 Task: Look for space in Lisle, United States from 24th August, 2023 to 10th September, 2023 for 8 adults, 2 children in price range Rs.12000 to Rs.15000. Place can be entire place or shared room with 4 bedrooms having 8 beds and 4 bathrooms. Property type can be house, flat, guest house. Amenities needed are: wifi, TV, free parkinig on premises, gym, breakfast. Booking option can be shelf check-in. Required host language is English.
Action: Mouse moved to (524, 114)
Screenshot: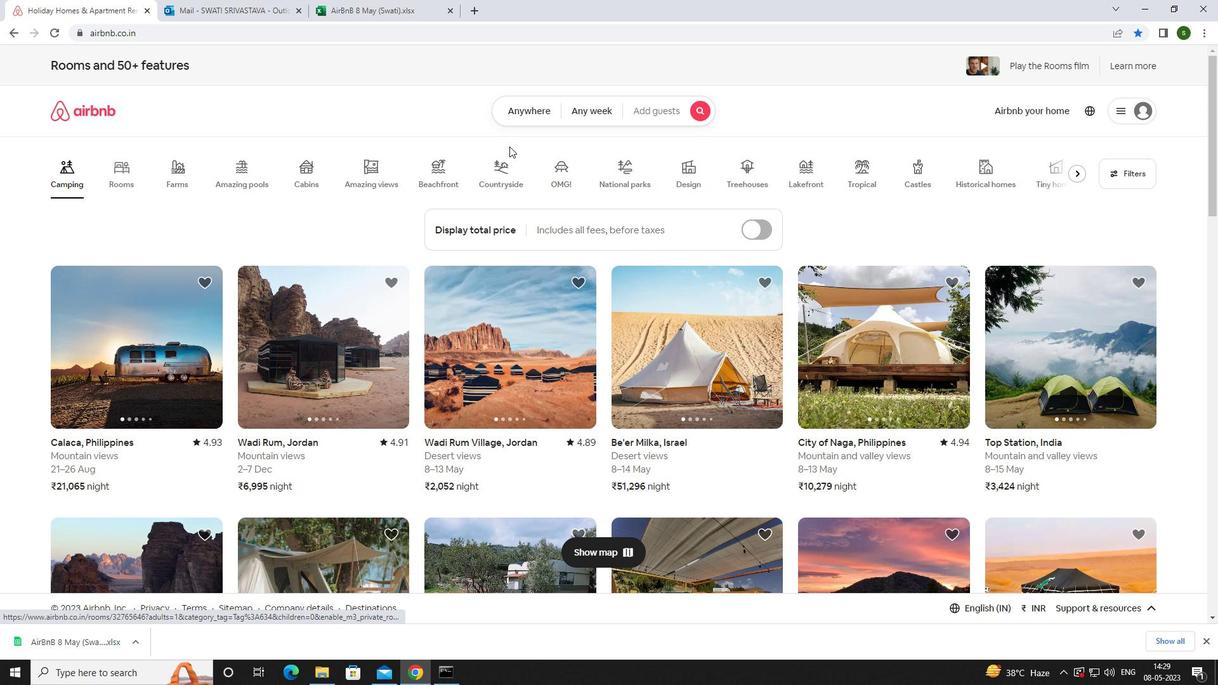 
Action: Mouse pressed left at (524, 114)
Screenshot: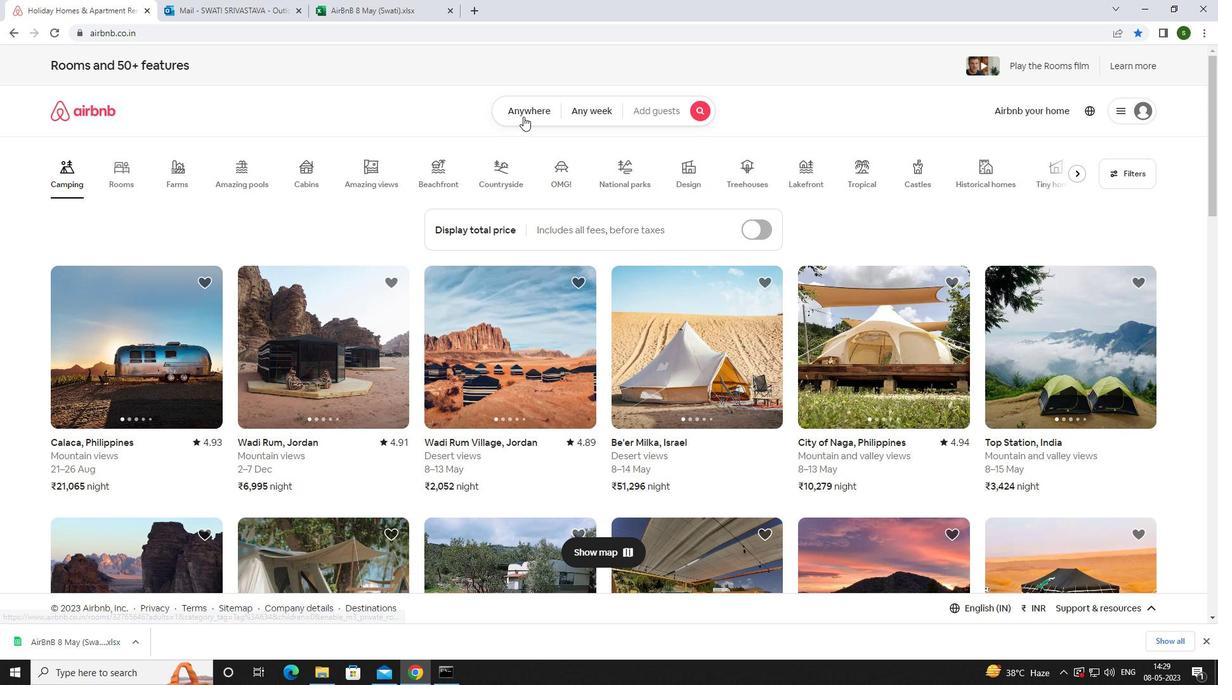 
Action: Mouse moved to (452, 158)
Screenshot: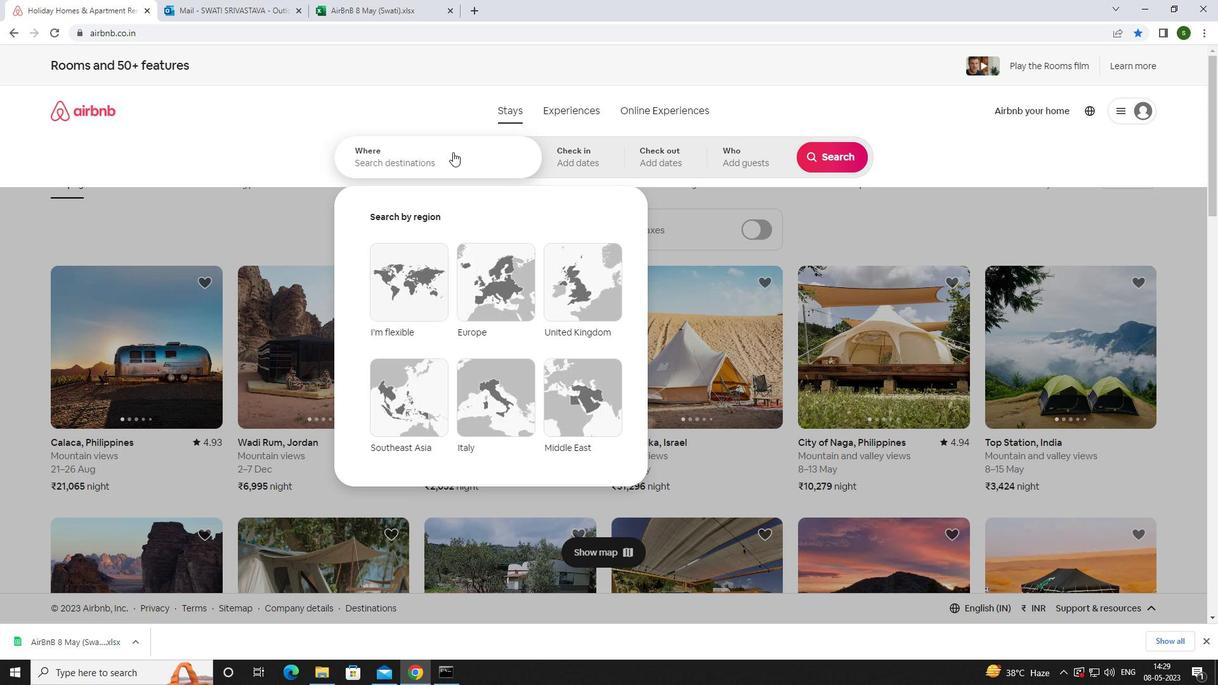 
Action: Mouse pressed left at (452, 158)
Screenshot: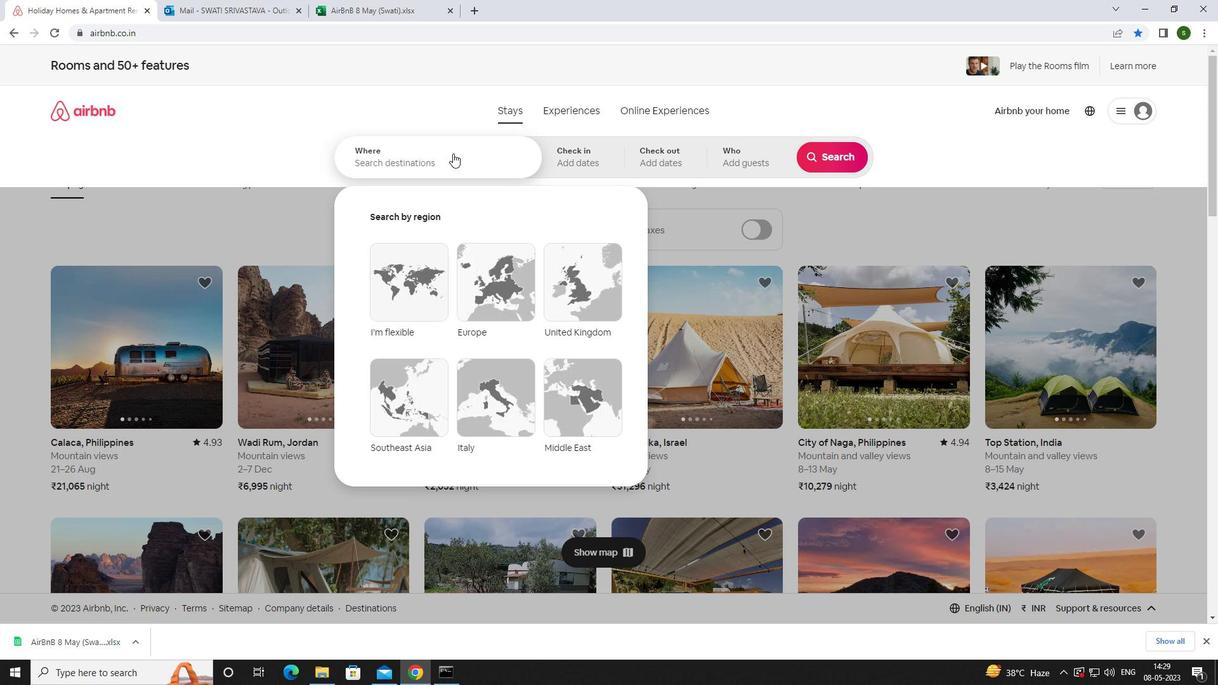 
Action: Key pressed <Key.caps_lock>l<Key.caps_lock>isle,<Key.space><Key.caps_lock>u<Key.caps_lock>nited<Key.space><Key.caps_lock>s<Key.caps_lock>tates<Key.enter>
Screenshot: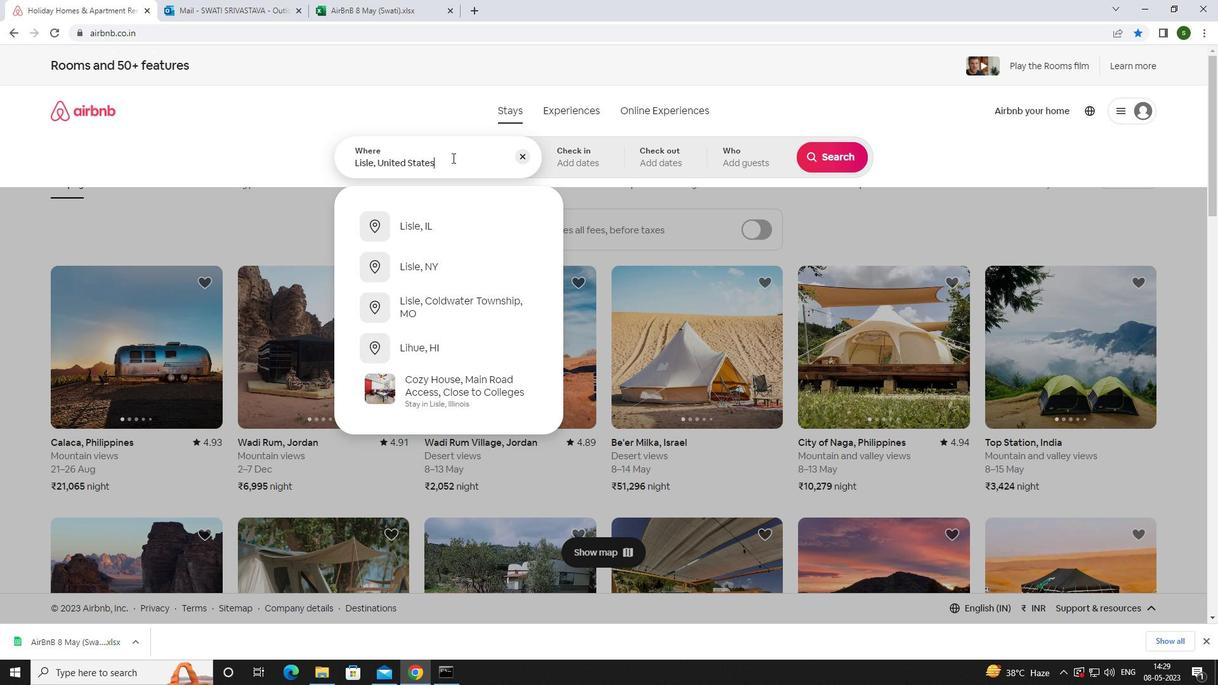 
Action: Mouse moved to (836, 257)
Screenshot: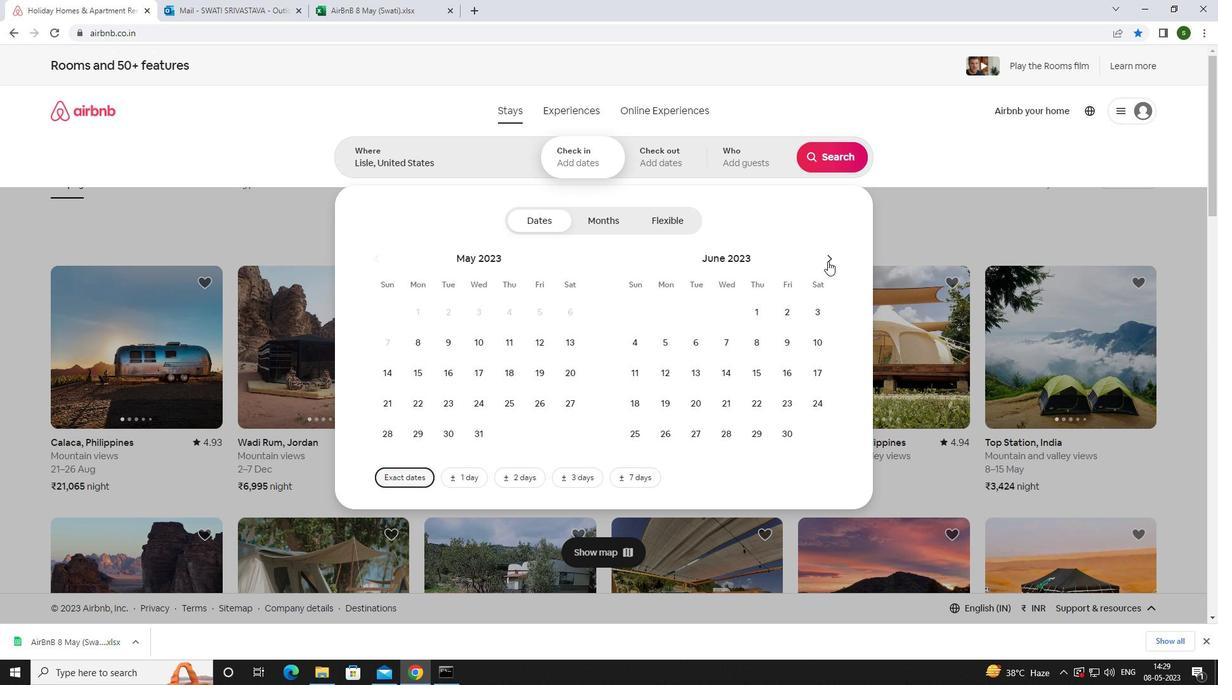 
Action: Mouse pressed left at (836, 257)
Screenshot: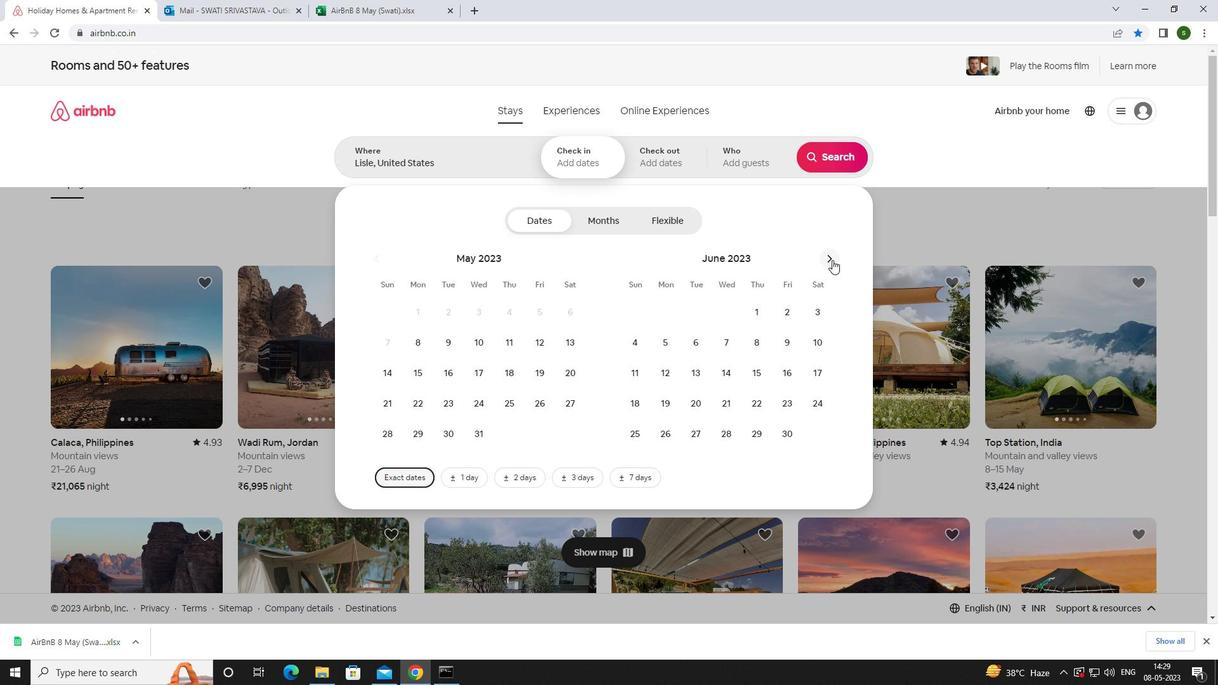 
Action: Mouse moved to (834, 257)
Screenshot: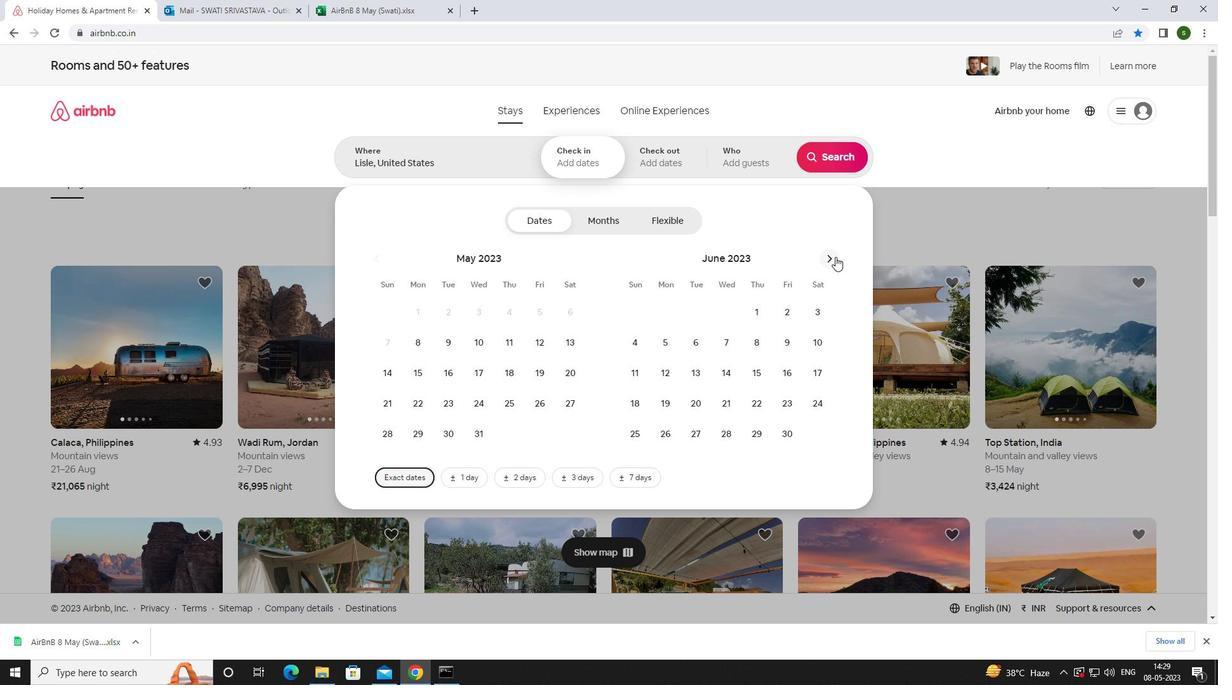 
Action: Mouse pressed left at (834, 257)
Screenshot: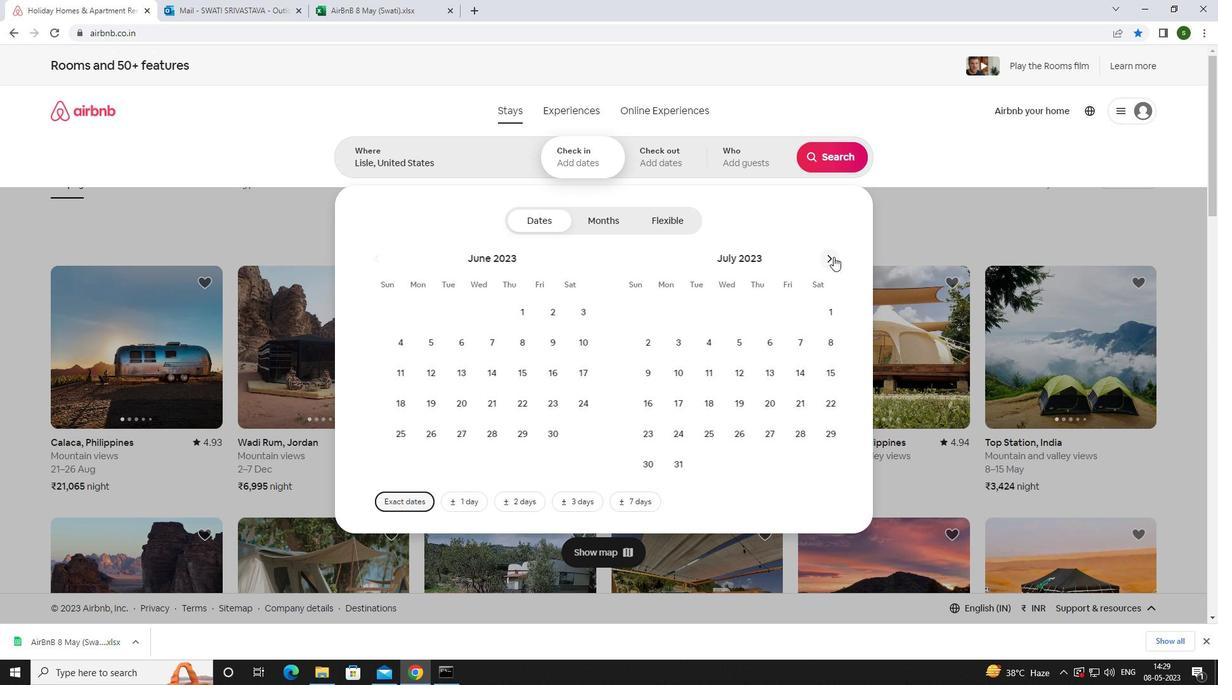
Action: Mouse moved to (758, 399)
Screenshot: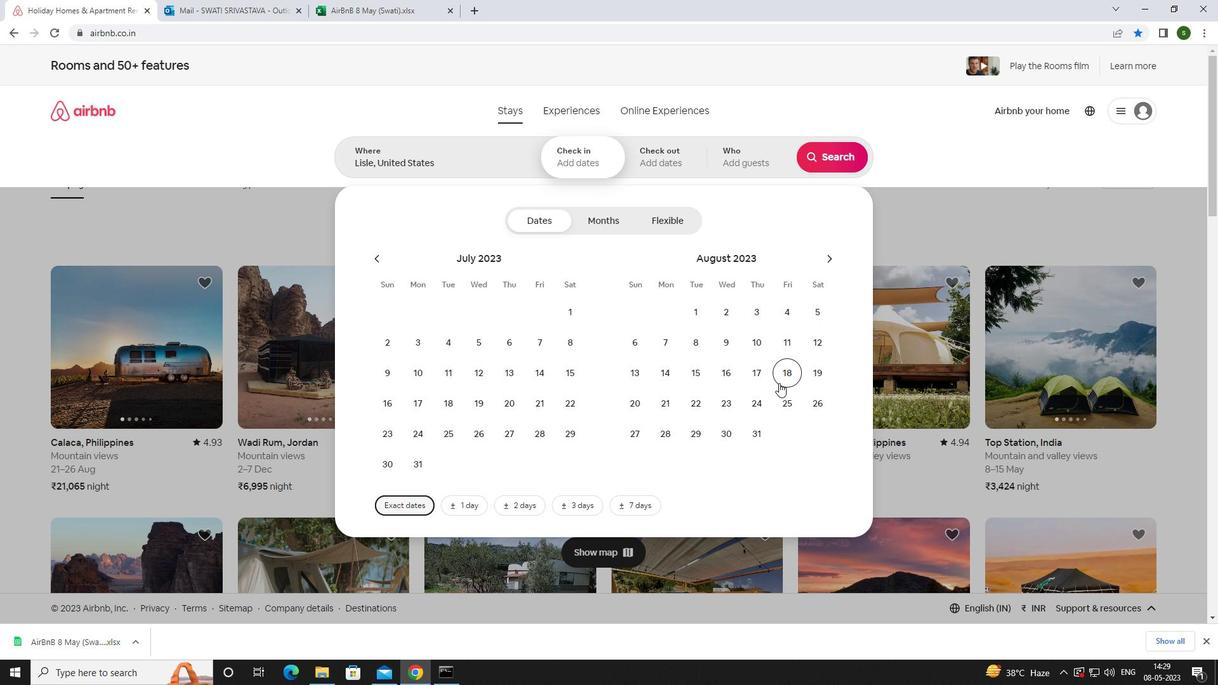 
Action: Mouse pressed left at (758, 399)
Screenshot: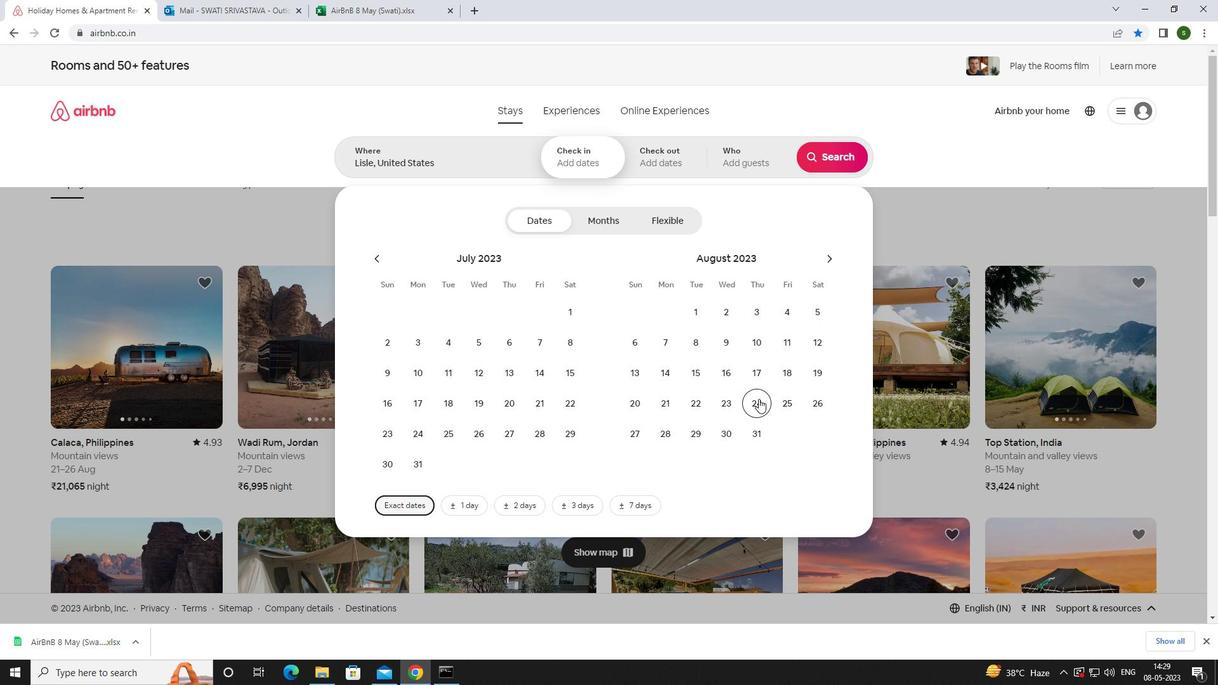 
Action: Mouse moved to (827, 255)
Screenshot: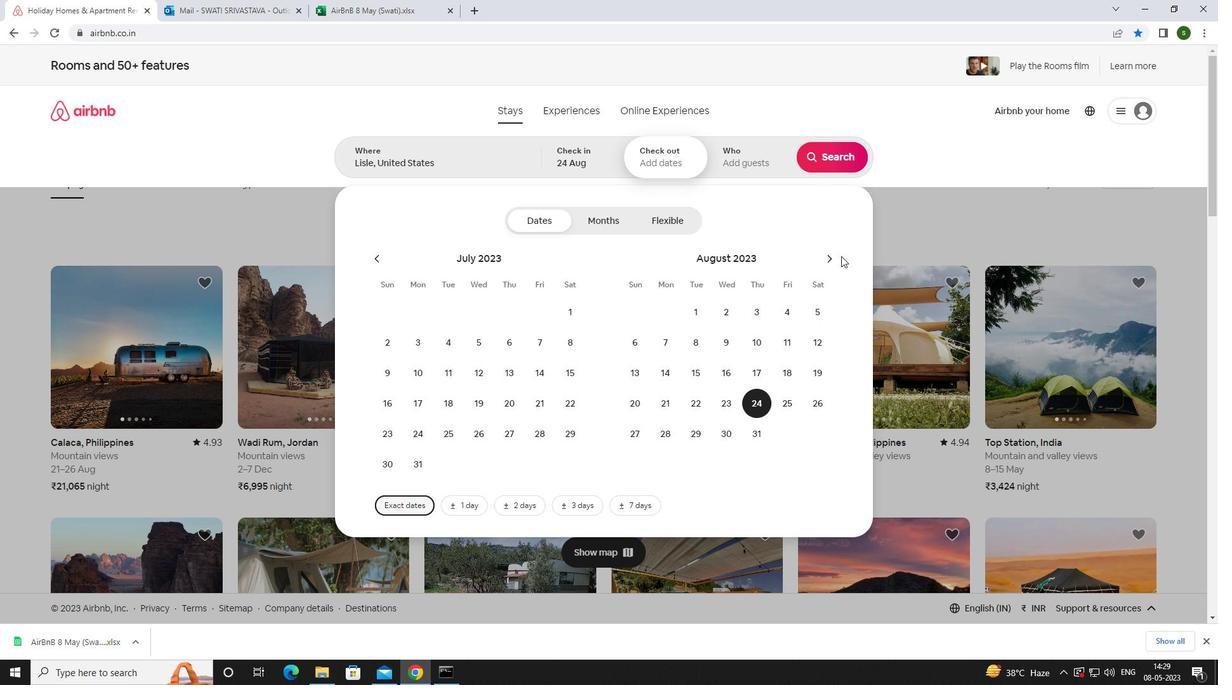 
Action: Mouse pressed left at (827, 255)
Screenshot: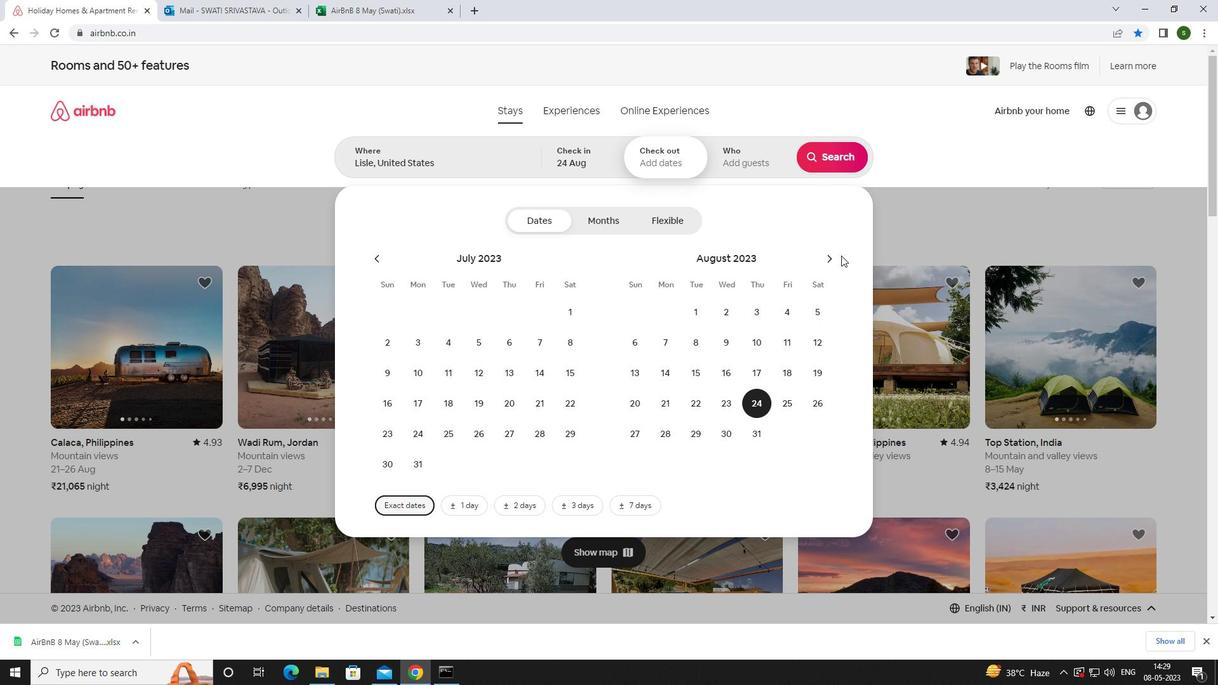 
Action: Mouse moved to (642, 372)
Screenshot: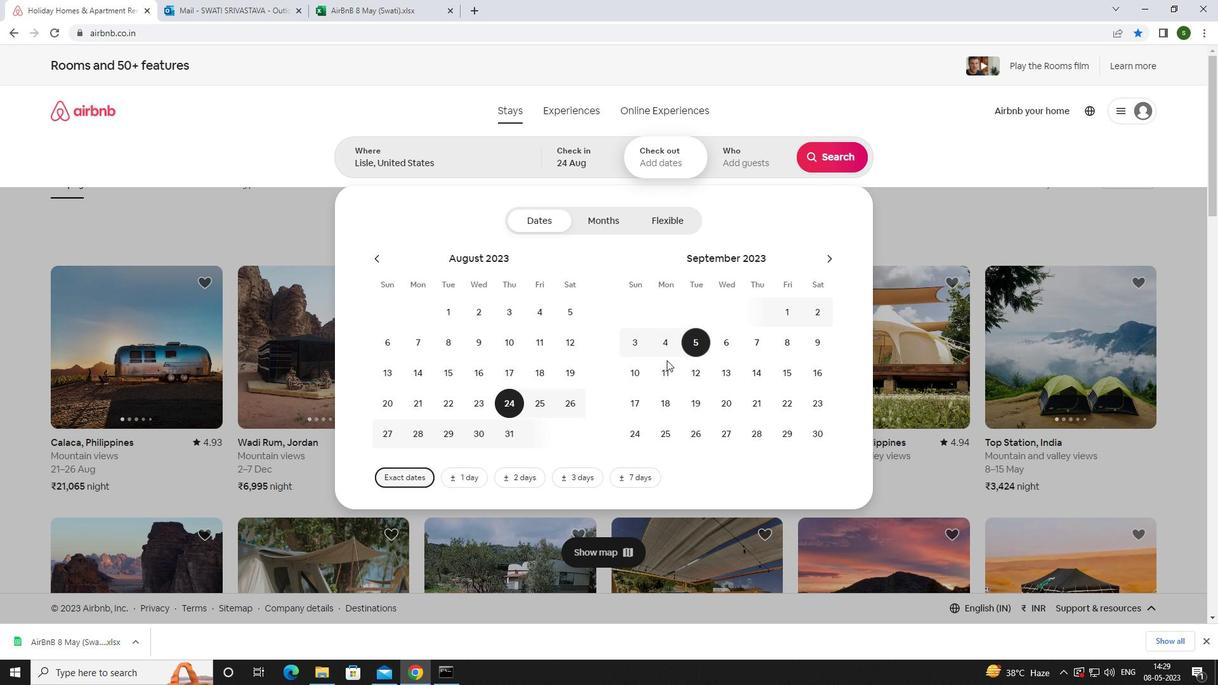 
Action: Mouse pressed left at (642, 372)
Screenshot: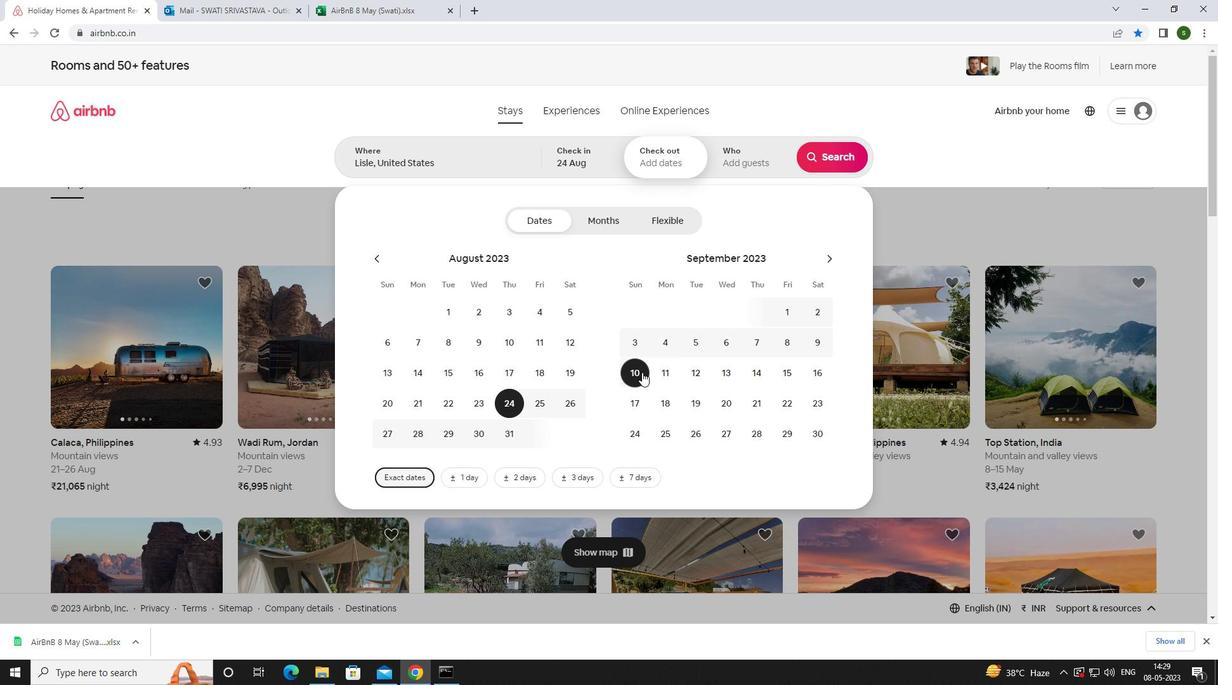 
Action: Mouse moved to (763, 162)
Screenshot: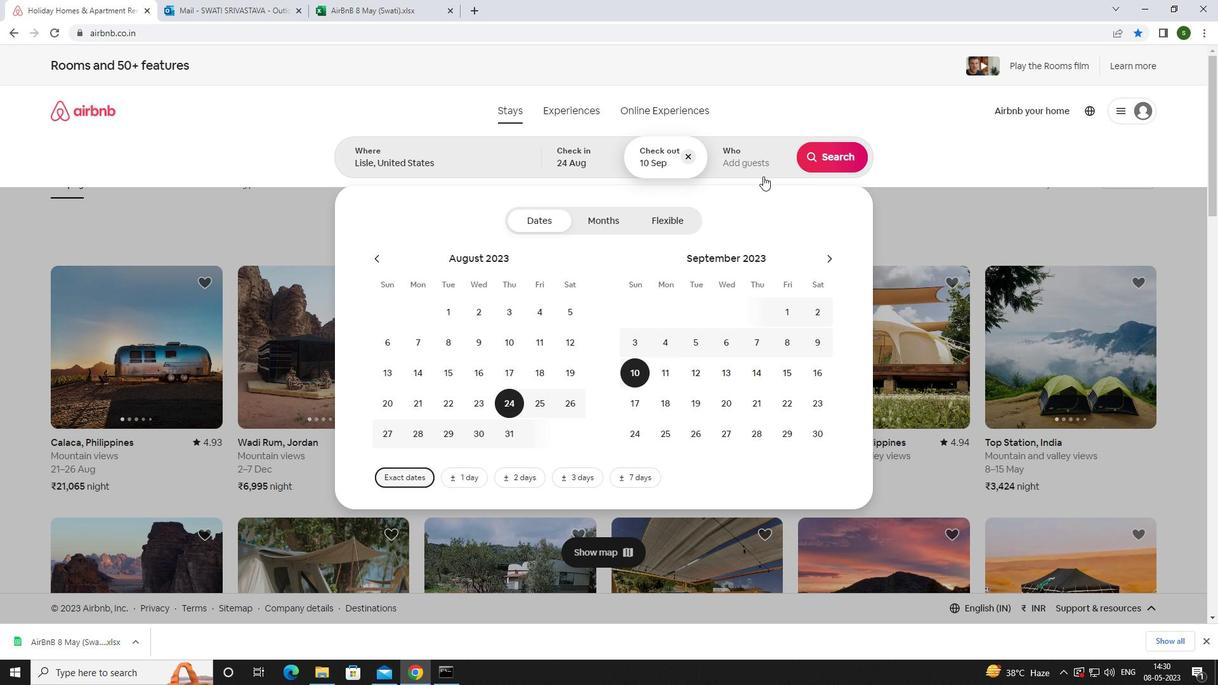 
Action: Mouse pressed left at (763, 162)
Screenshot: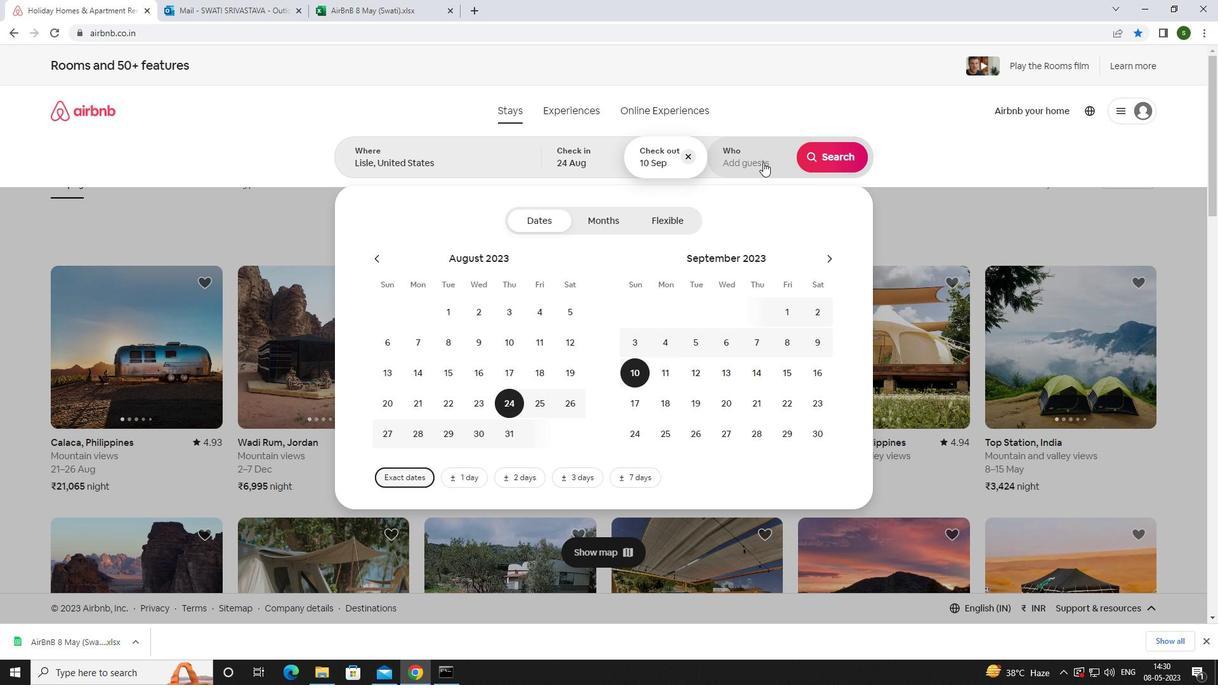 
Action: Mouse moved to (830, 220)
Screenshot: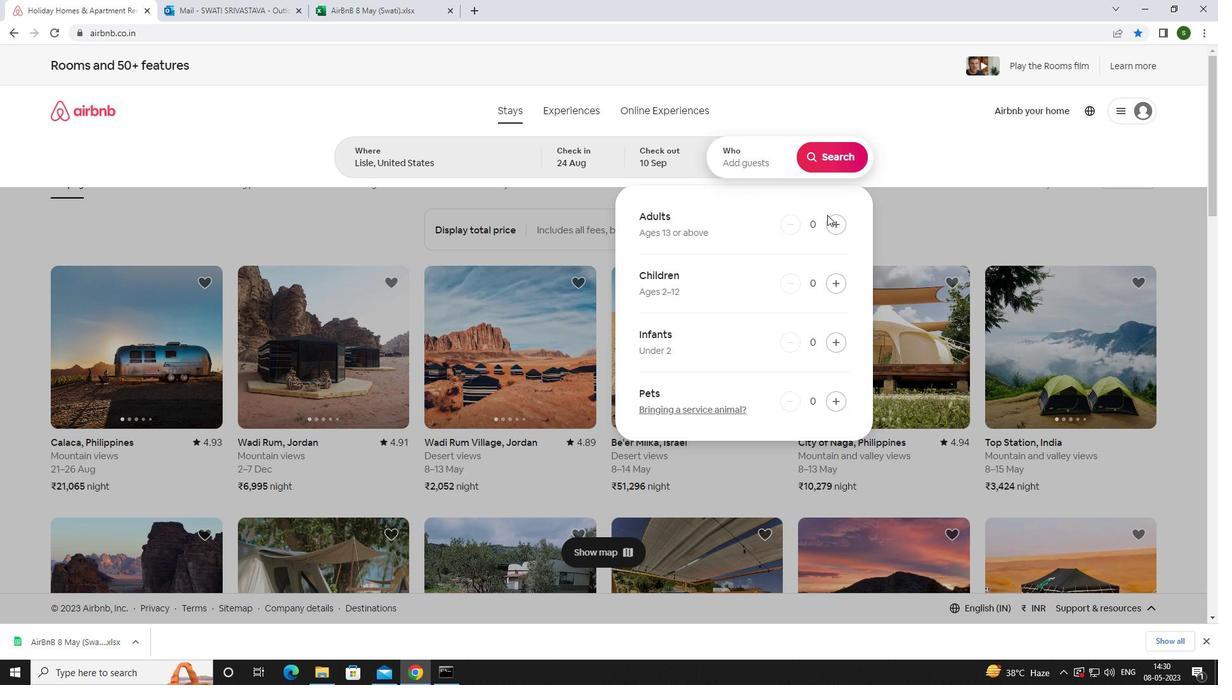
Action: Mouse pressed left at (830, 220)
Screenshot: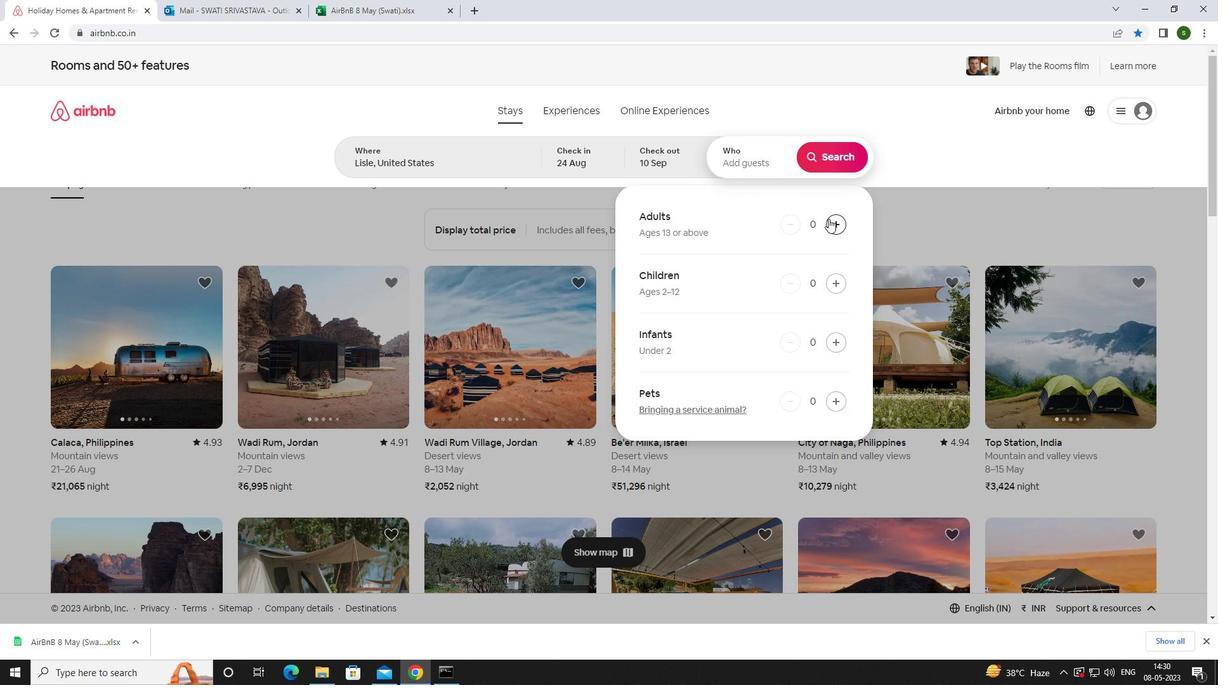 
Action: Mouse pressed left at (830, 220)
Screenshot: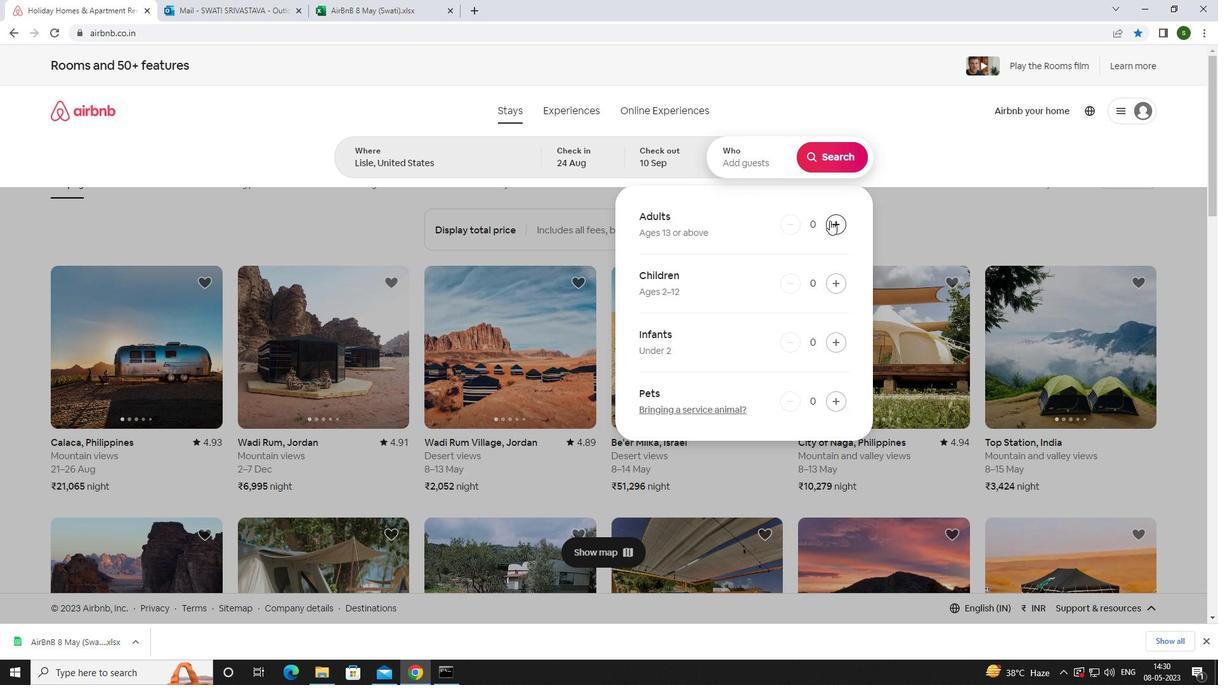 
Action: Mouse pressed left at (830, 220)
Screenshot: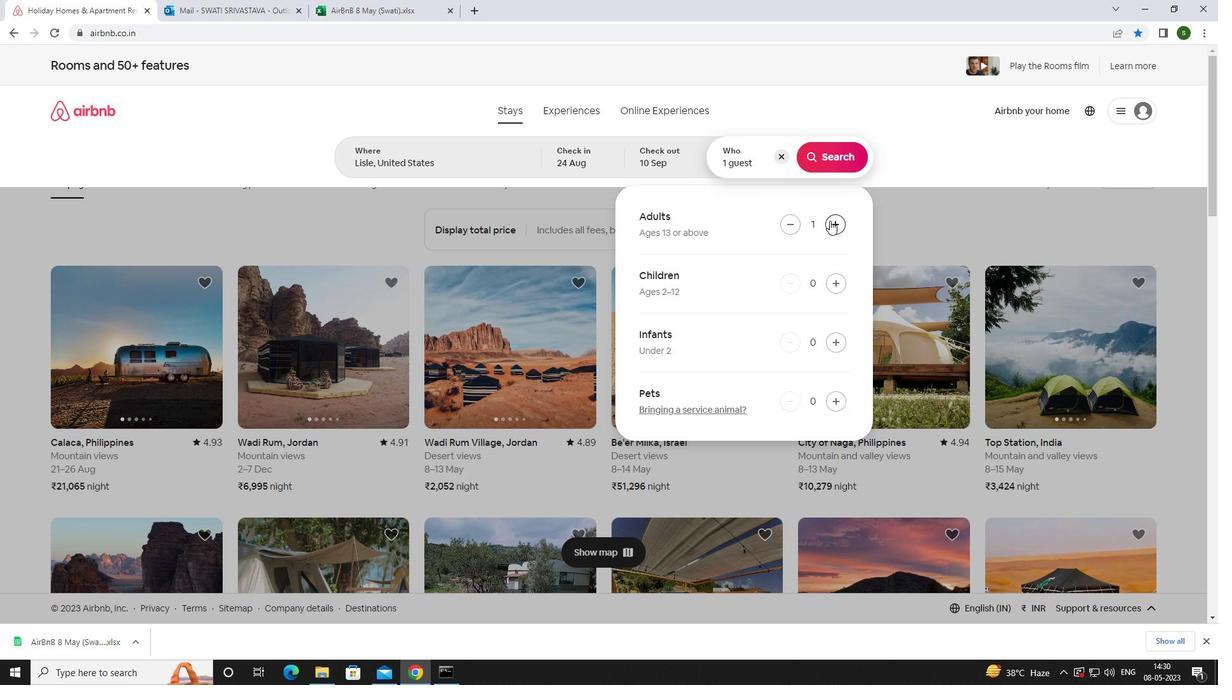 
Action: Mouse pressed left at (830, 220)
Screenshot: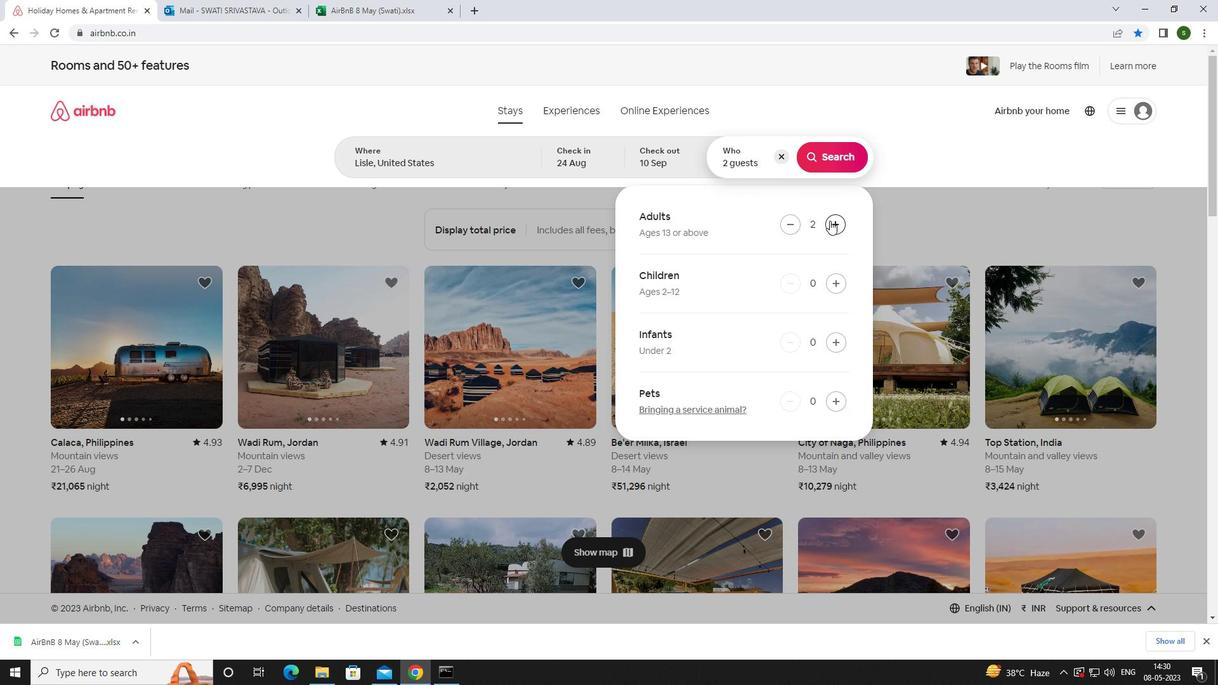 
Action: Mouse pressed left at (830, 220)
Screenshot: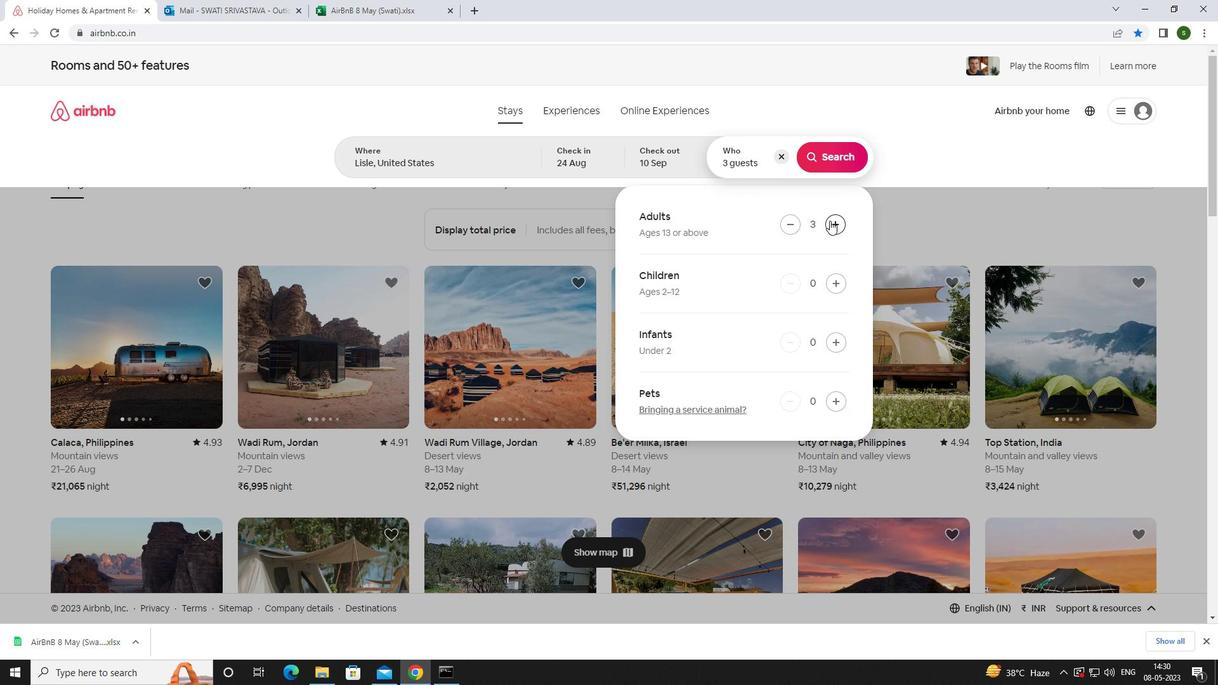 
Action: Mouse pressed left at (830, 220)
Screenshot: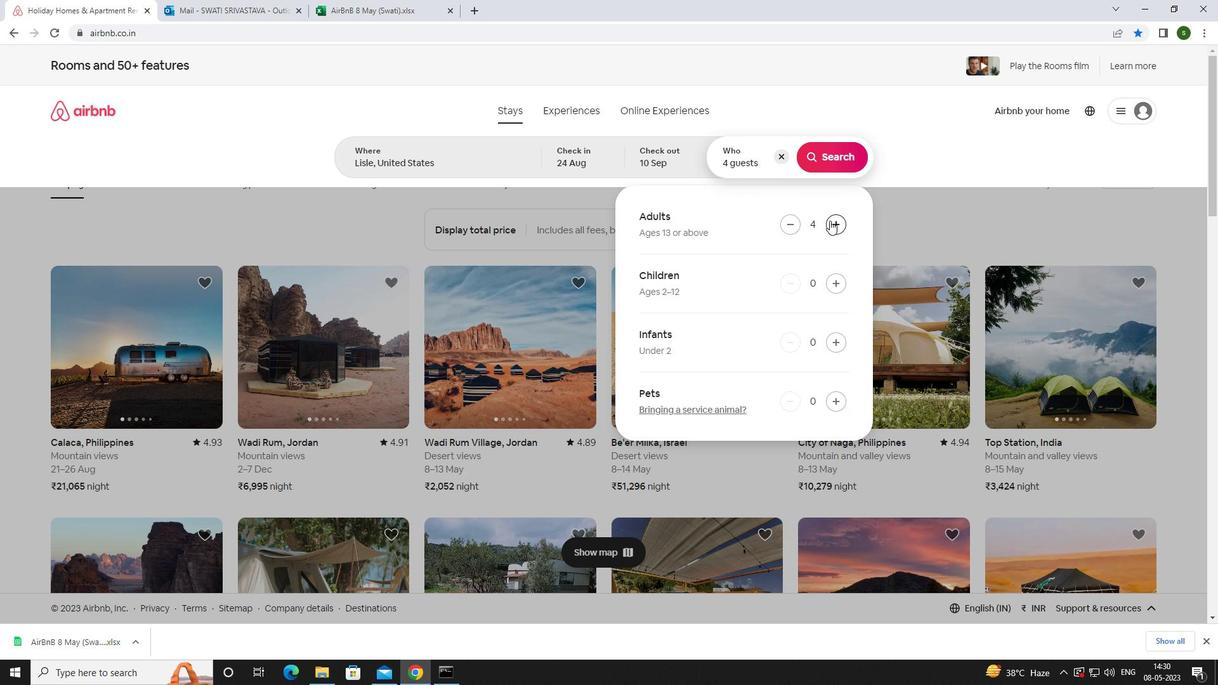 
Action: Mouse pressed left at (830, 220)
Screenshot: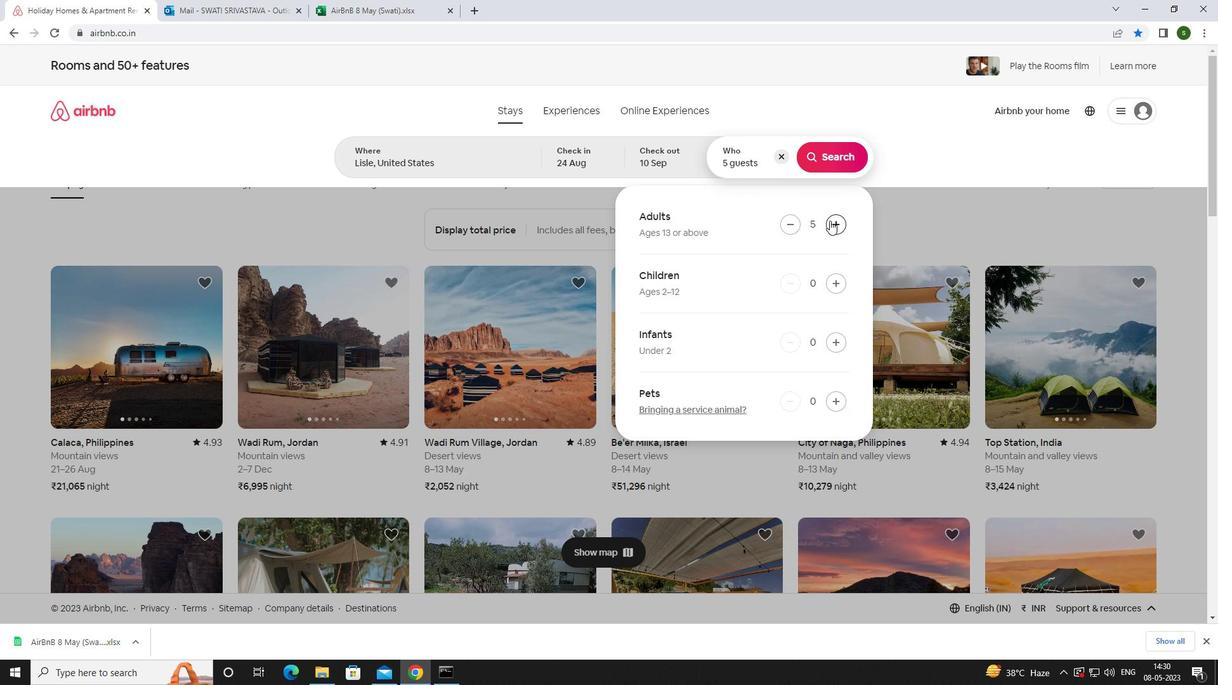
Action: Mouse pressed left at (830, 220)
Screenshot: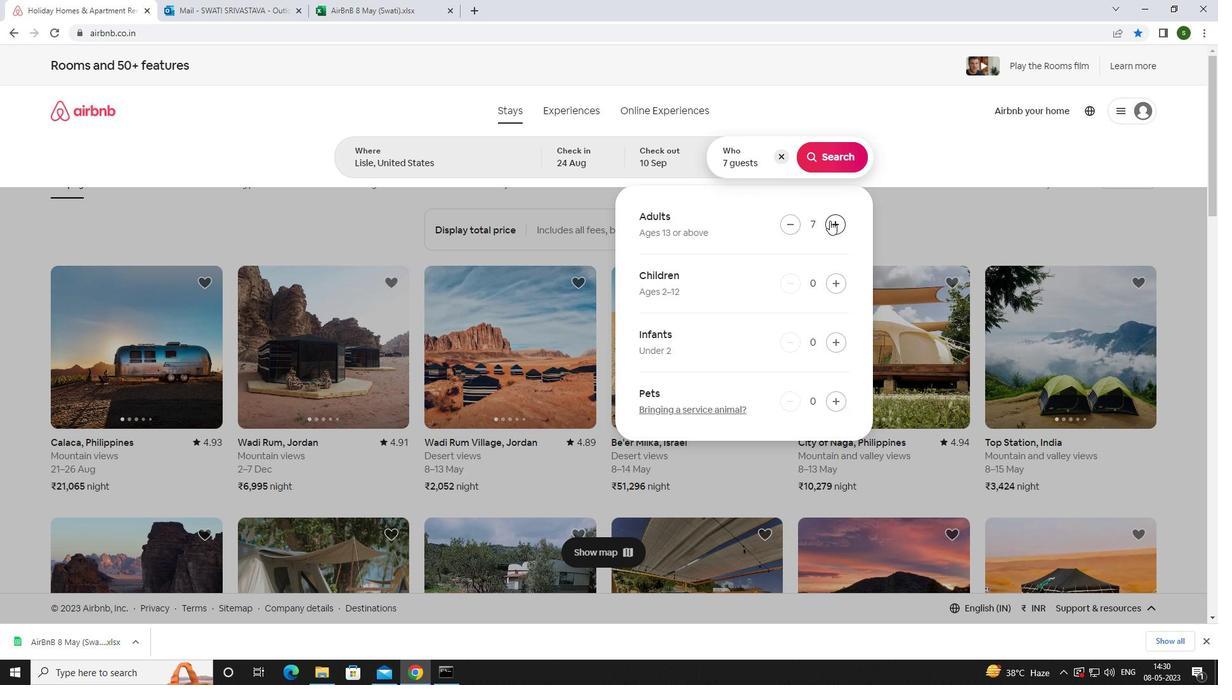 
Action: Mouse moved to (832, 281)
Screenshot: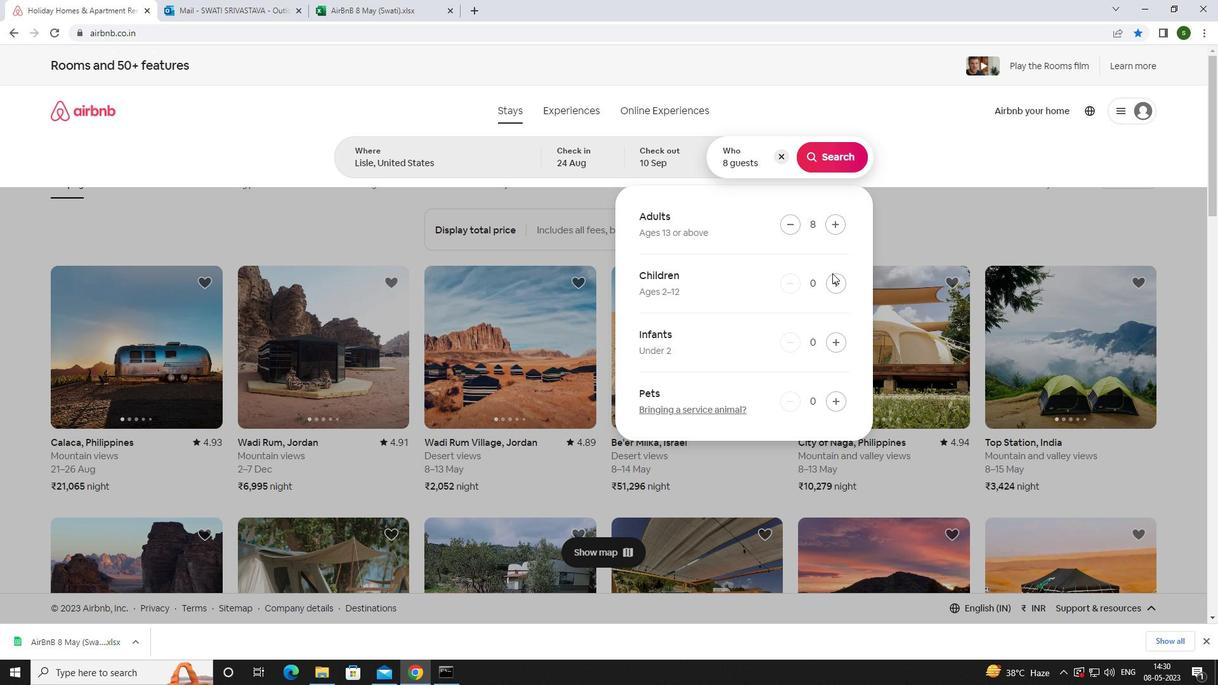 
Action: Mouse pressed left at (832, 281)
Screenshot: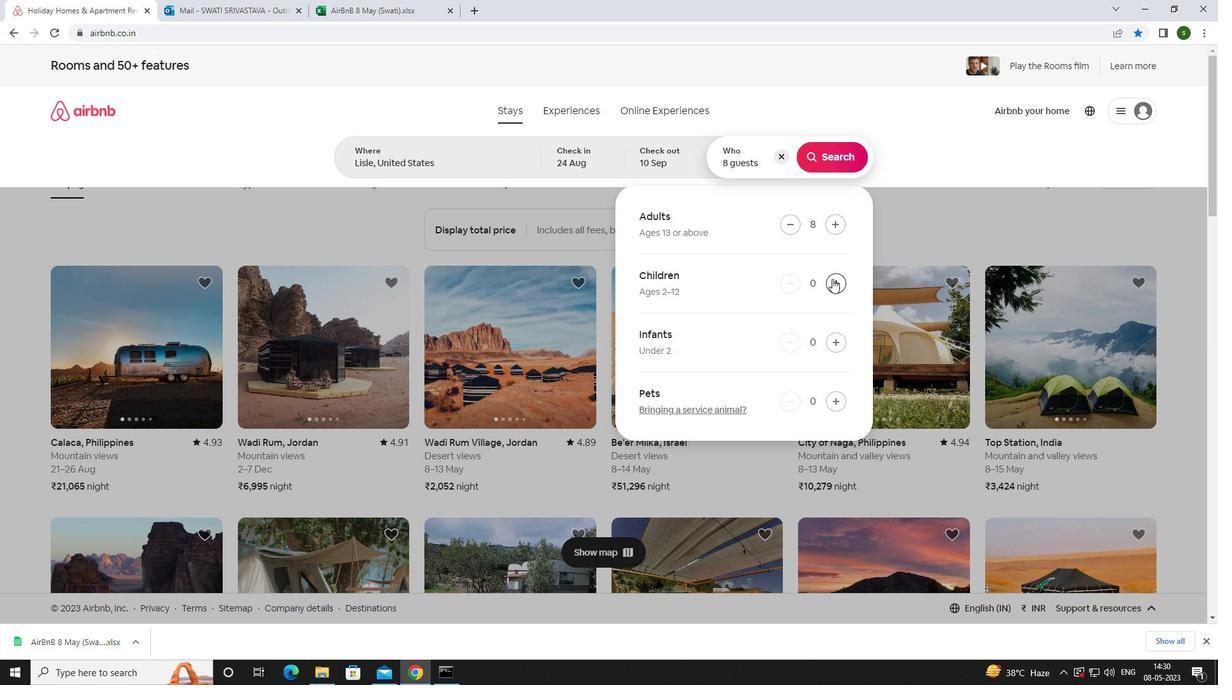 
Action: Mouse pressed left at (832, 281)
Screenshot: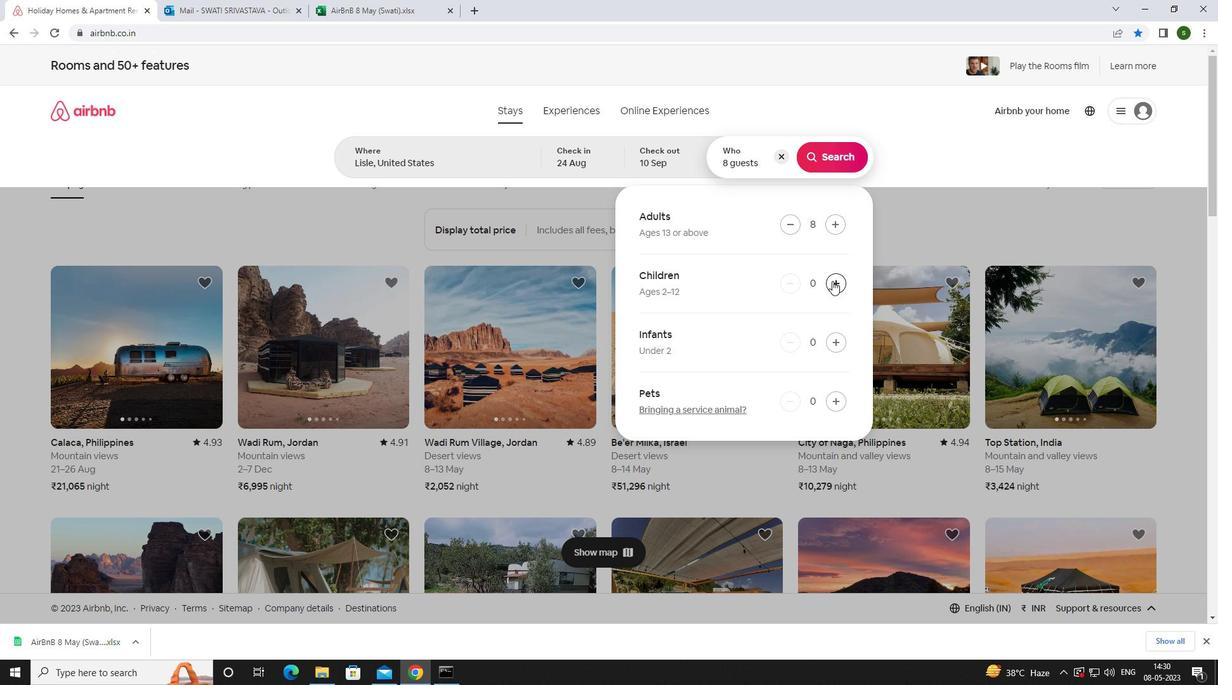 
Action: Mouse moved to (830, 160)
Screenshot: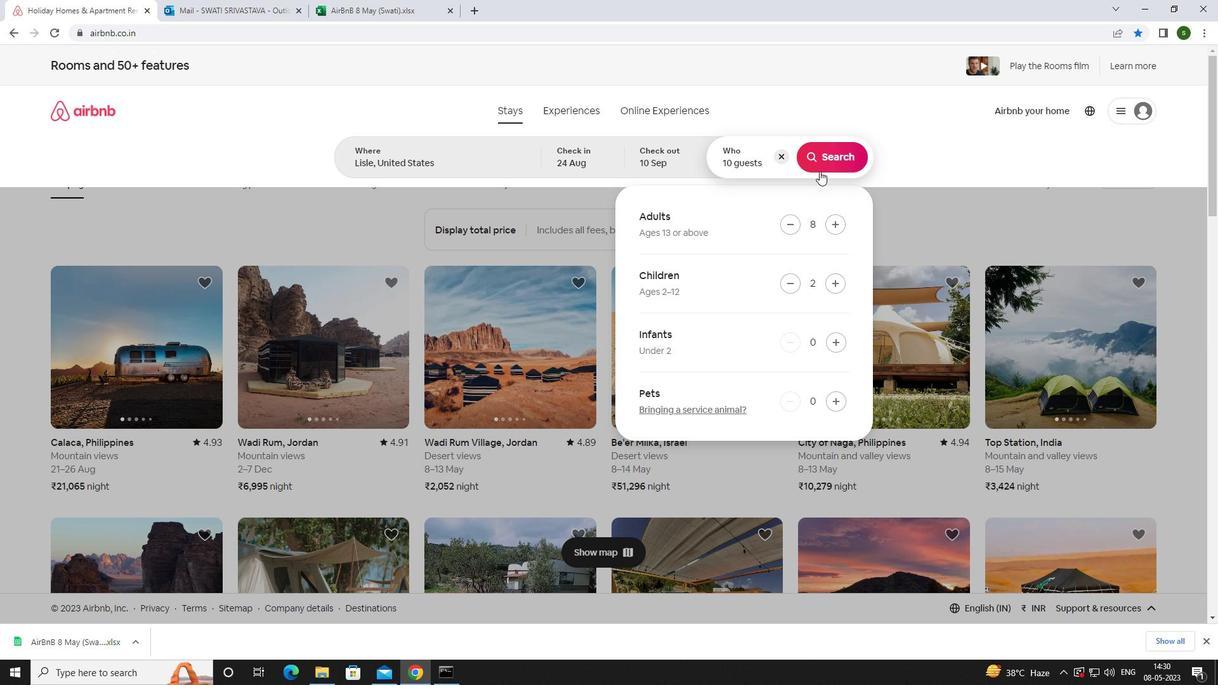 
Action: Mouse pressed left at (830, 160)
Screenshot: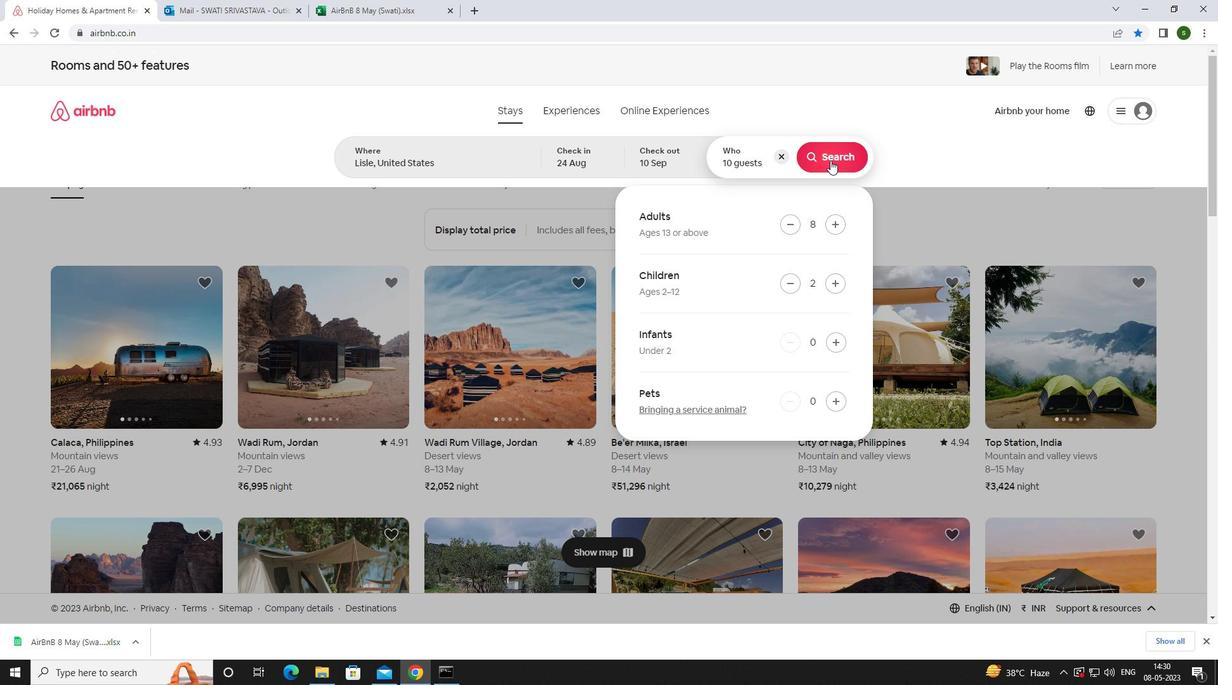 
Action: Mouse moved to (1147, 119)
Screenshot: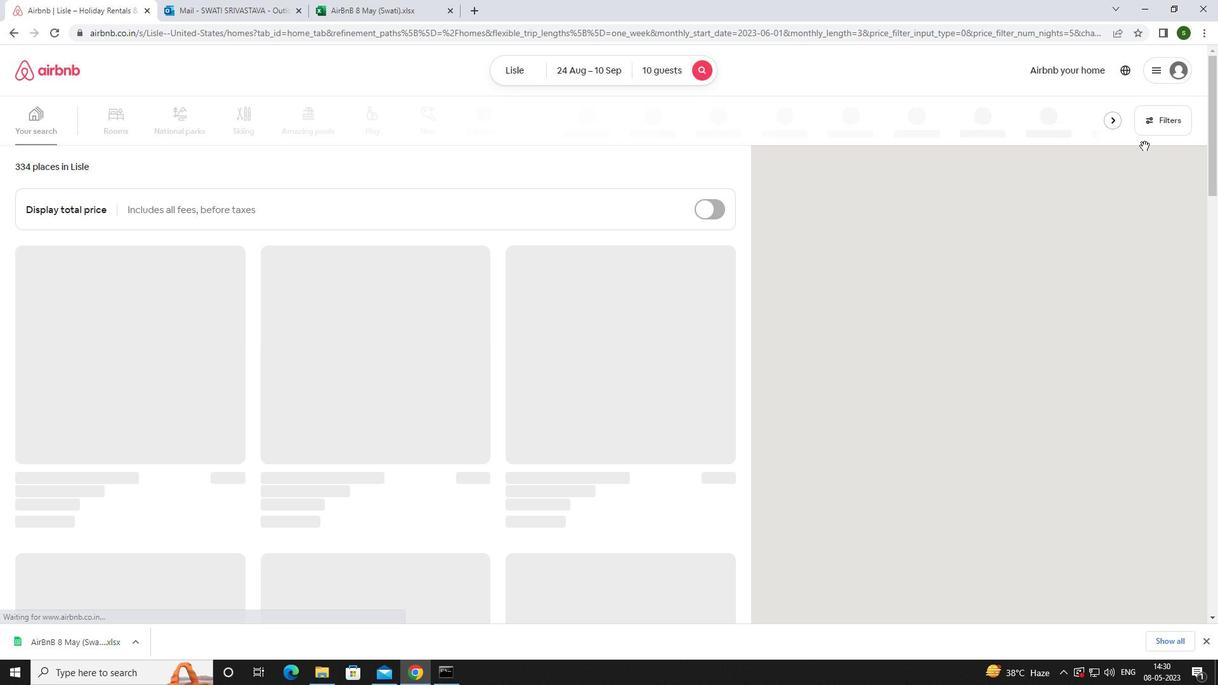 
Action: Mouse pressed left at (1147, 119)
Screenshot: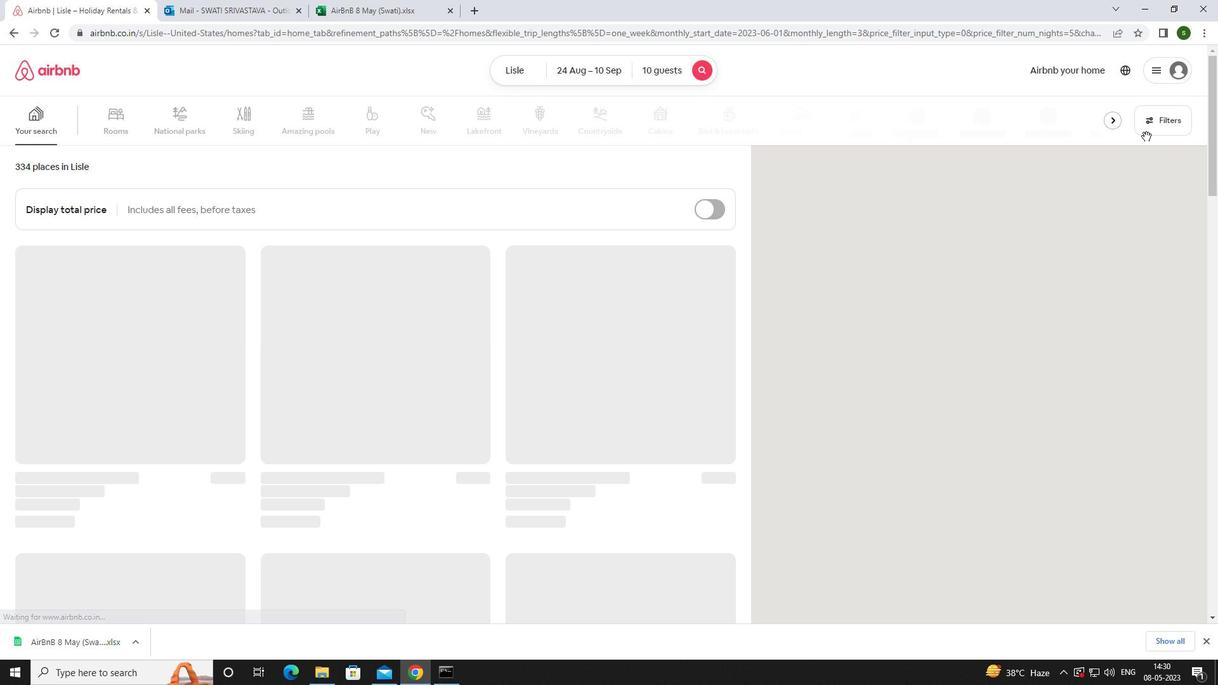 
Action: Mouse moved to (469, 460)
Screenshot: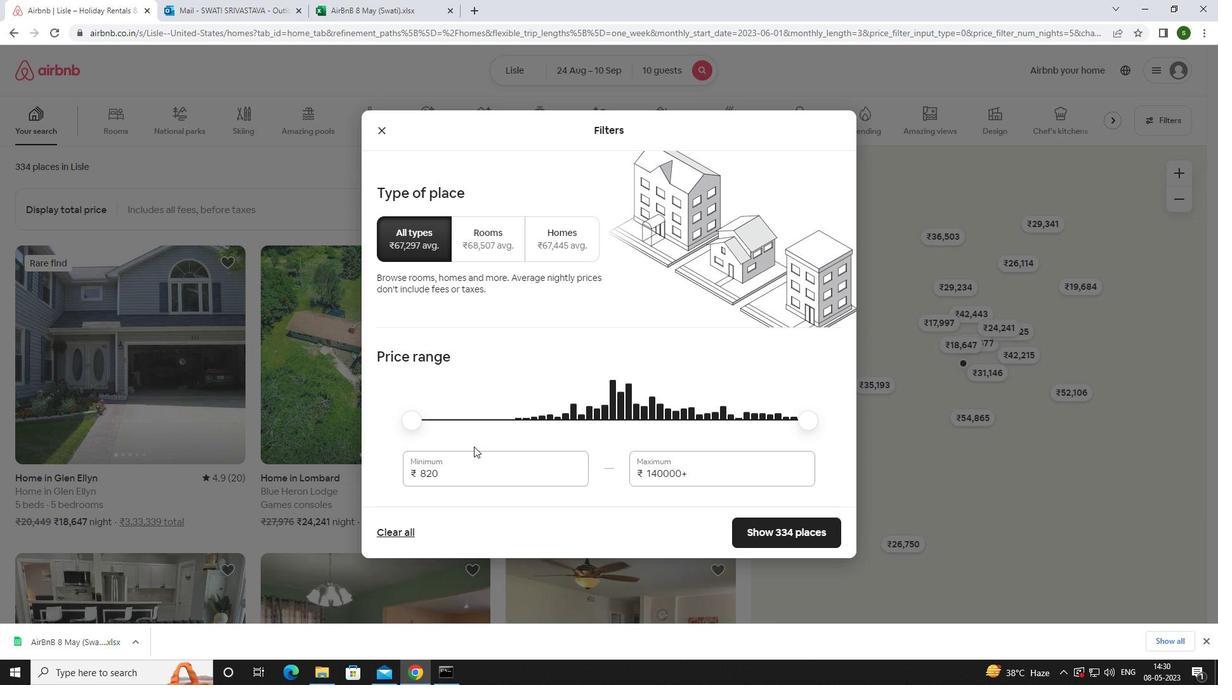 
Action: Mouse pressed left at (469, 460)
Screenshot: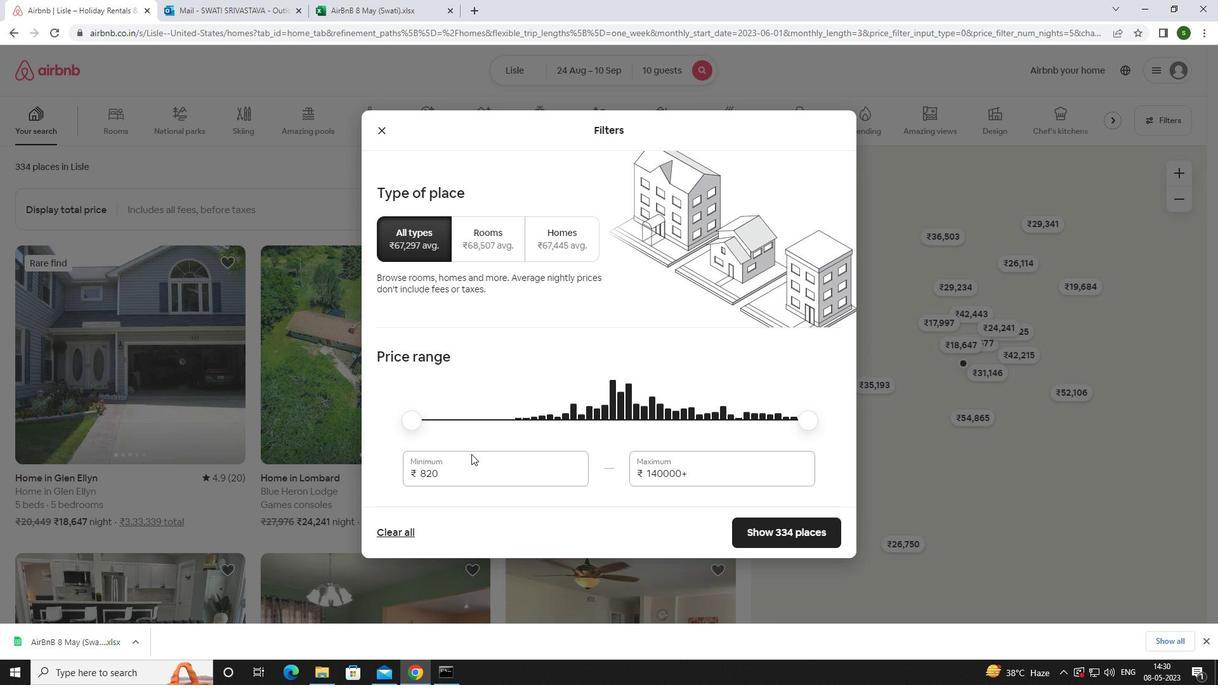 
Action: Mouse moved to (471, 439)
Screenshot: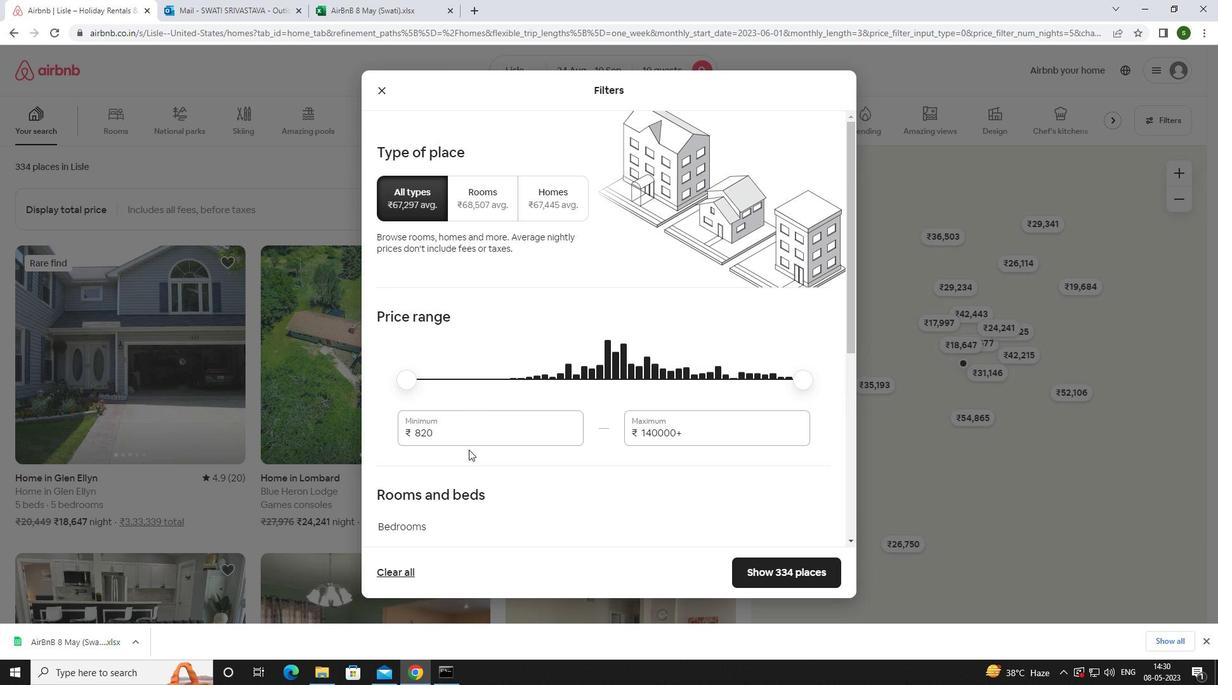 
Action: Mouse pressed left at (471, 439)
Screenshot: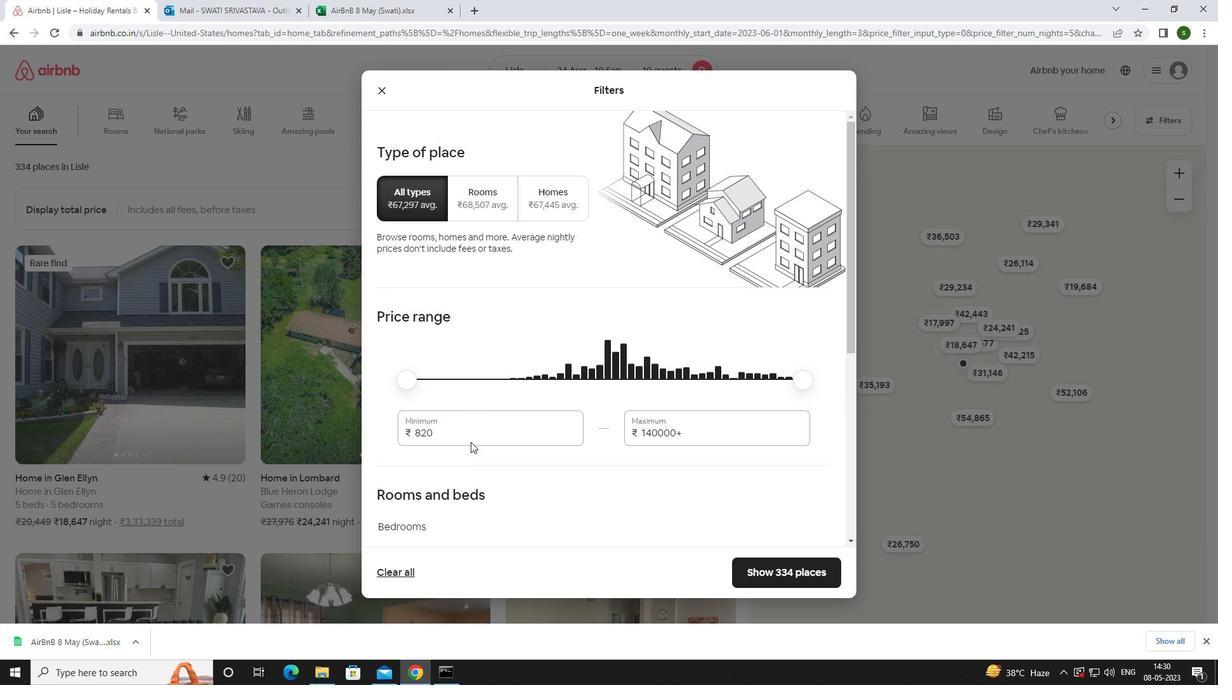 
Action: Key pressed <Key.backspace><Key.backspace><Key.backspace><Key.backspace>12000
Screenshot: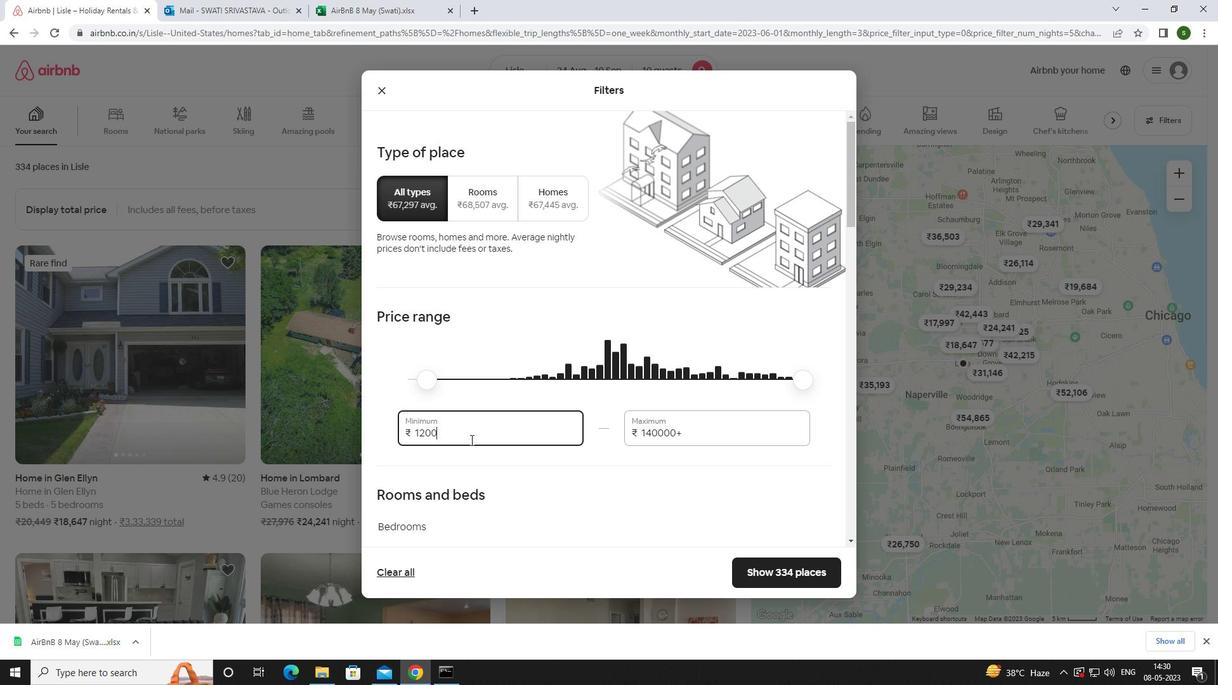 
Action: Mouse moved to (700, 431)
Screenshot: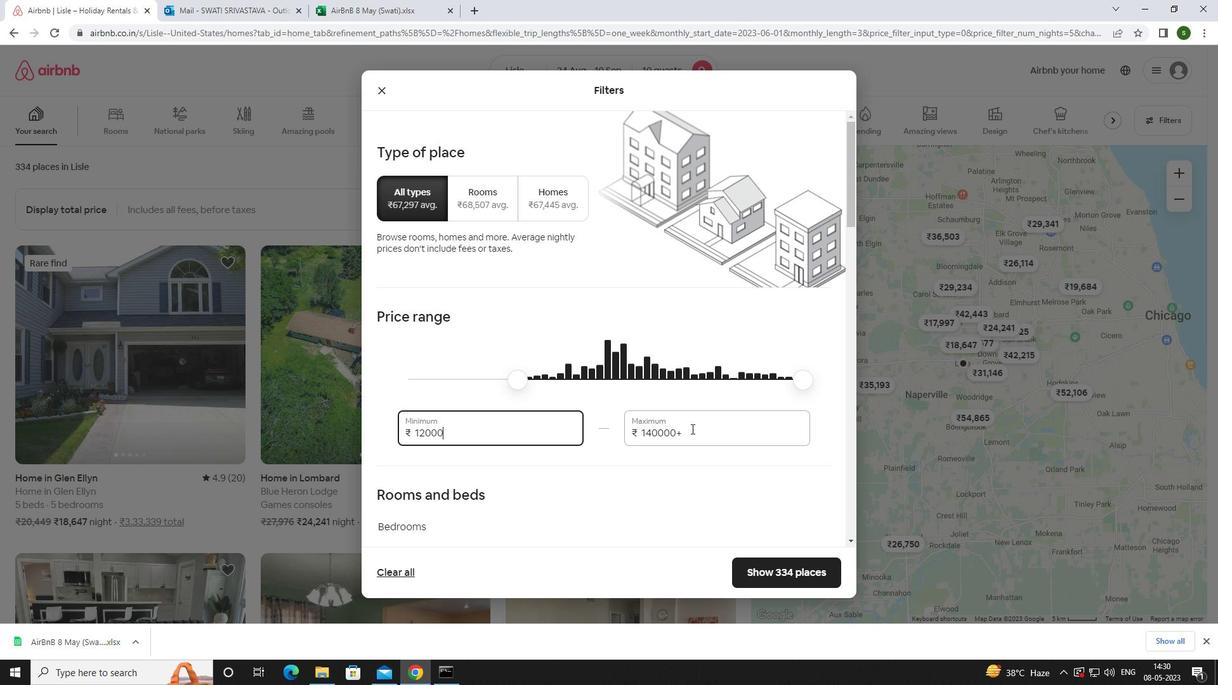 
Action: Mouse pressed left at (700, 431)
Screenshot: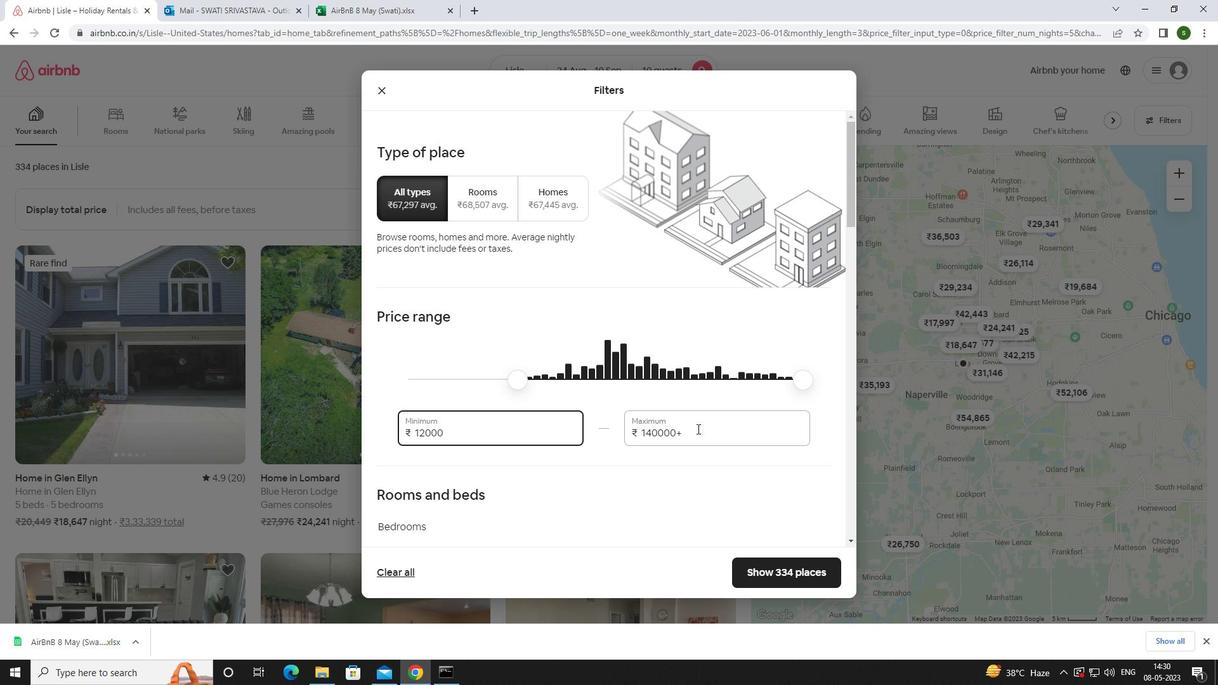 
Action: Mouse moved to (701, 431)
Screenshot: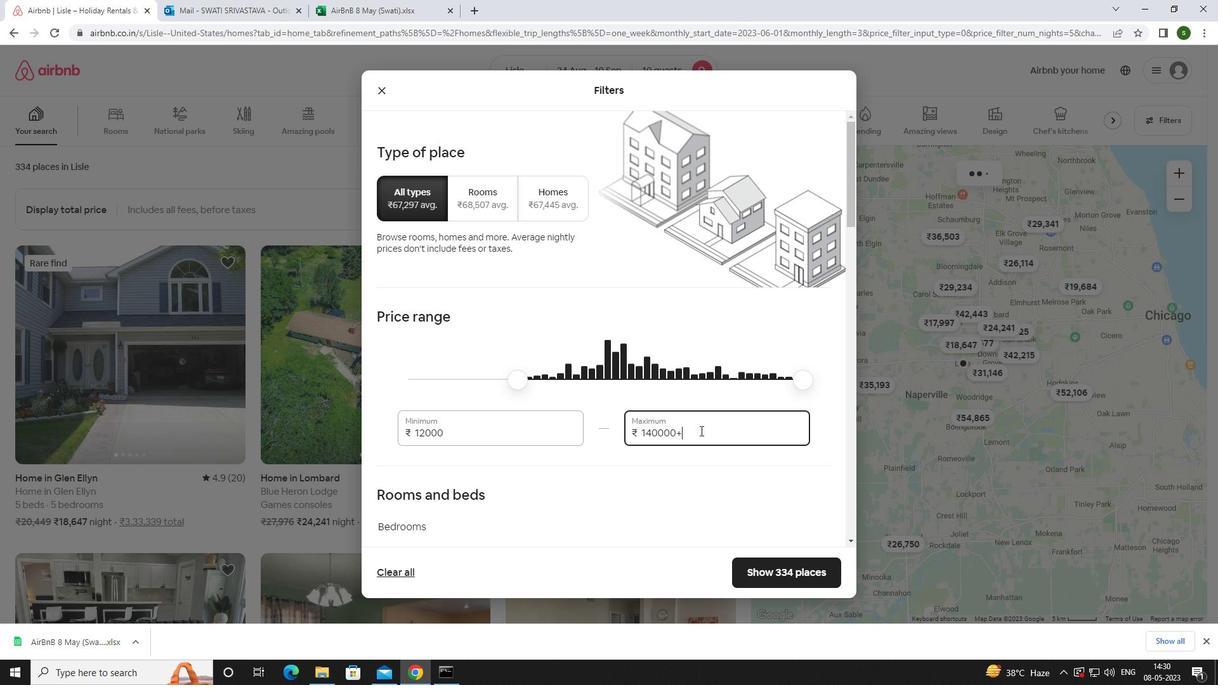 
Action: Key pressed <Key.backspace><Key.backspace><Key.backspace><Key.backspace><Key.backspace><Key.backspace><Key.backspace><Key.backspace><Key.backspace><Key.backspace><Key.backspace>15000
Screenshot: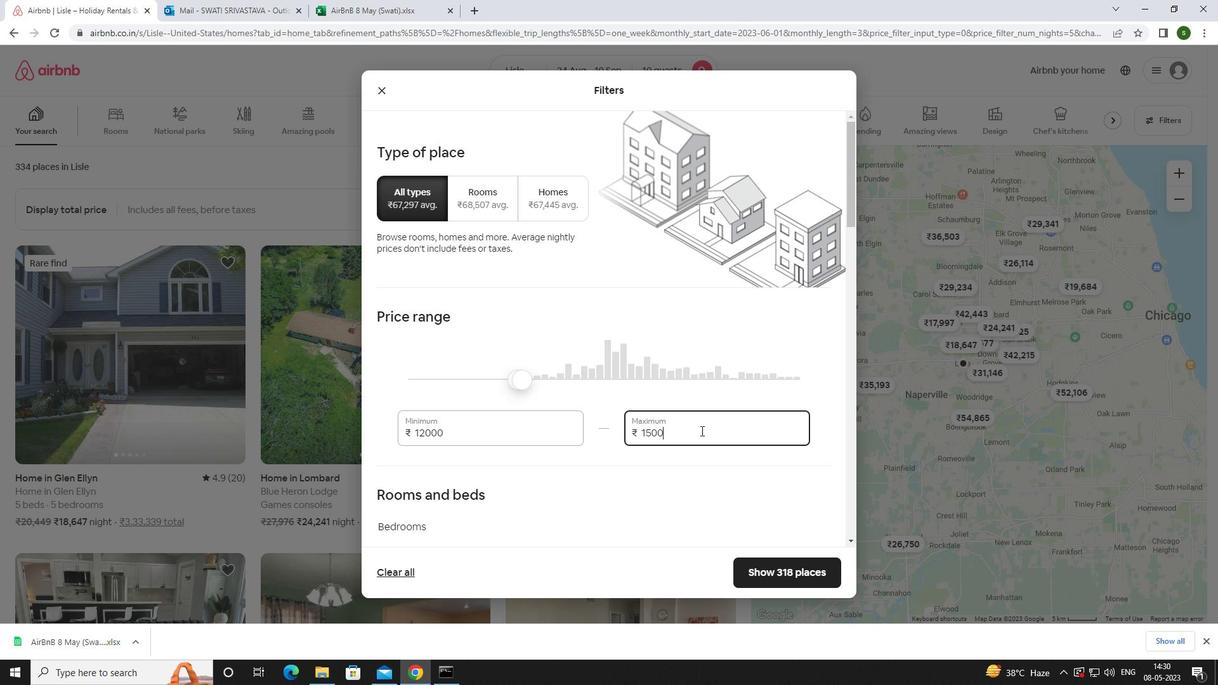 
Action: Mouse moved to (633, 416)
Screenshot: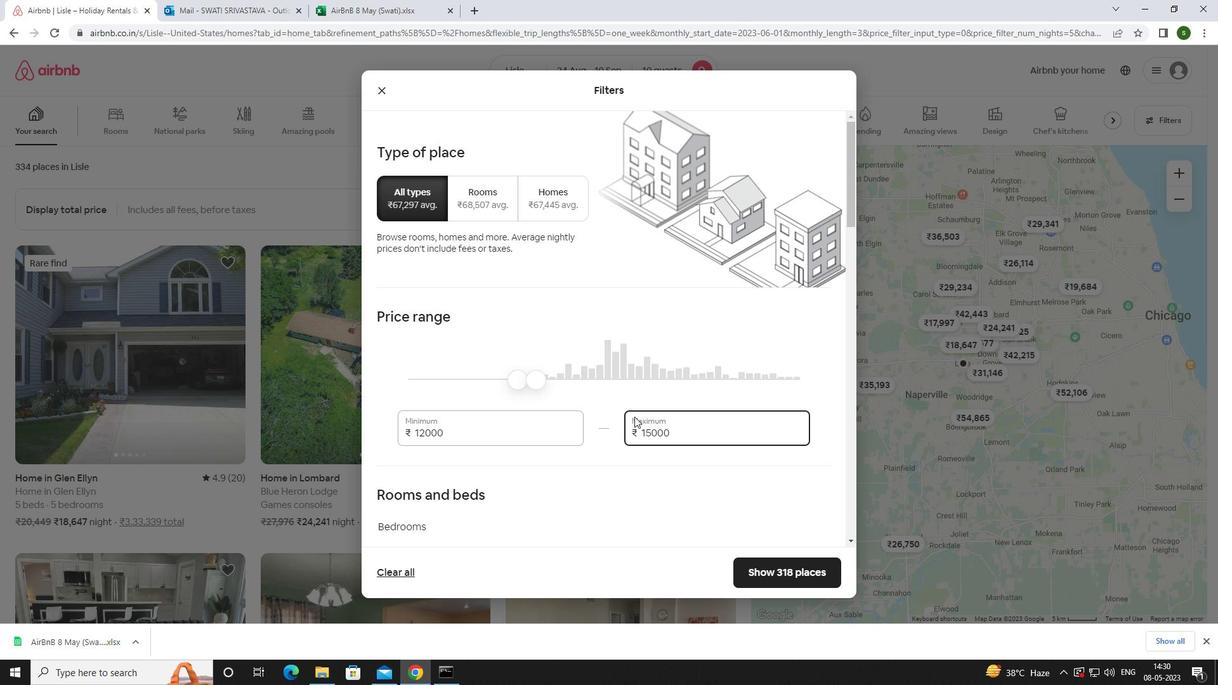 
Action: Mouse scrolled (633, 415) with delta (0, 0)
Screenshot: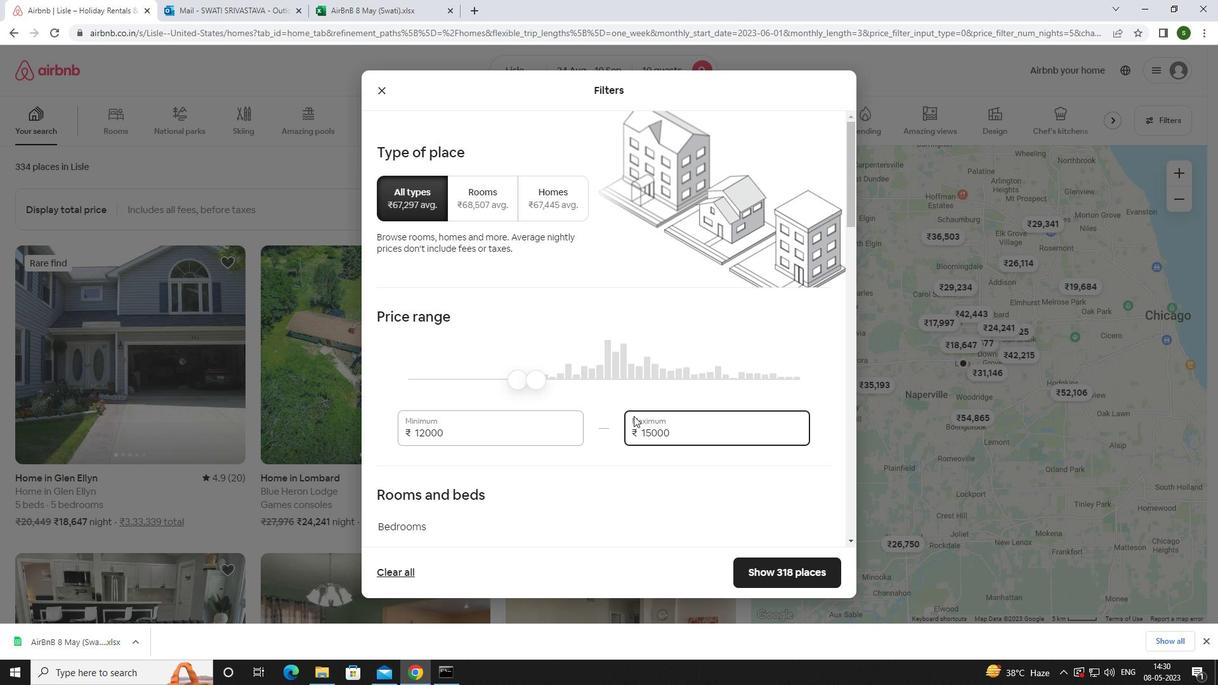 
Action: Mouse scrolled (633, 415) with delta (0, 0)
Screenshot: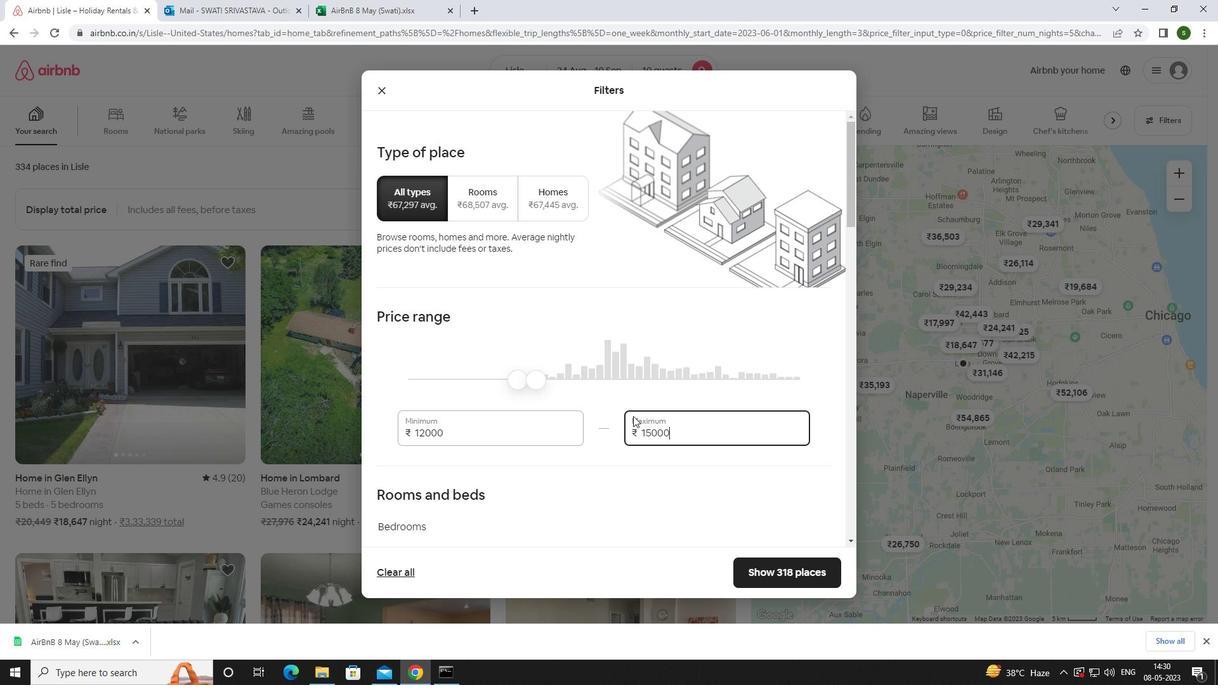 
Action: Mouse scrolled (633, 415) with delta (0, 0)
Screenshot: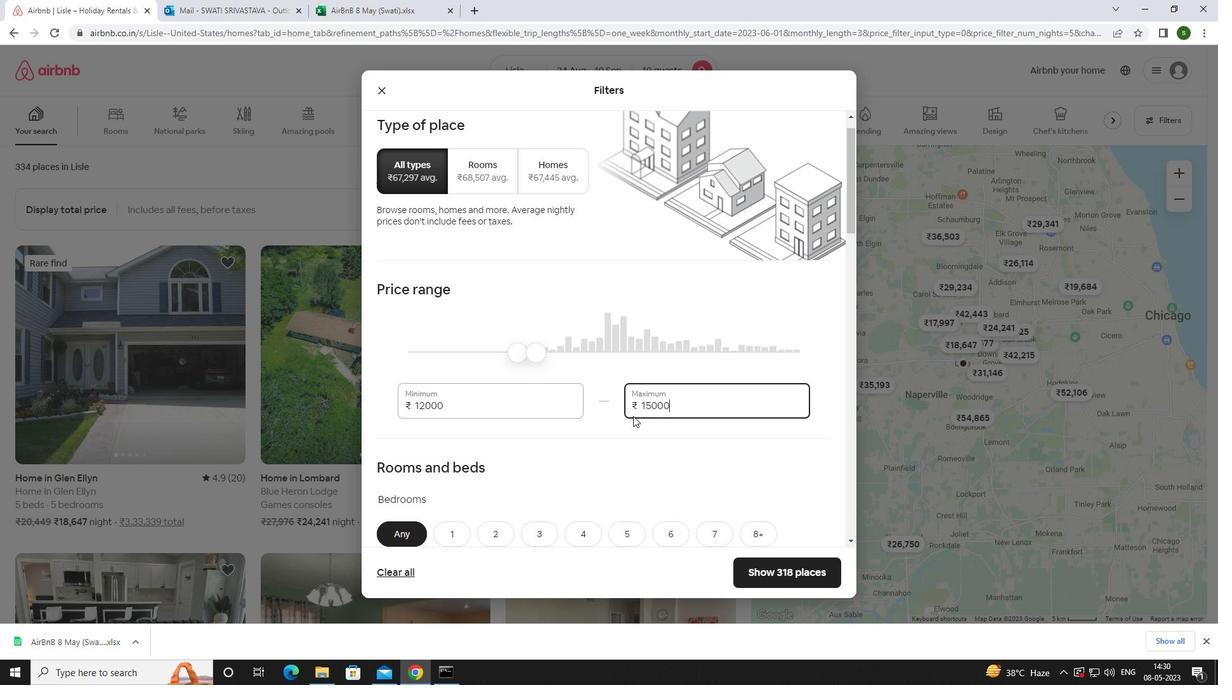
Action: Mouse scrolled (633, 415) with delta (0, 0)
Screenshot: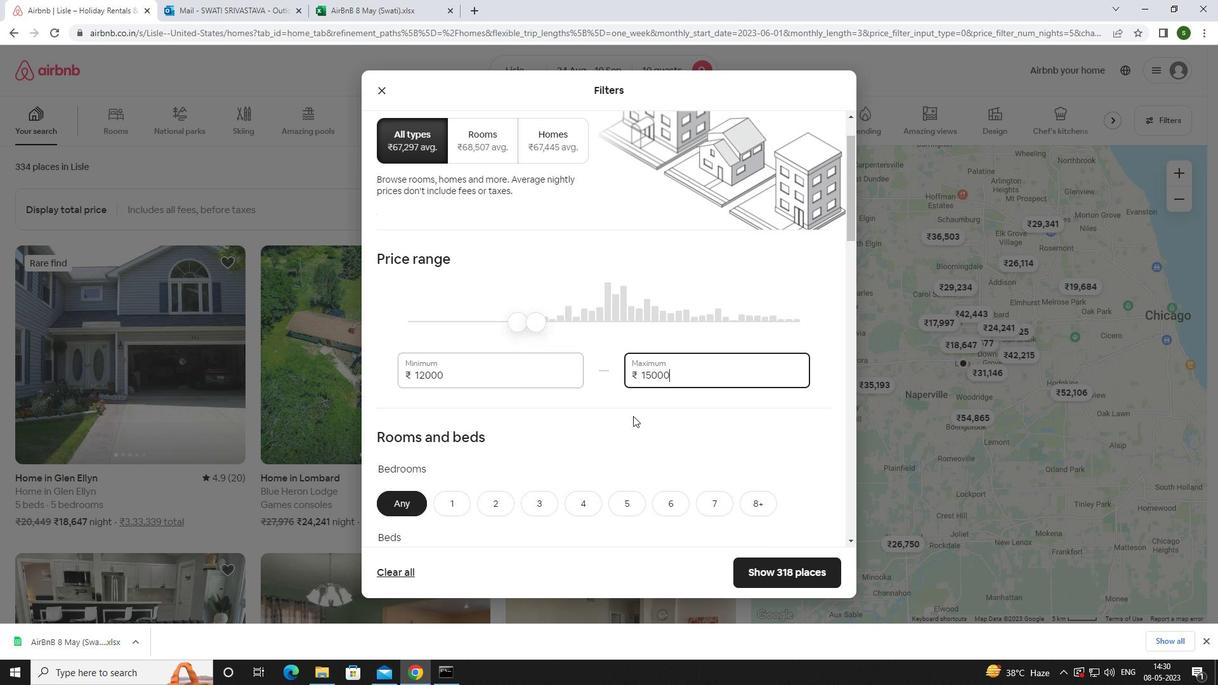 
Action: Mouse moved to (585, 309)
Screenshot: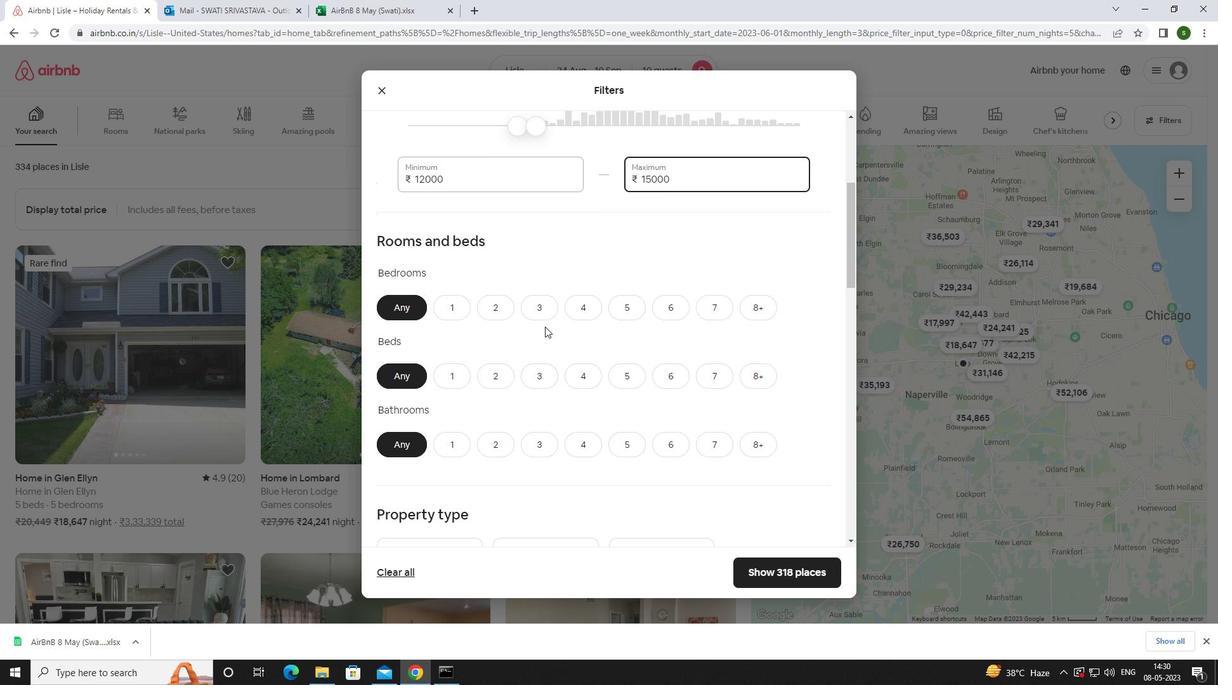 
Action: Mouse pressed left at (585, 309)
Screenshot: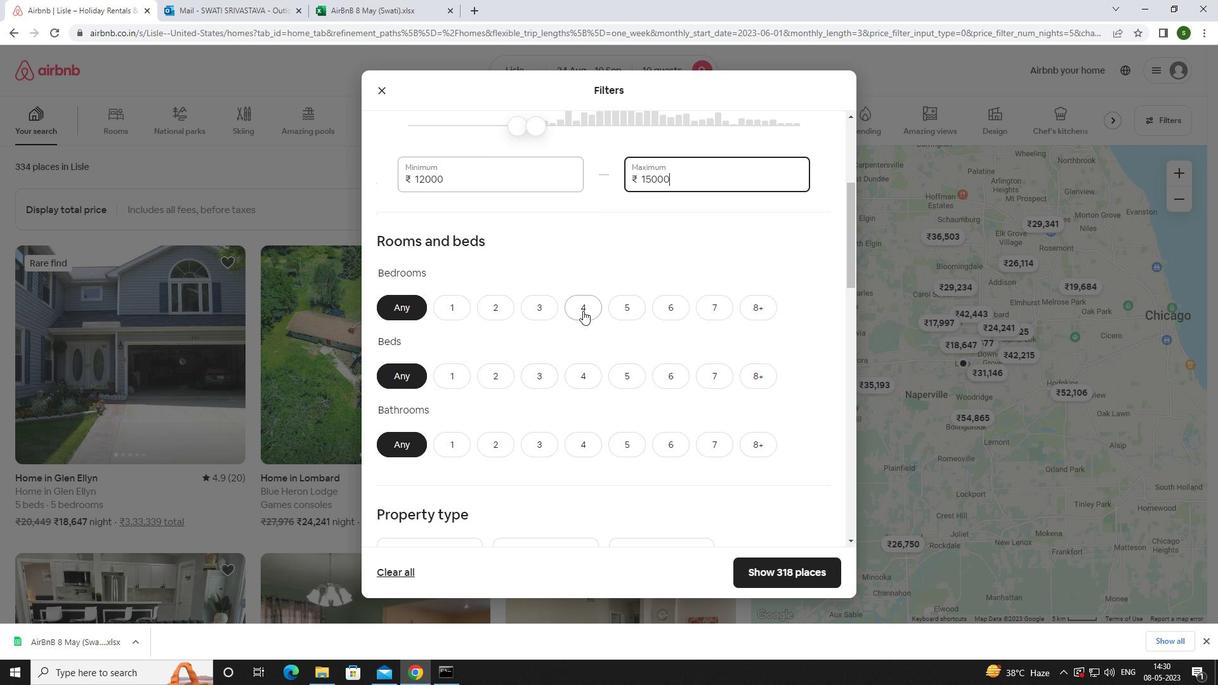 
Action: Mouse moved to (759, 375)
Screenshot: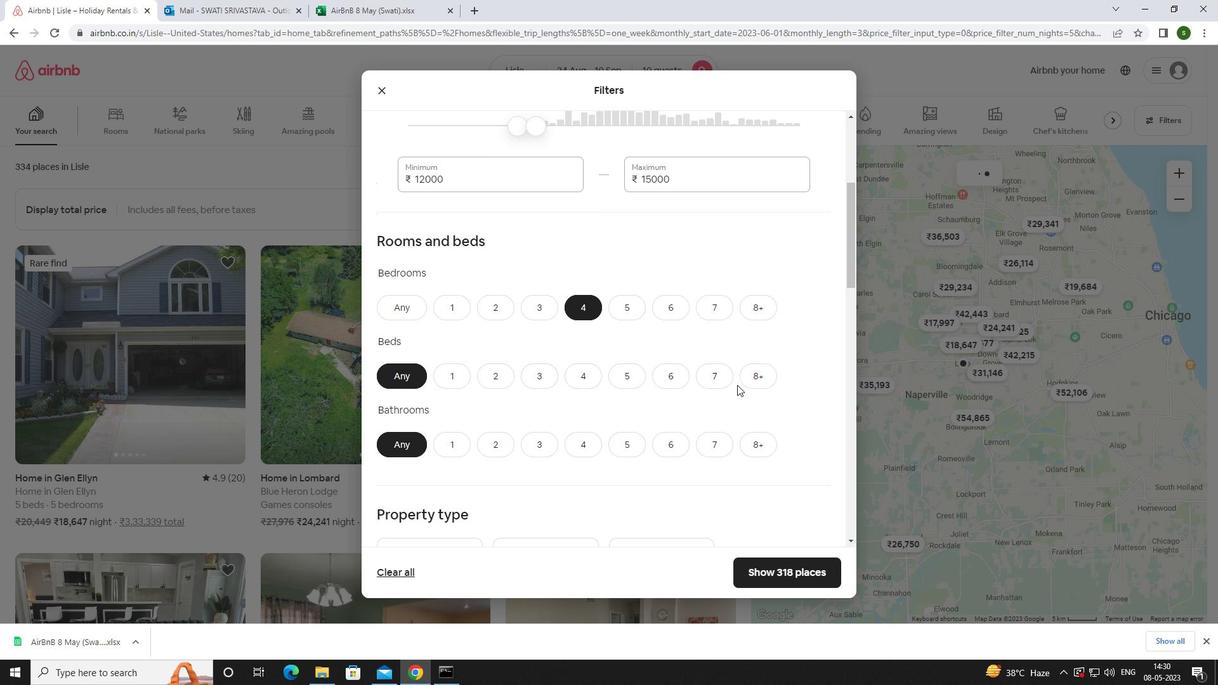 
Action: Mouse pressed left at (759, 375)
Screenshot: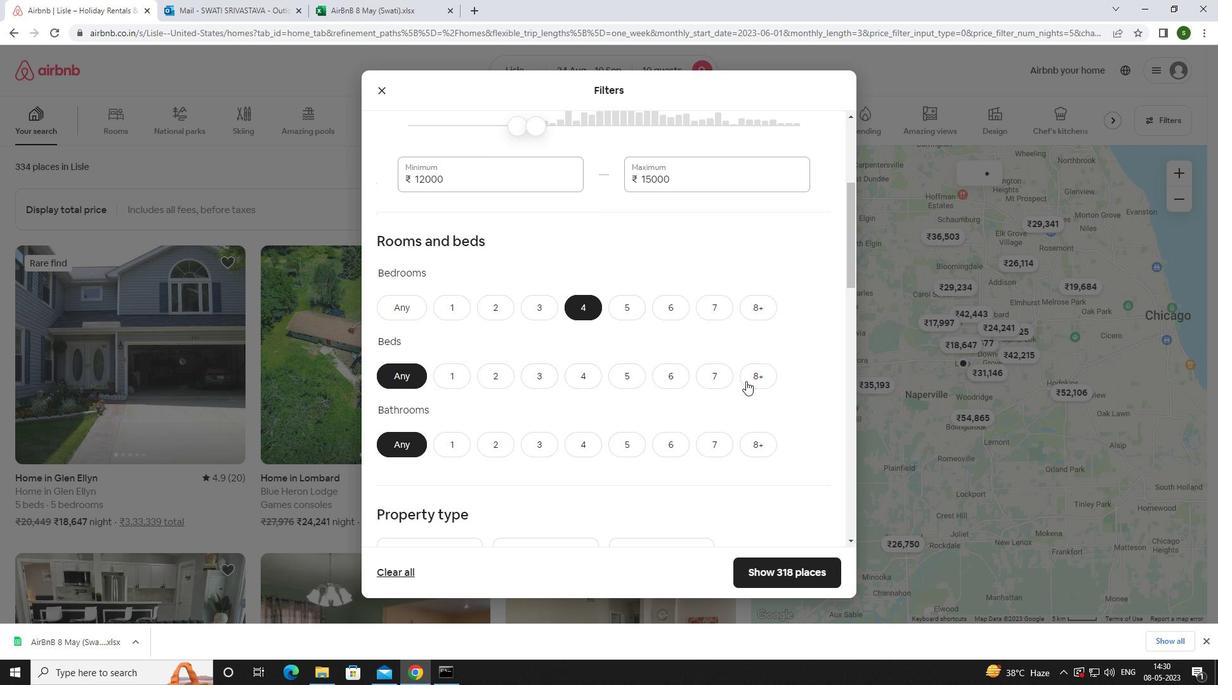 
Action: Mouse moved to (592, 444)
Screenshot: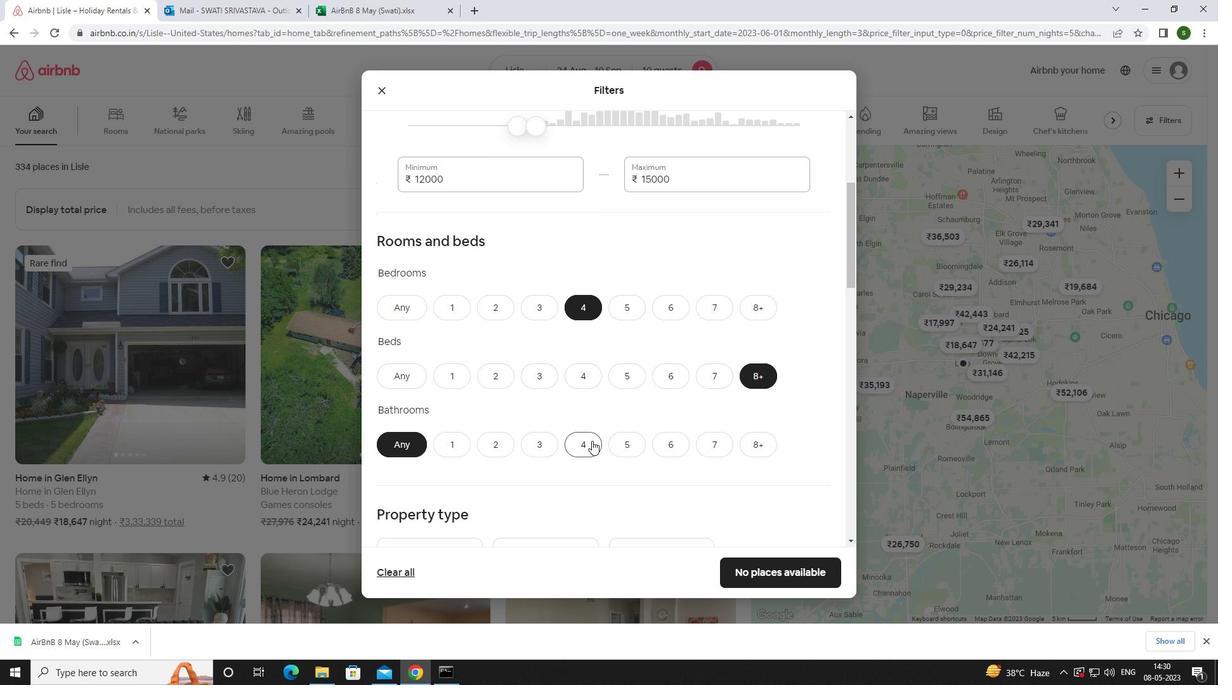 
Action: Mouse pressed left at (592, 444)
Screenshot: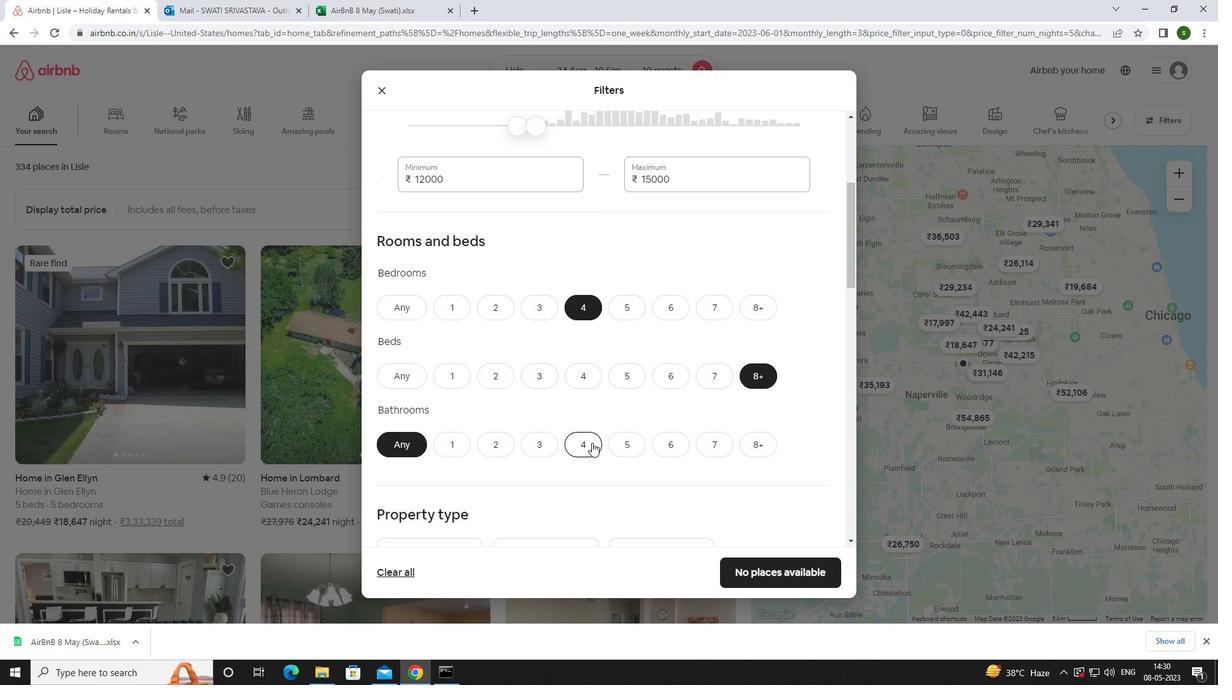 
Action: Mouse scrolled (592, 443) with delta (0, 0)
Screenshot: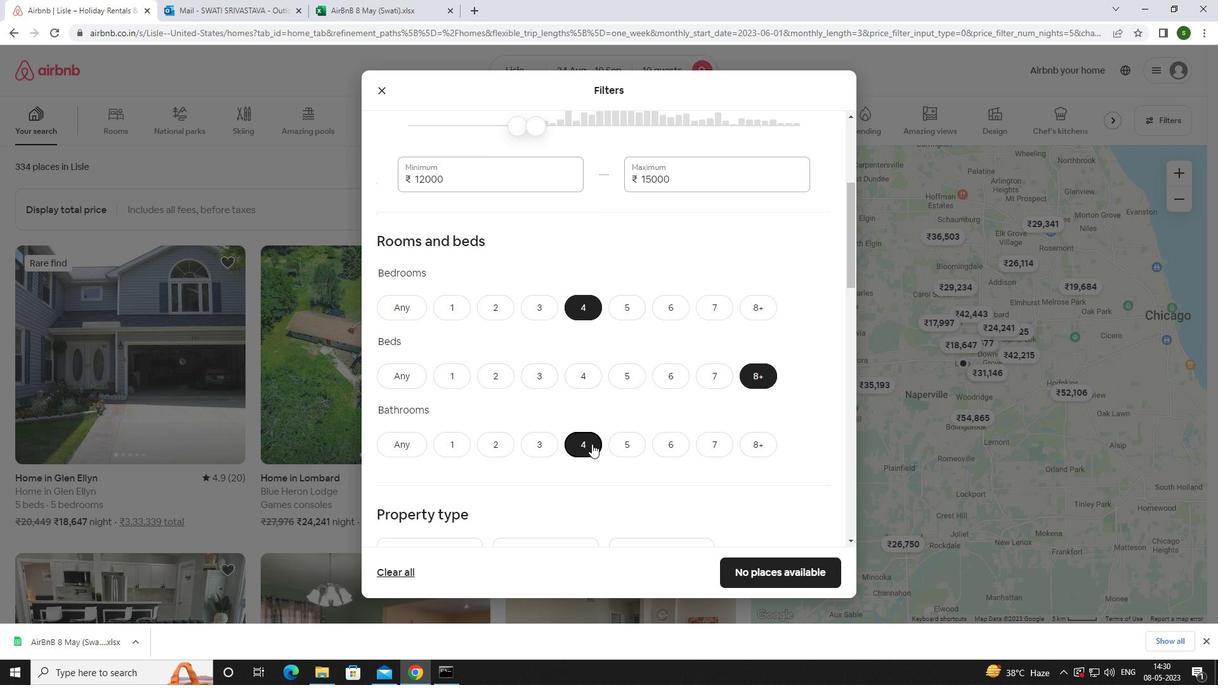 
Action: Mouse scrolled (592, 443) with delta (0, 0)
Screenshot: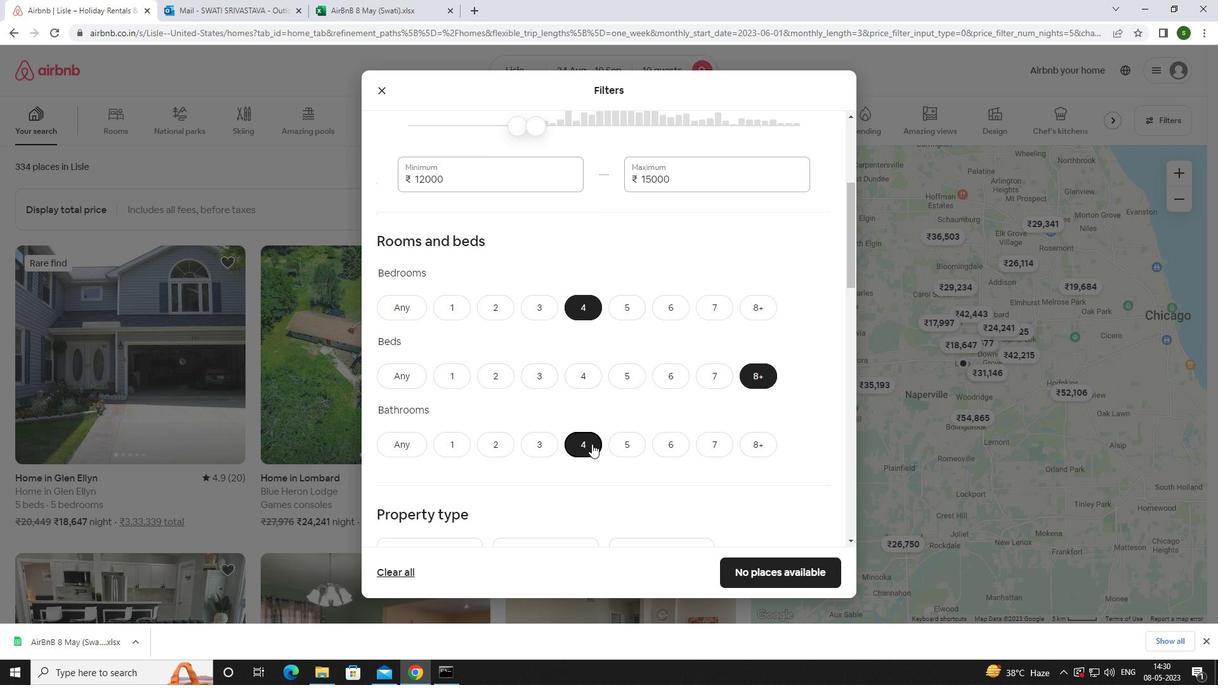 
Action: Mouse scrolled (592, 443) with delta (0, 0)
Screenshot: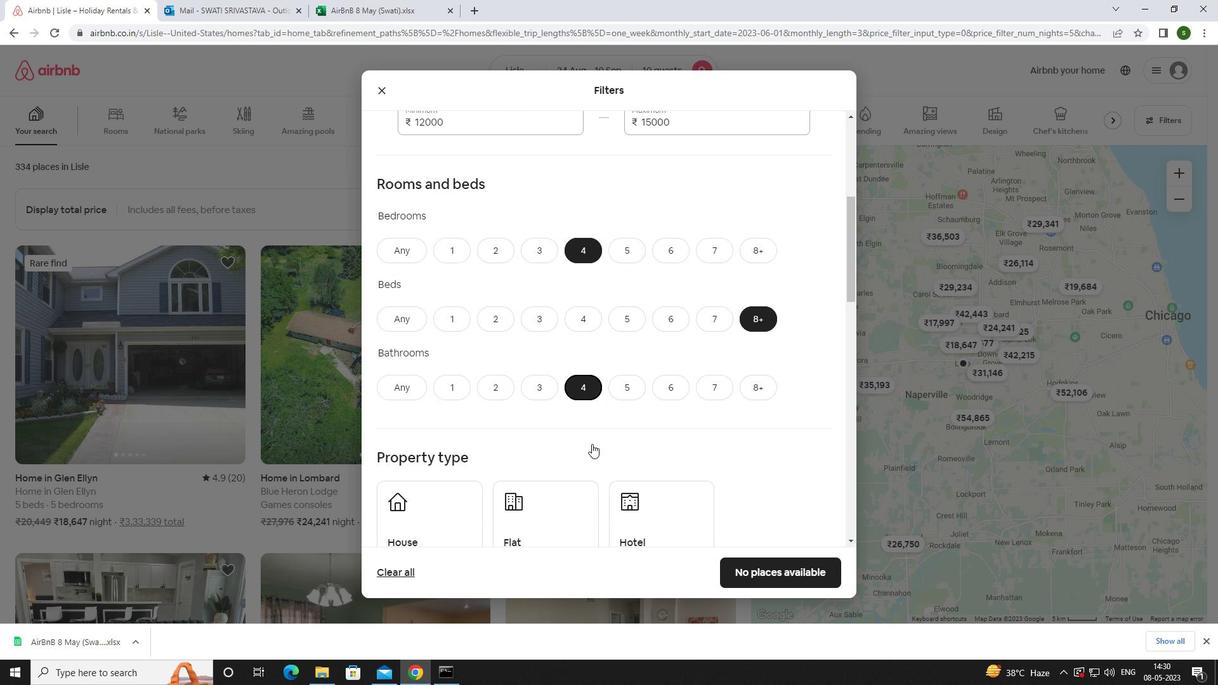 
Action: Mouse moved to (443, 415)
Screenshot: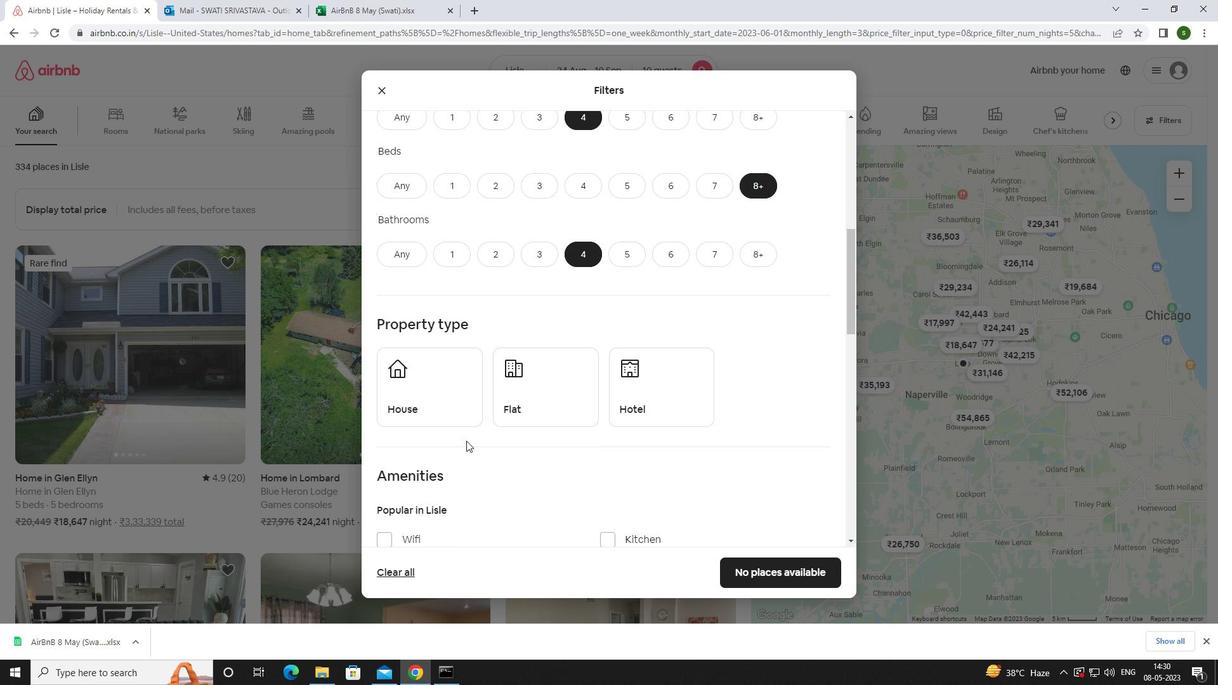
Action: Mouse pressed left at (443, 415)
Screenshot: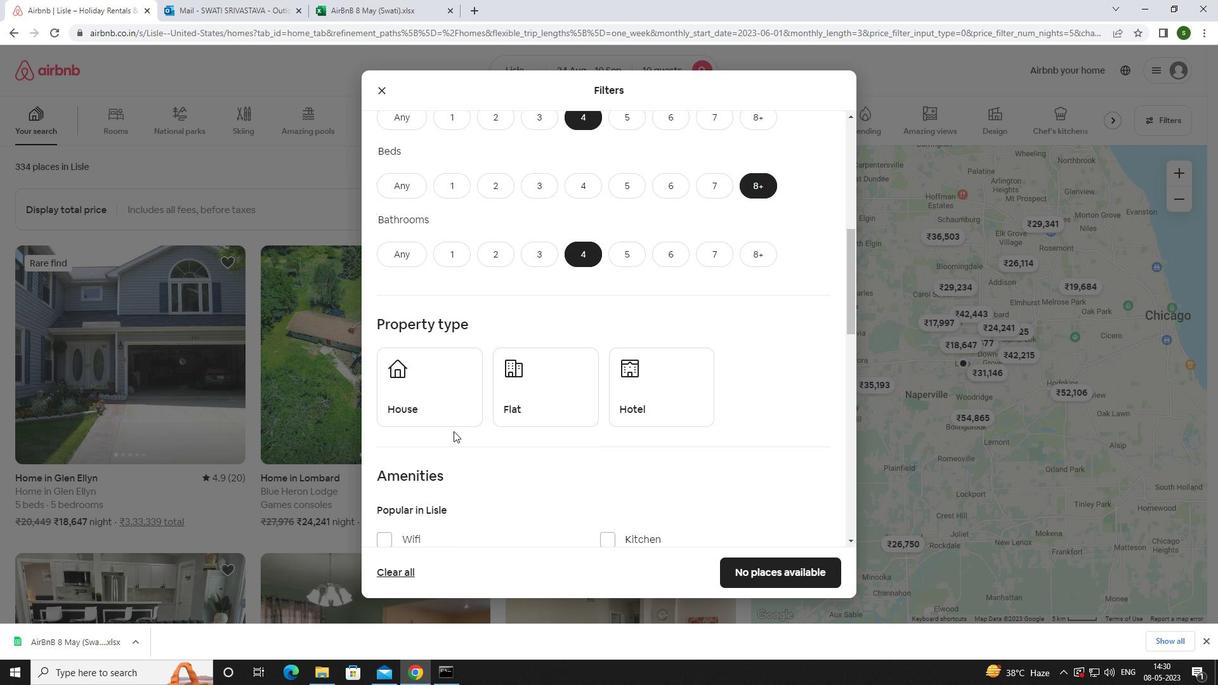 
Action: Mouse moved to (563, 391)
Screenshot: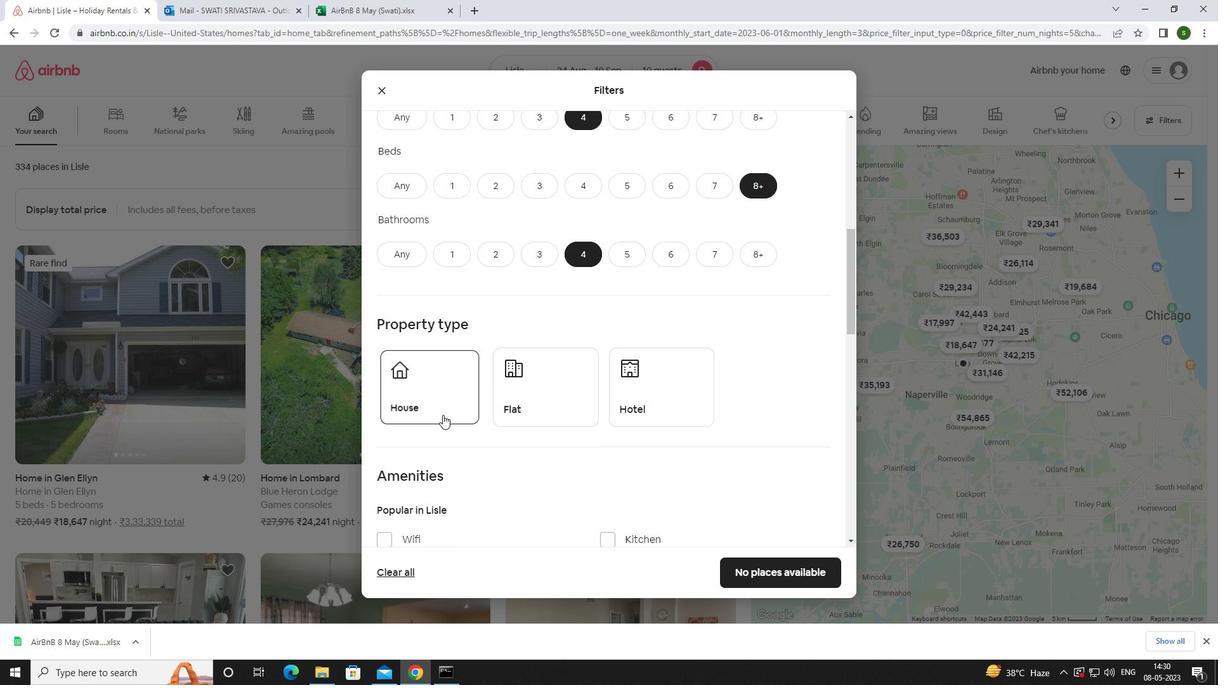 
Action: Mouse pressed left at (563, 391)
Screenshot: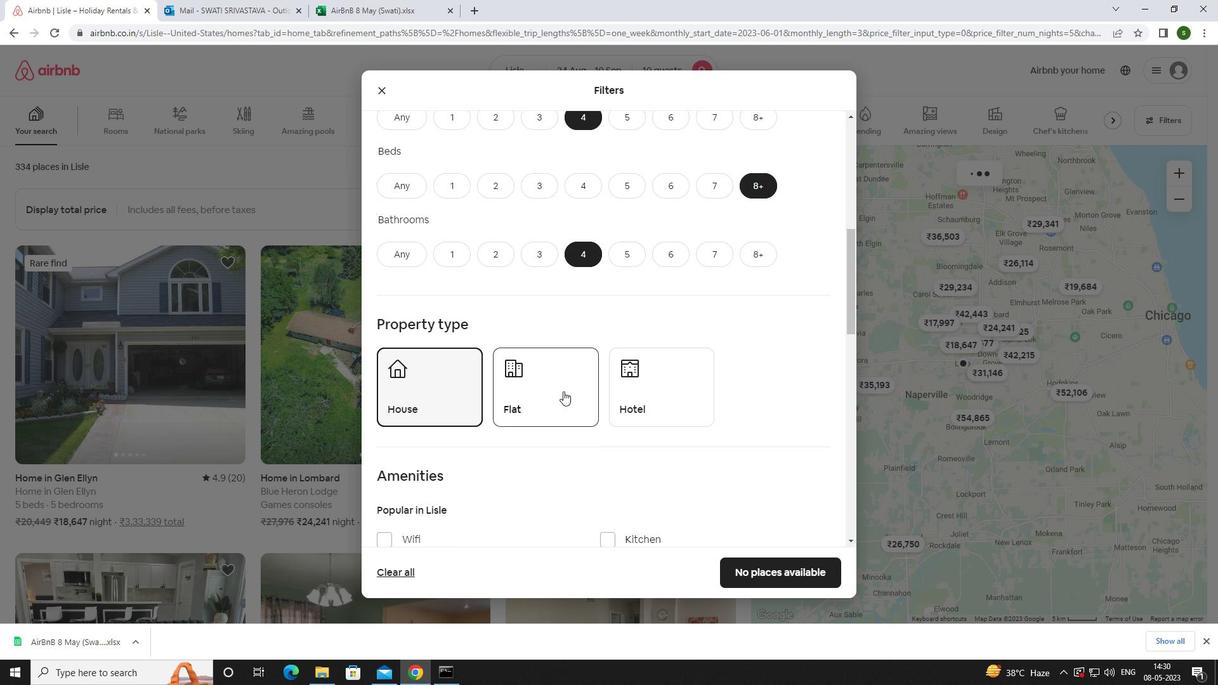 
Action: Mouse scrolled (563, 391) with delta (0, 0)
Screenshot: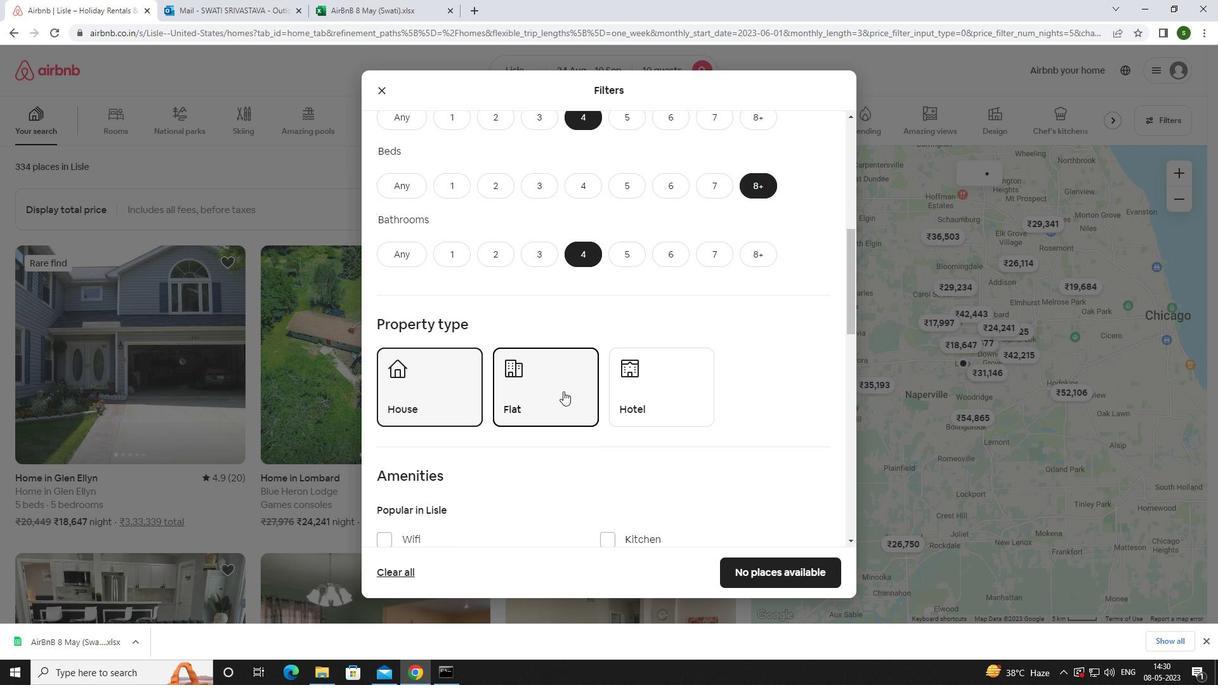 
Action: Mouse scrolled (563, 391) with delta (0, 0)
Screenshot: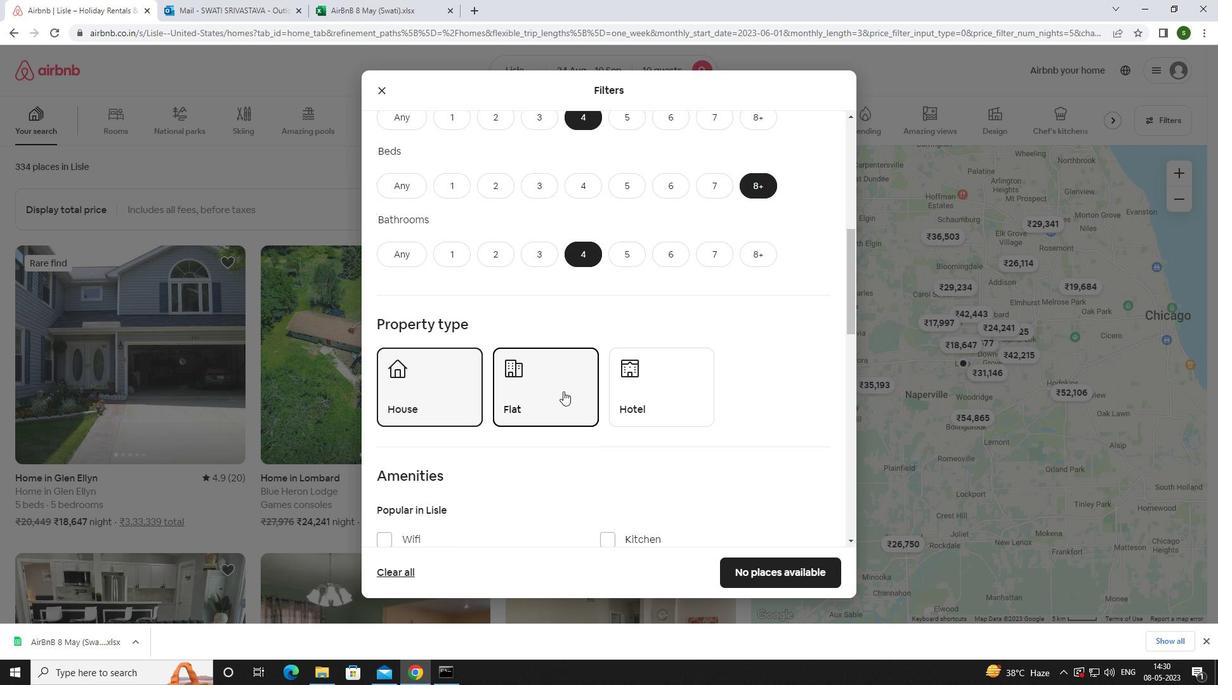 
Action: Mouse scrolled (563, 391) with delta (0, 0)
Screenshot: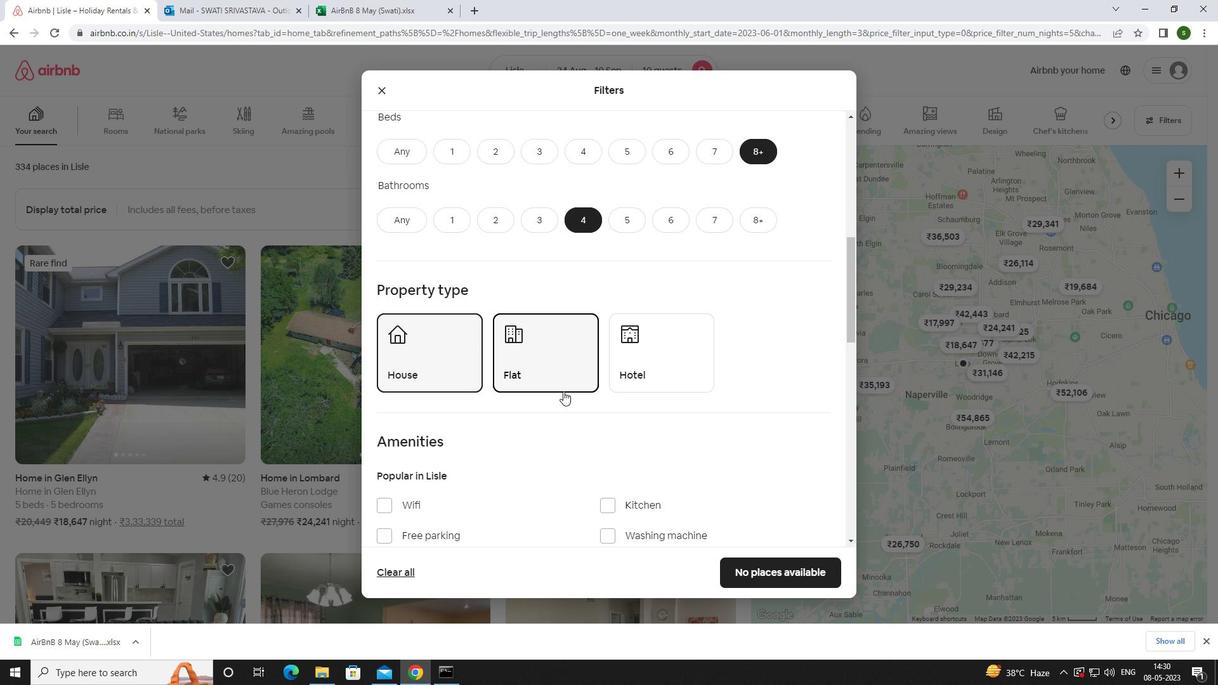
Action: Mouse moved to (405, 345)
Screenshot: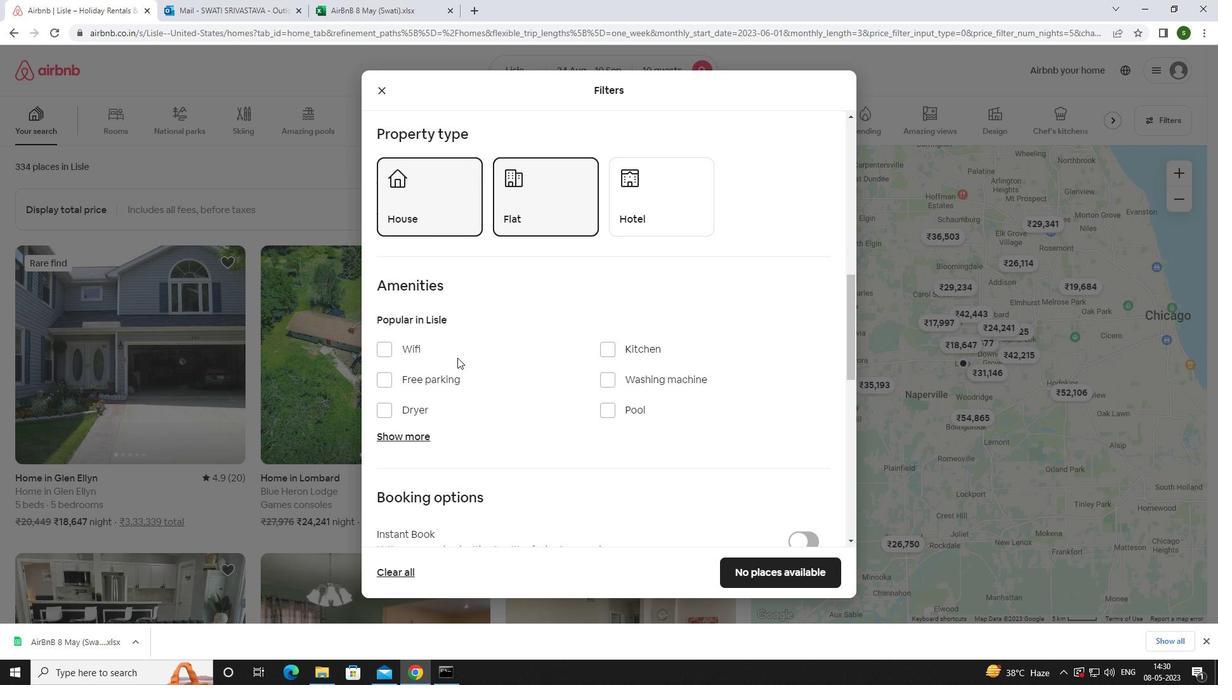 
Action: Mouse pressed left at (405, 345)
Screenshot: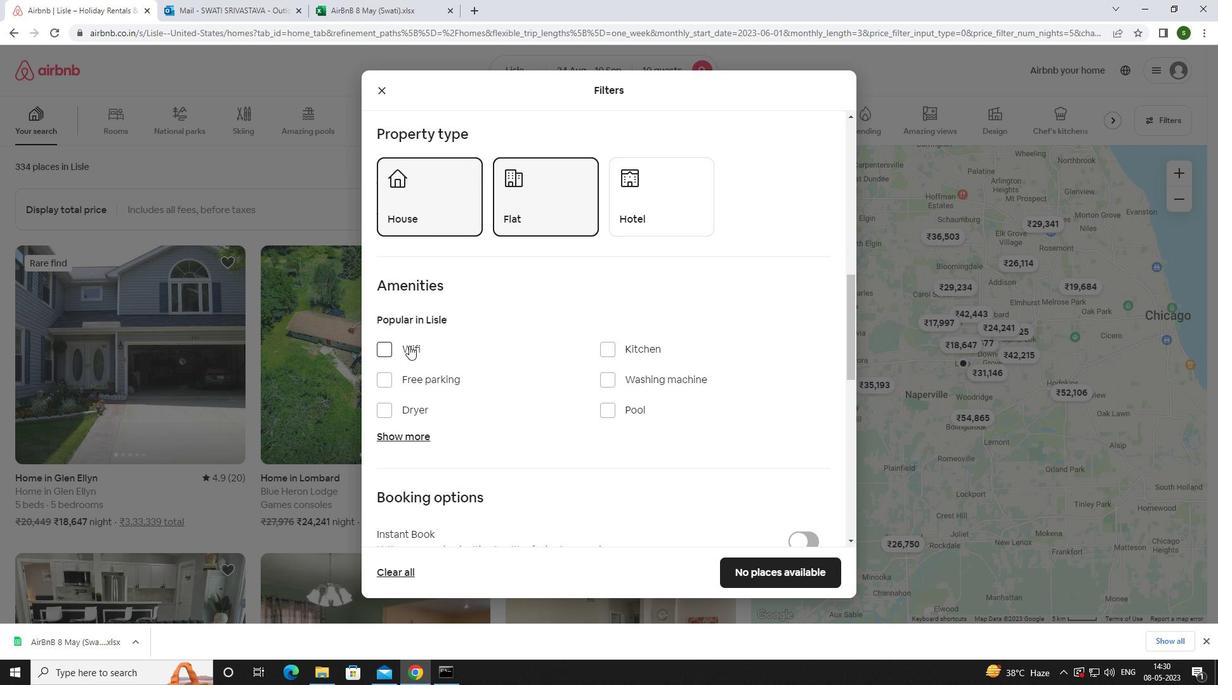 
Action: Mouse moved to (404, 372)
Screenshot: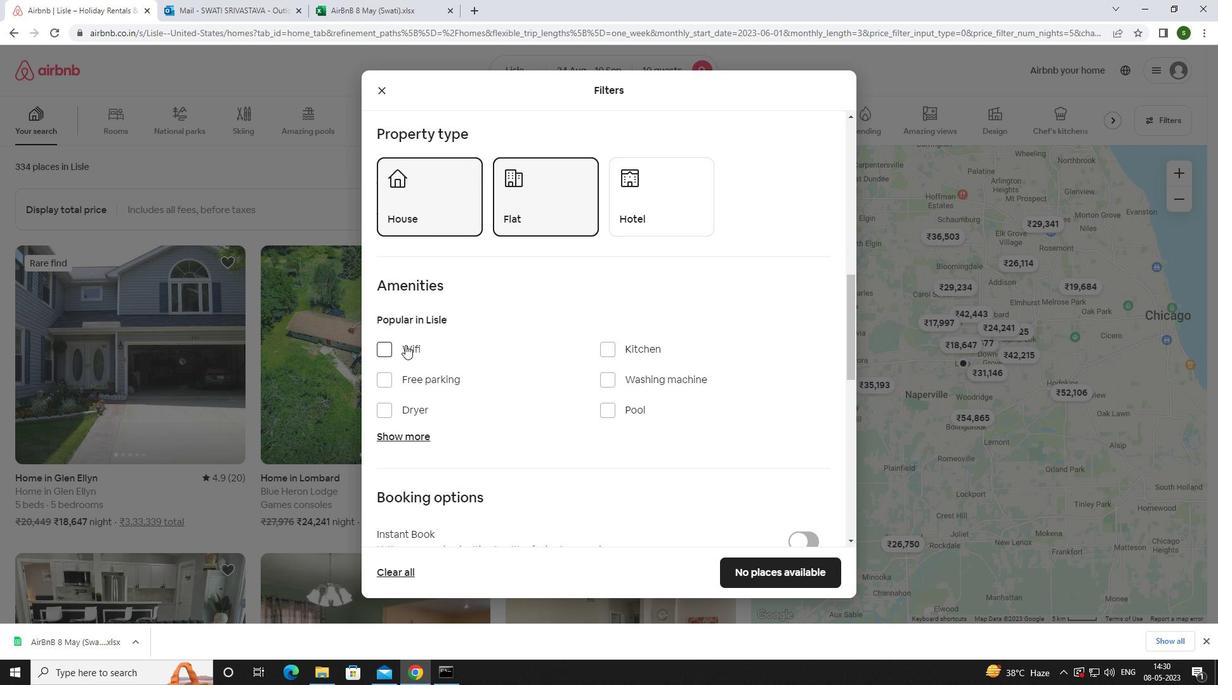 
Action: Mouse pressed left at (404, 372)
Screenshot: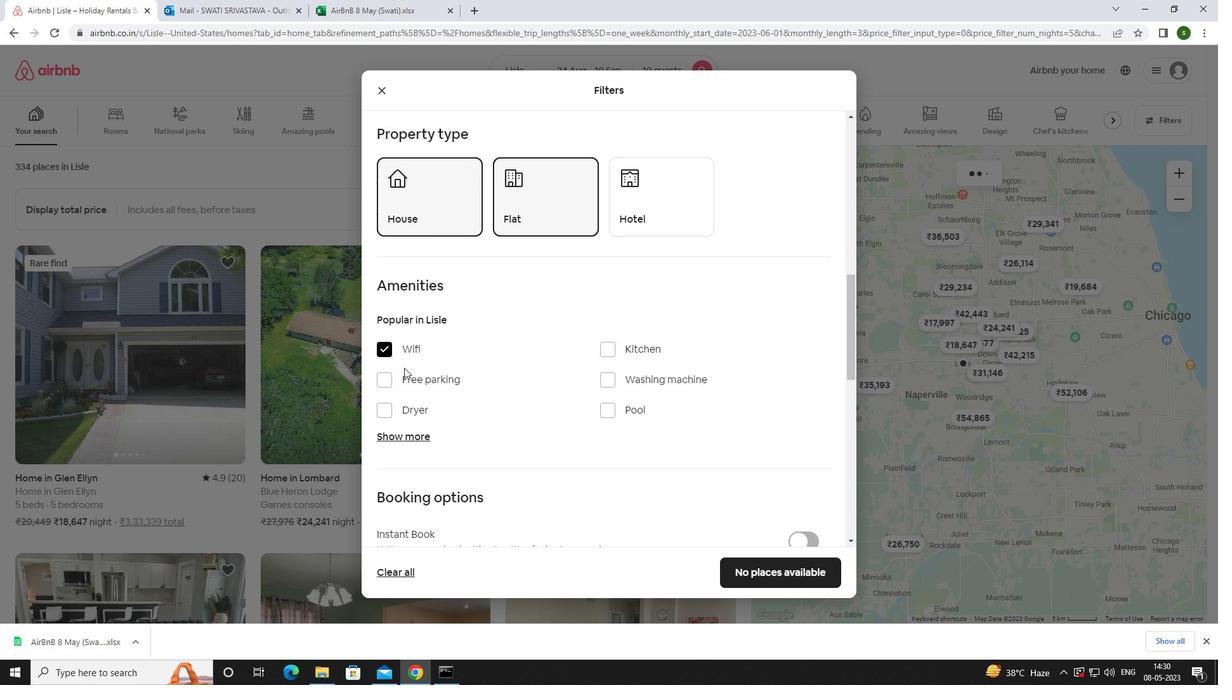 
Action: Mouse moved to (408, 430)
Screenshot: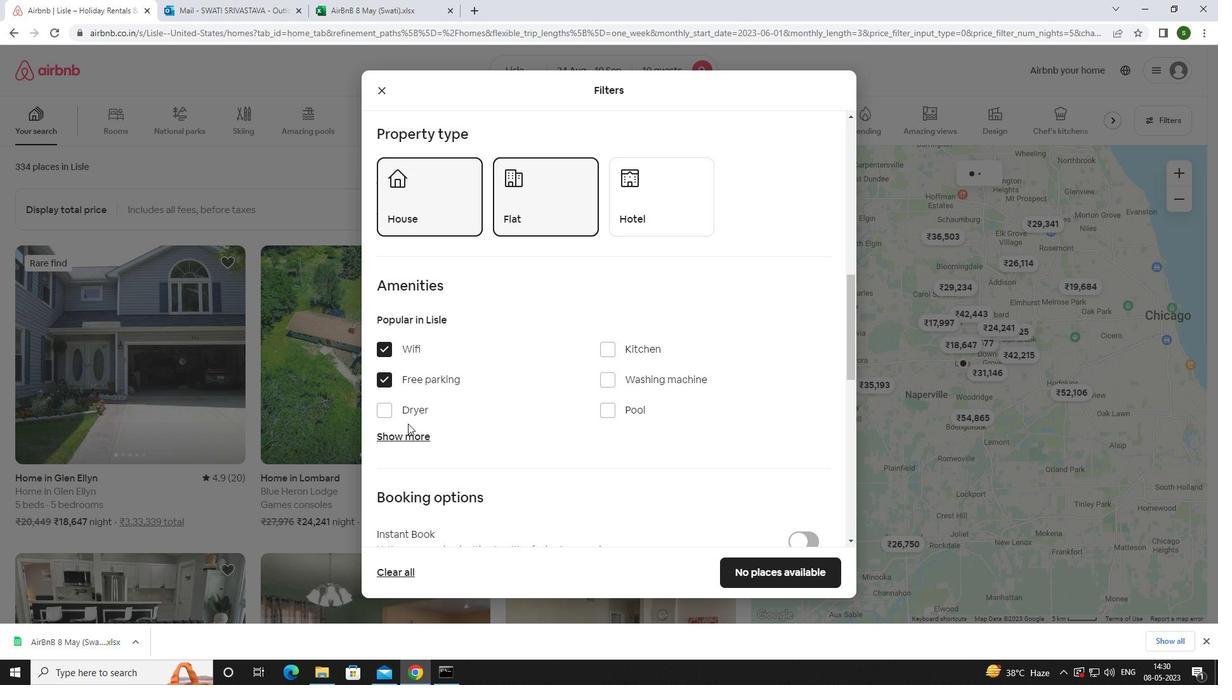 
Action: Mouse pressed left at (408, 430)
Screenshot: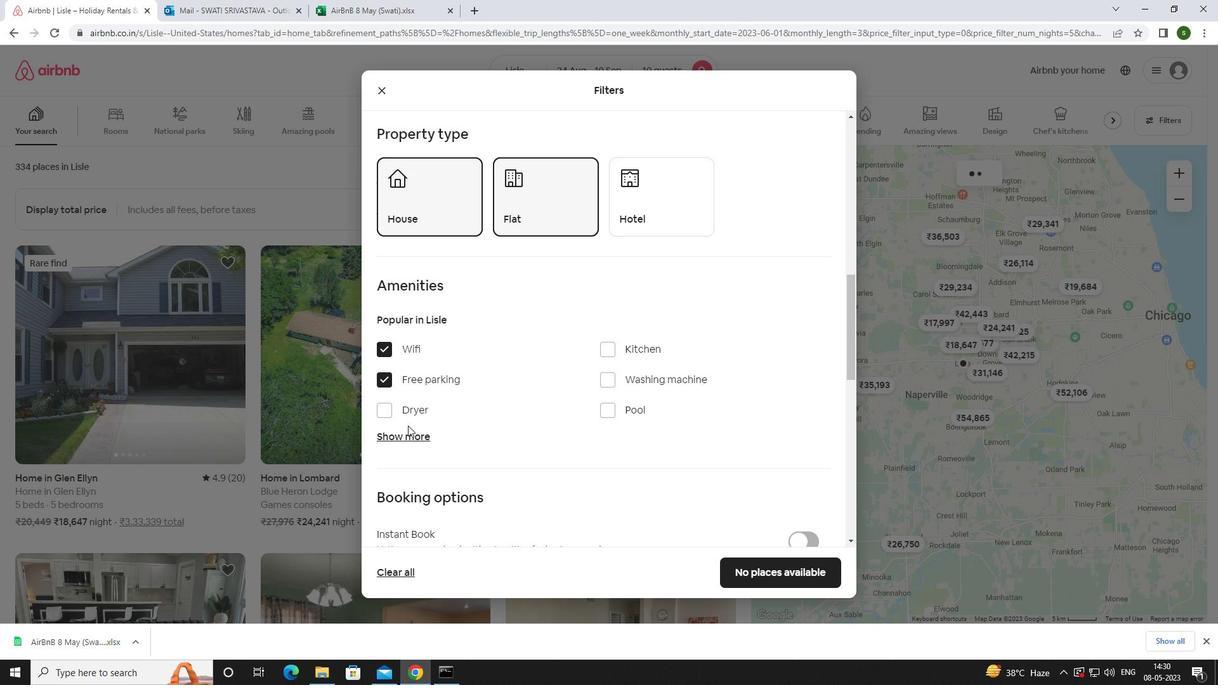
Action: Mouse moved to (481, 415)
Screenshot: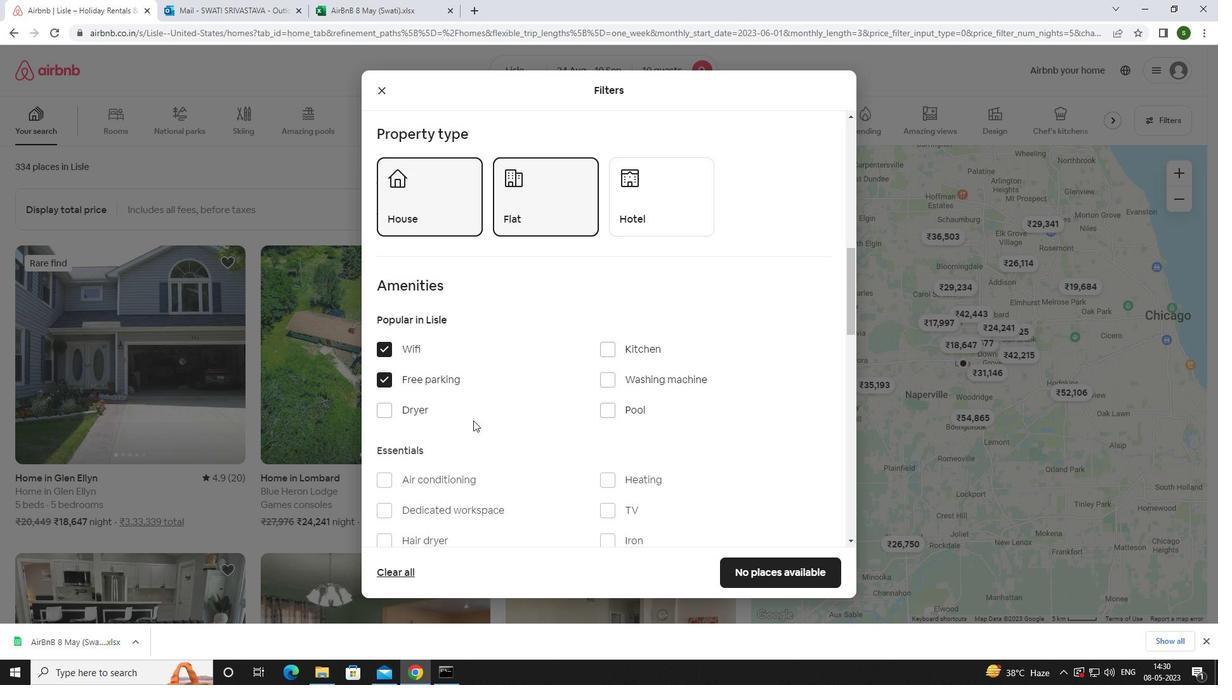 
Action: Mouse scrolled (481, 415) with delta (0, 0)
Screenshot: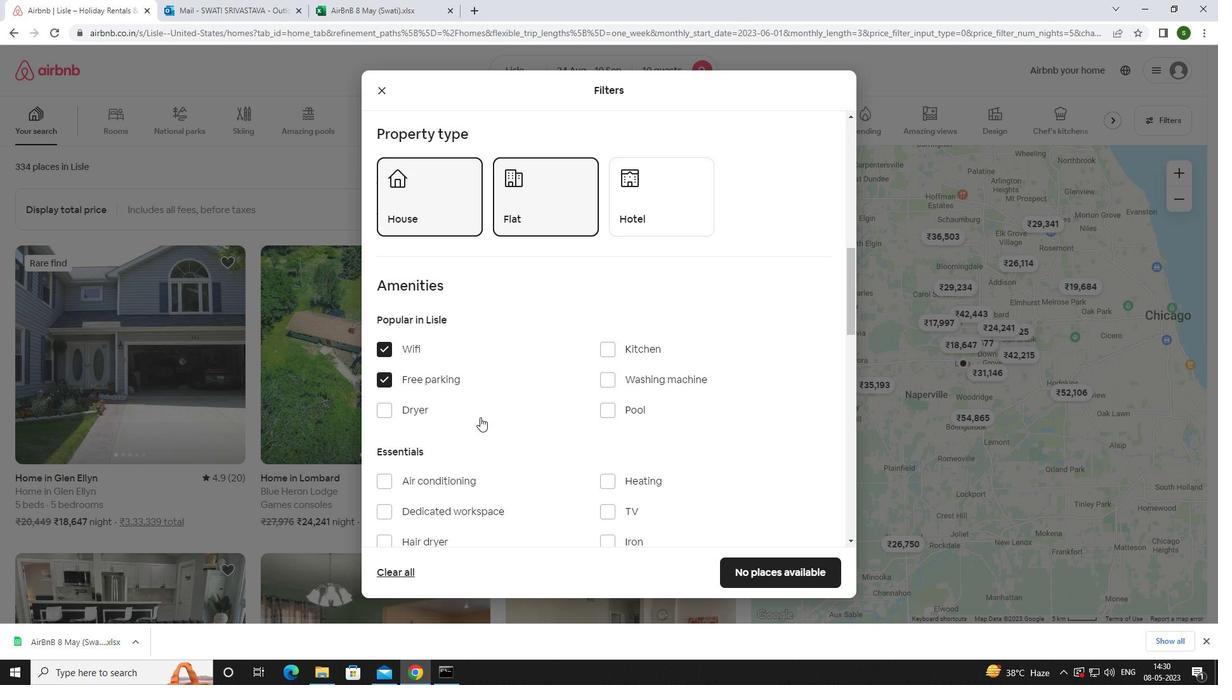 
Action: Mouse scrolled (481, 415) with delta (0, 0)
Screenshot: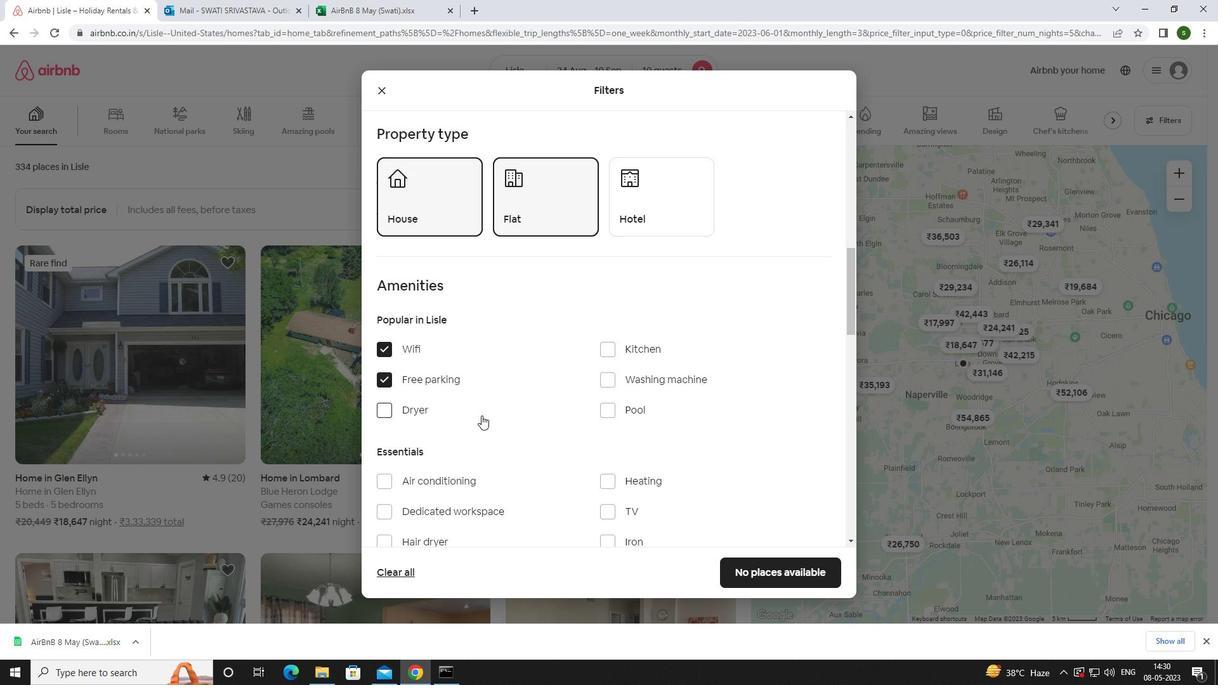 
Action: Mouse moved to (612, 385)
Screenshot: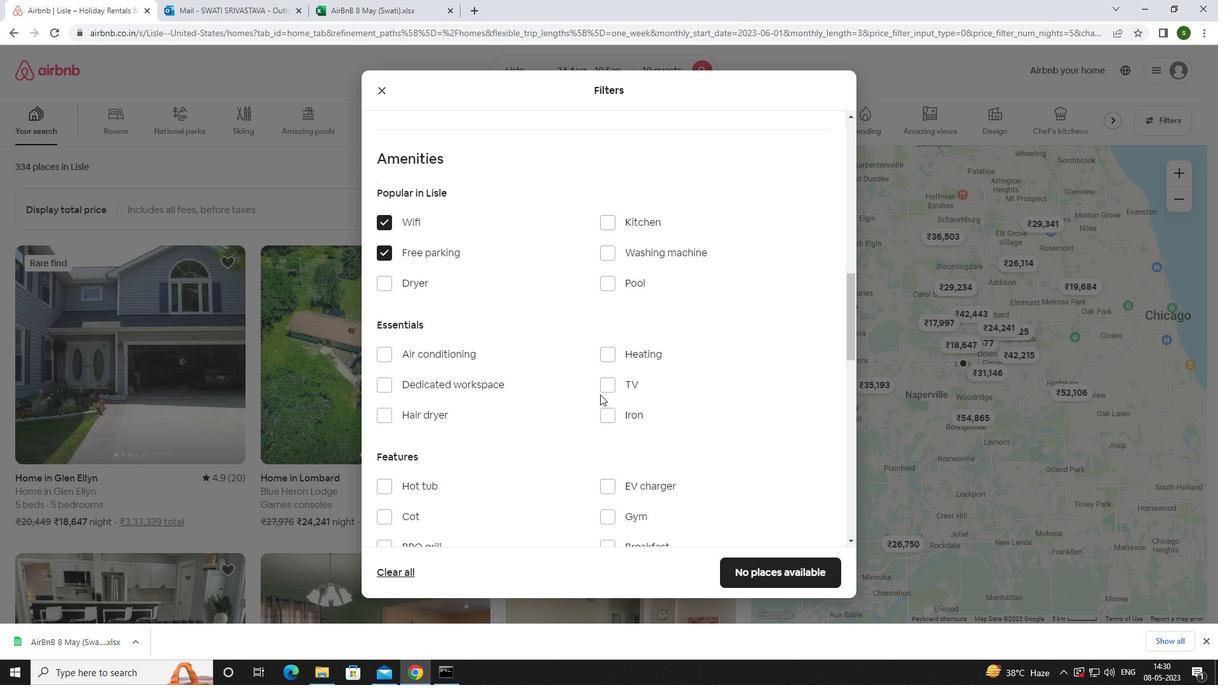 
Action: Mouse pressed left at (612, 385)
Screenshot: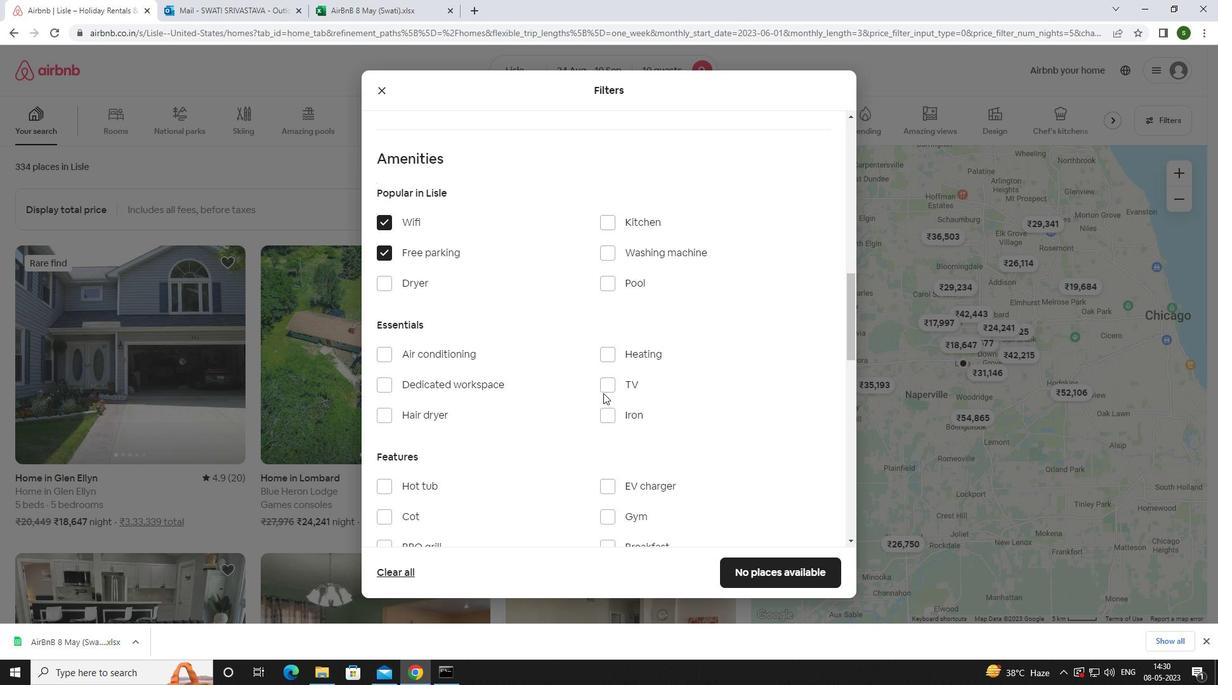 
Action: Mouse moved to (557, 389)
Screenshot: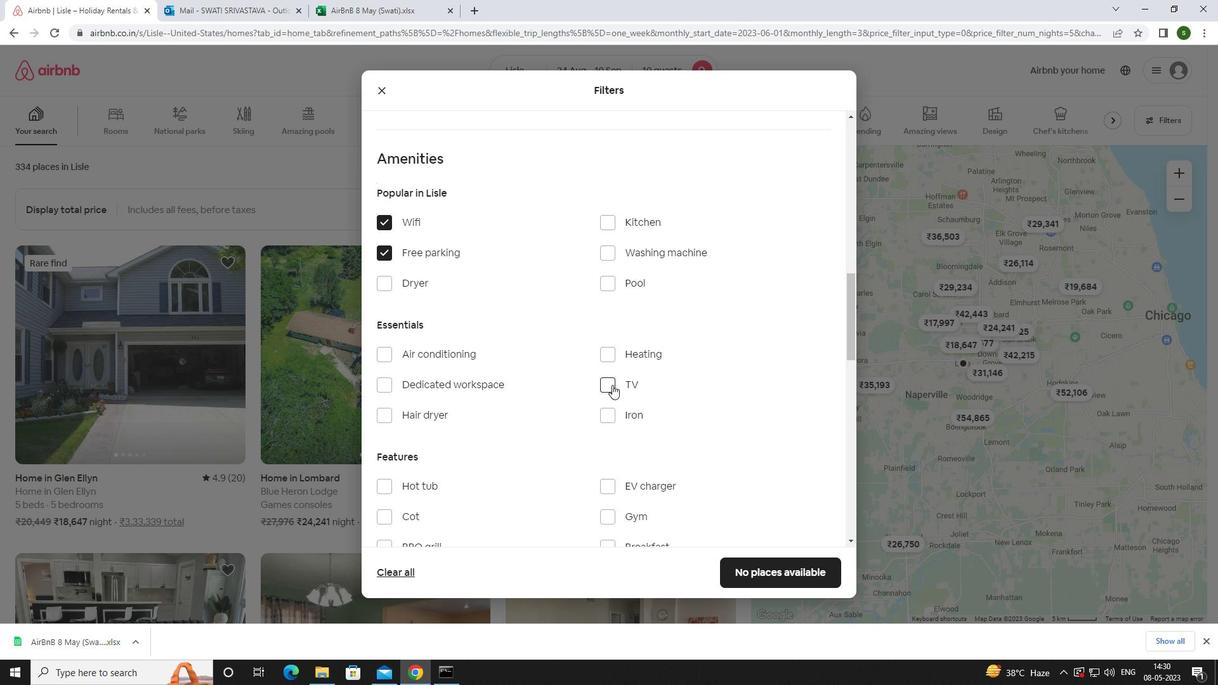 
Action: Mouse scrolled (557, 388) with delta (0, 0)
Screenshot: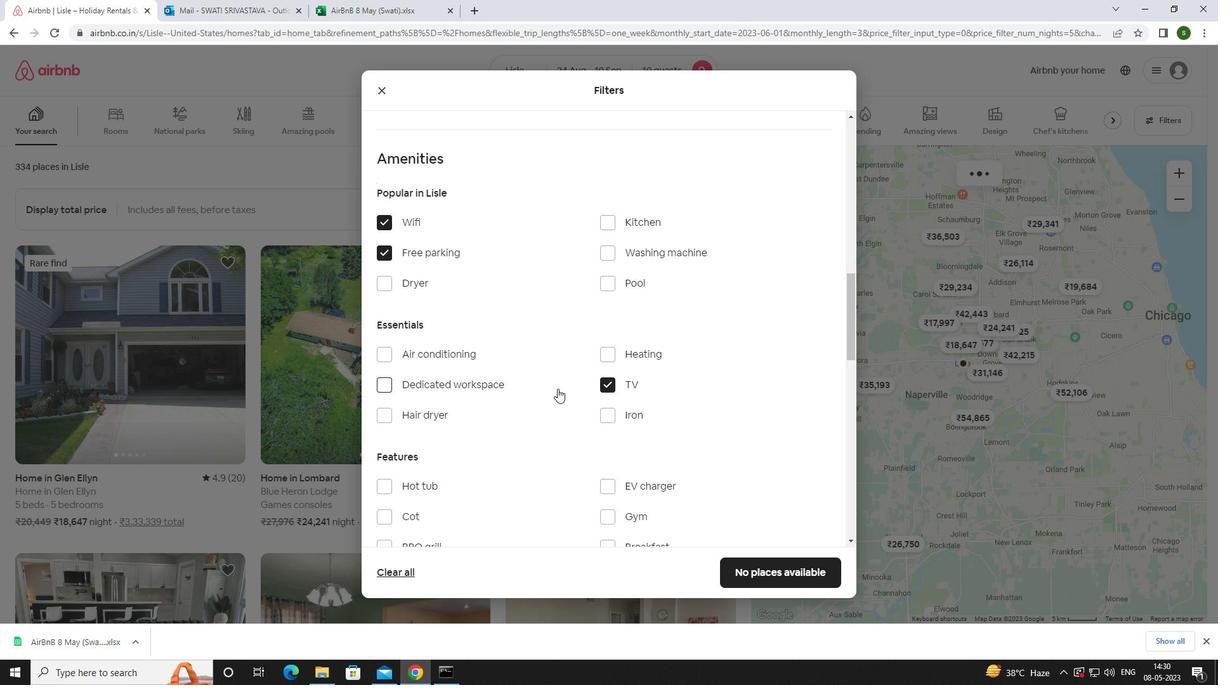 
Action: Mouse scrolled (557, 388) with delta (0, 0)
Screenshot: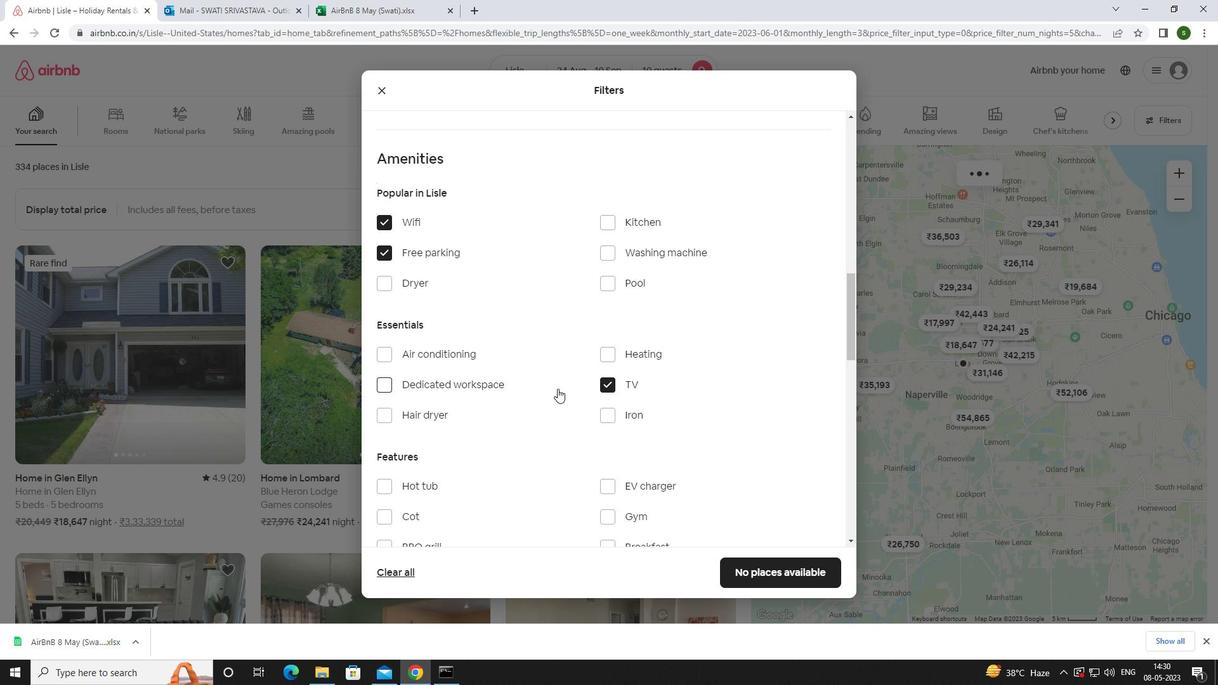 
Action: Mouse moved to (615, 385)
Screenshot: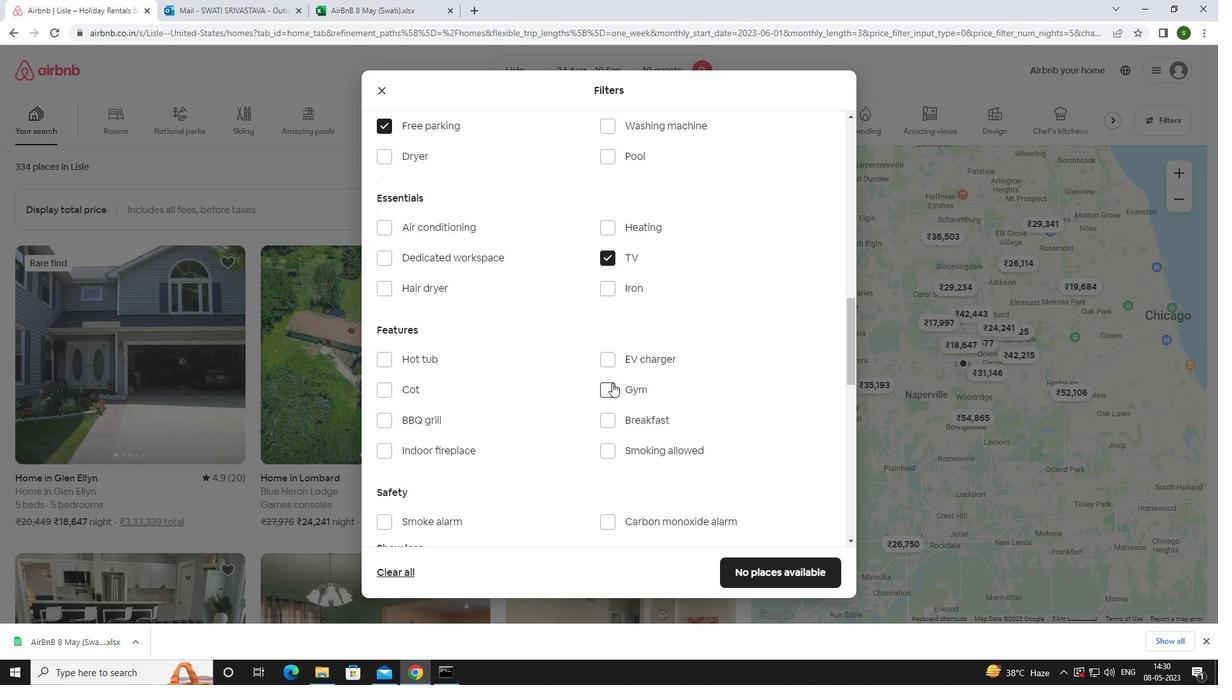 
Action: Mouse pressed left at (615, 385)
Screenshot: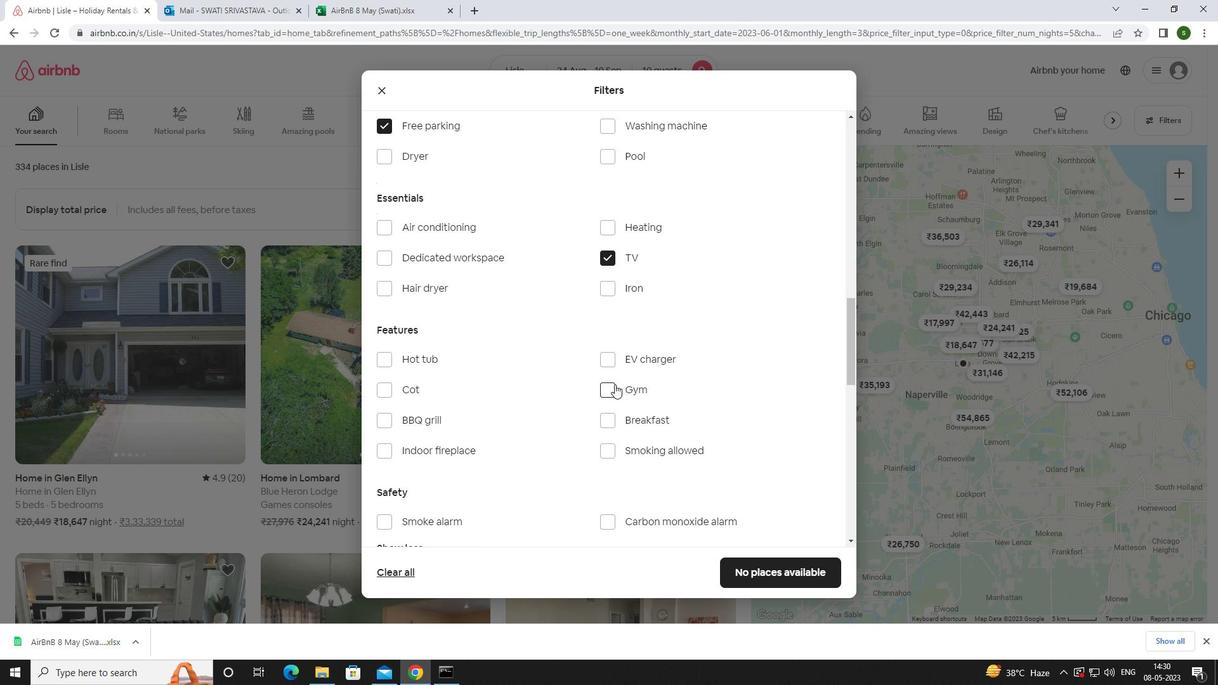 
Action: Mouse moved to (606, 420)
Screenshot: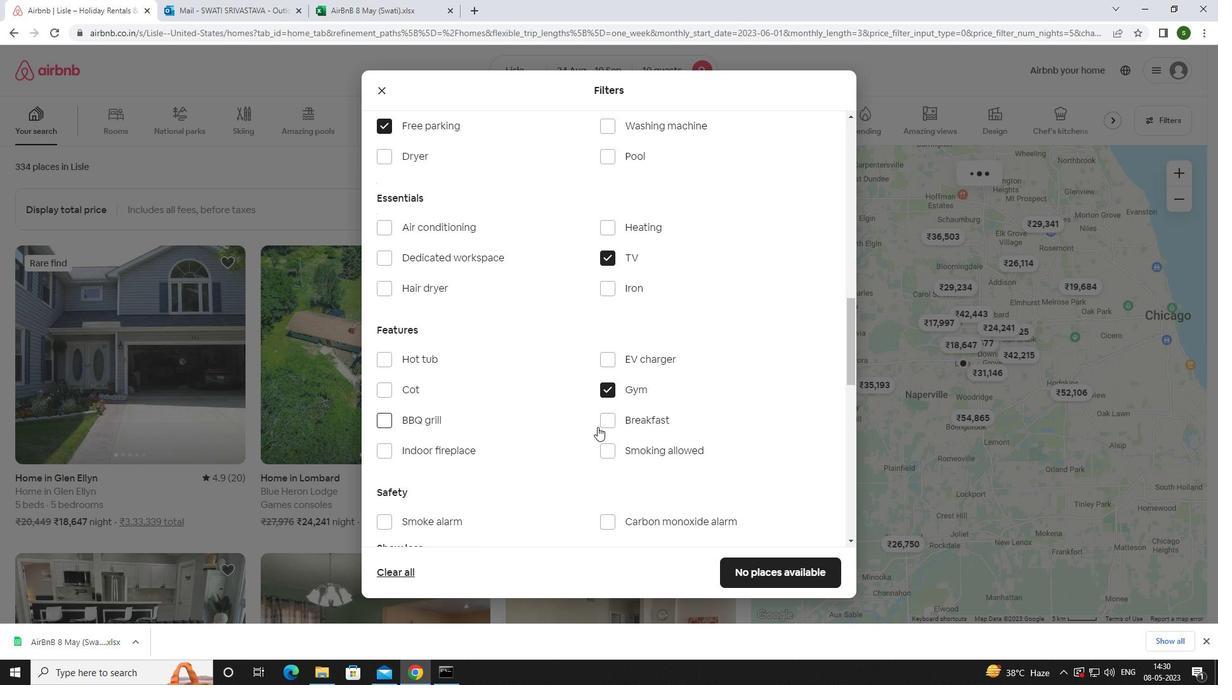 
Action: Mouse pressed left at (606, 420)
Screenshot: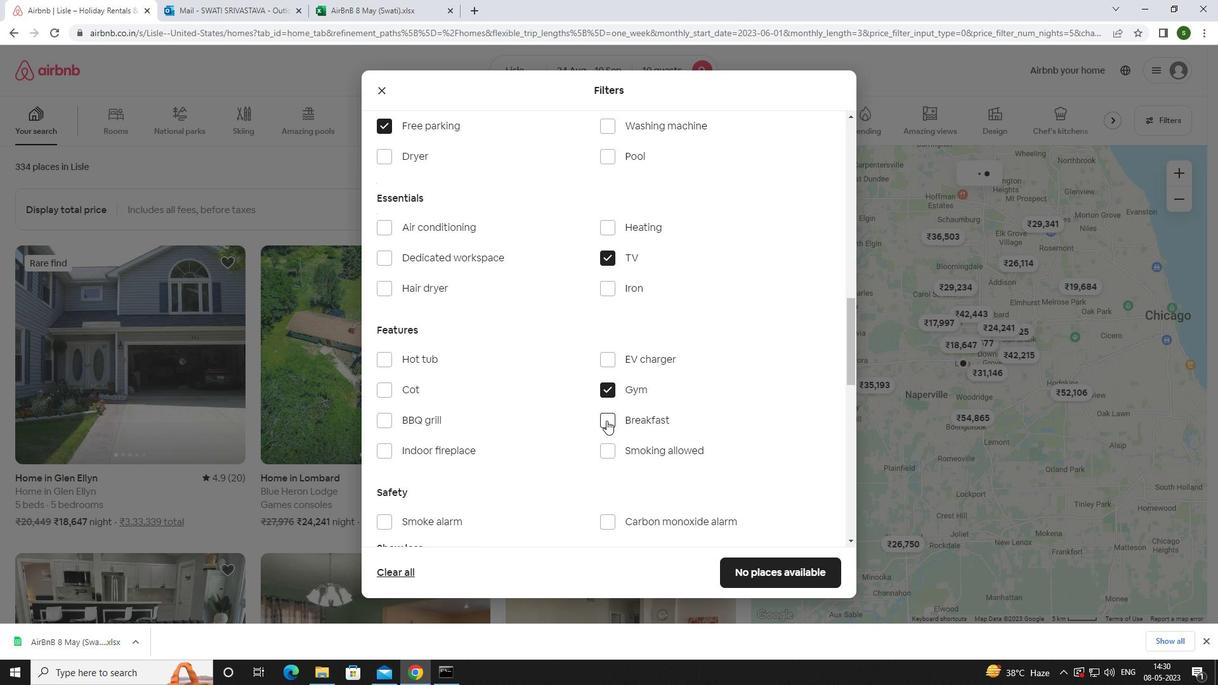 
Action: Mouse moved to (589, 417)
Screenshot: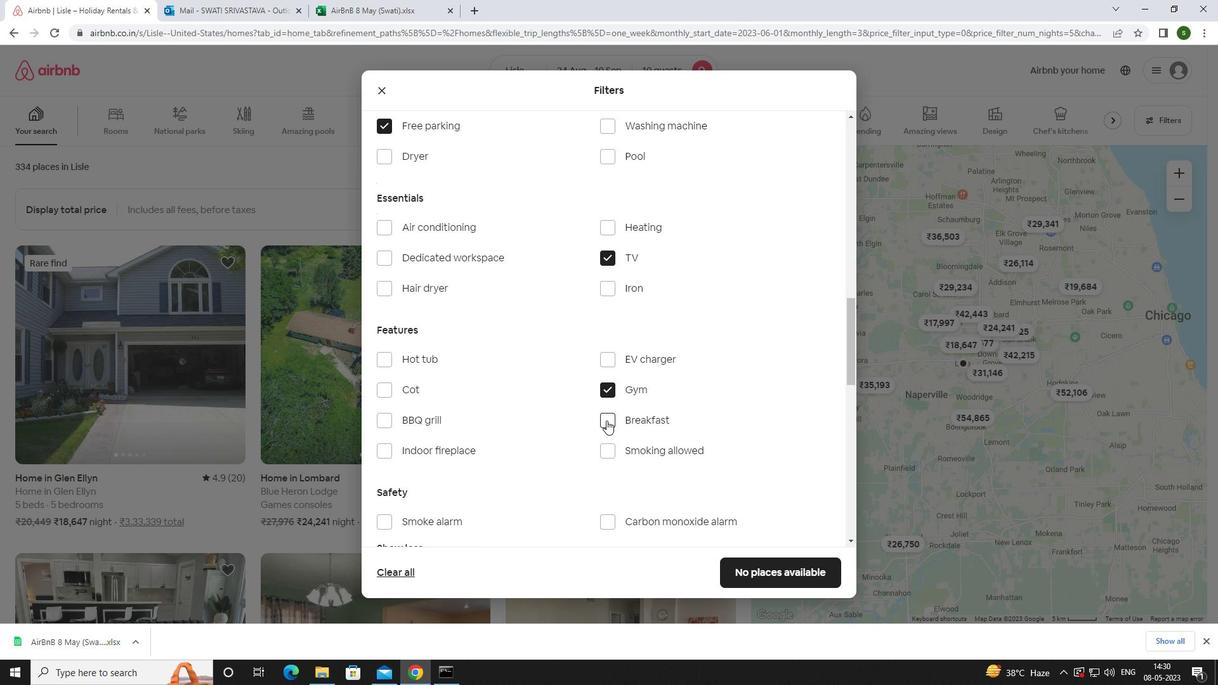 
Action: Mouse scrolled (589, 417) with delta (0, 0)
Screenshot: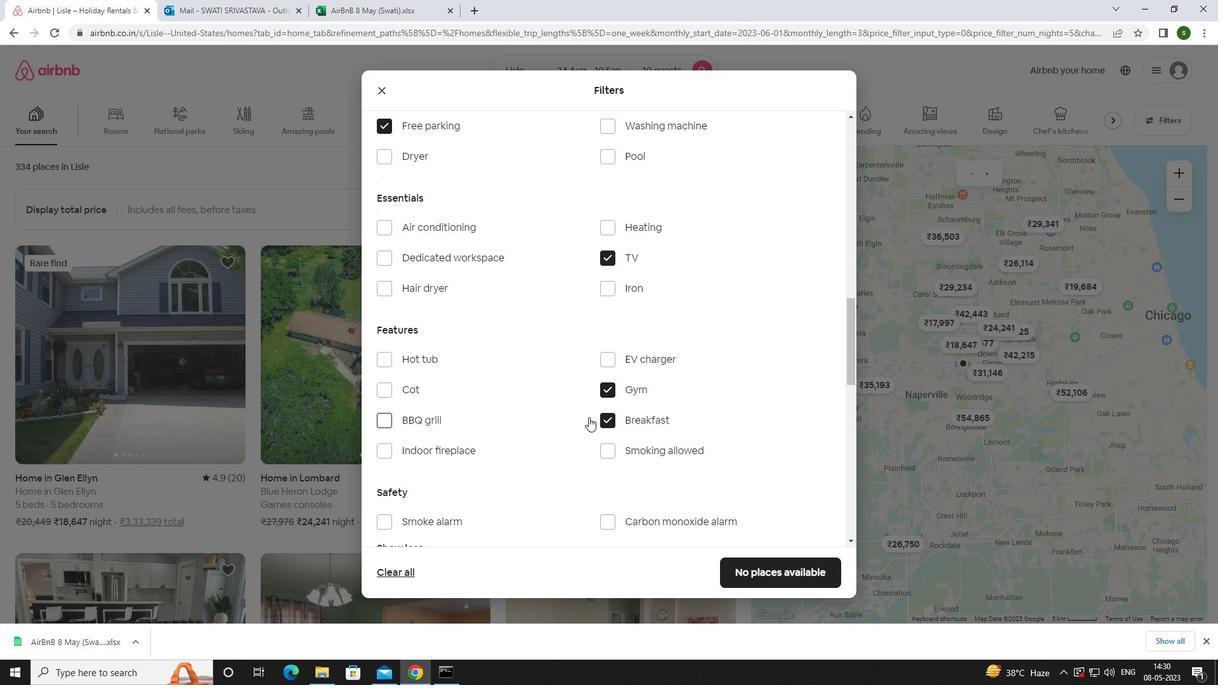 
Action: Mouse scrolled (589, 417) with delta (0, 0)
Screenshot: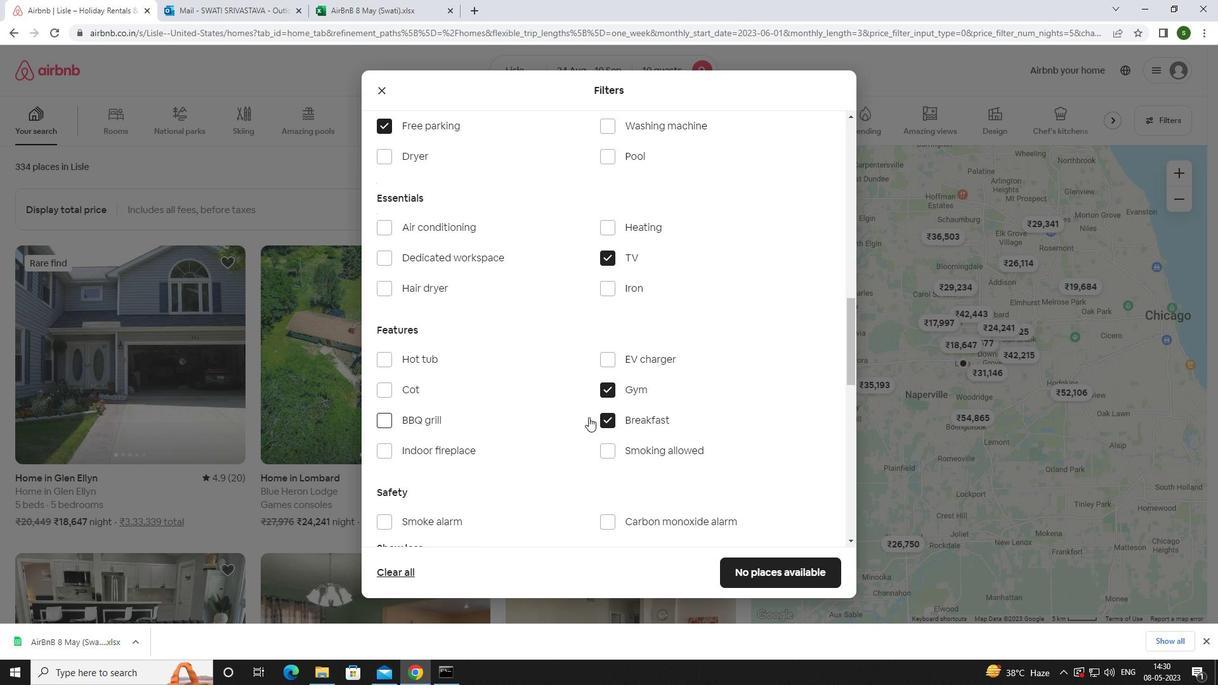 
Action: Mouse scrolled (589, 417) with delta (0, 0)
Screenshot: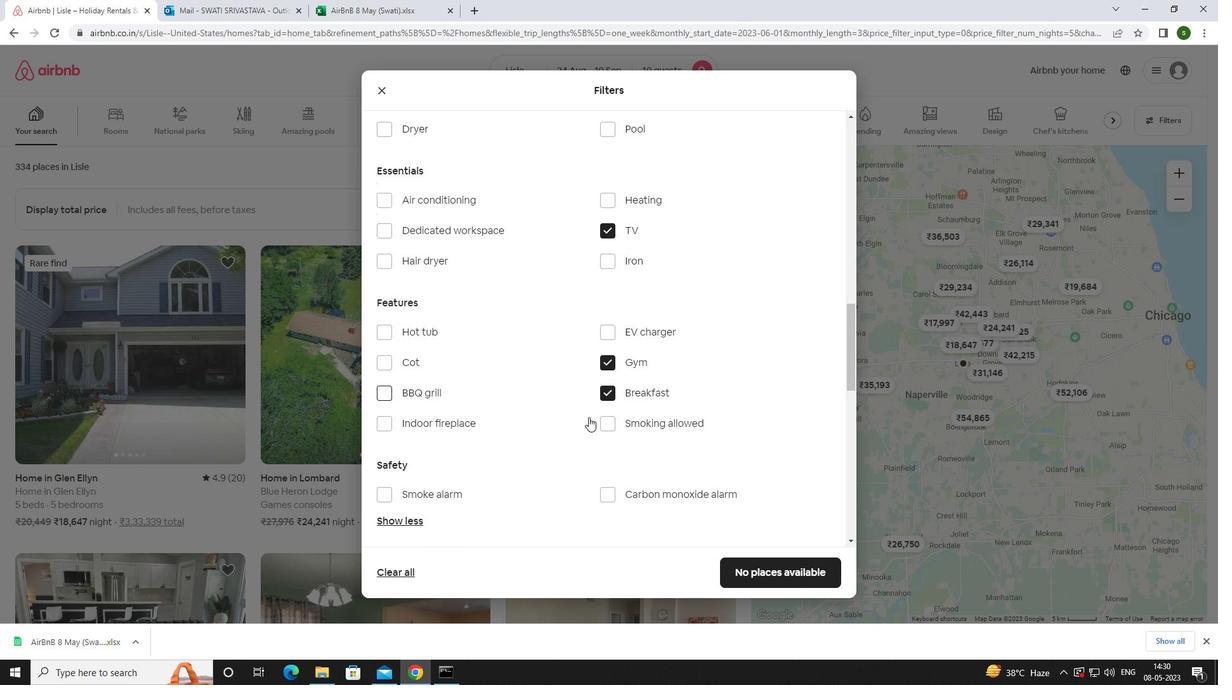 
Action: Mouse scrolled (589, 417) with delta (0, 0)
Screenshot: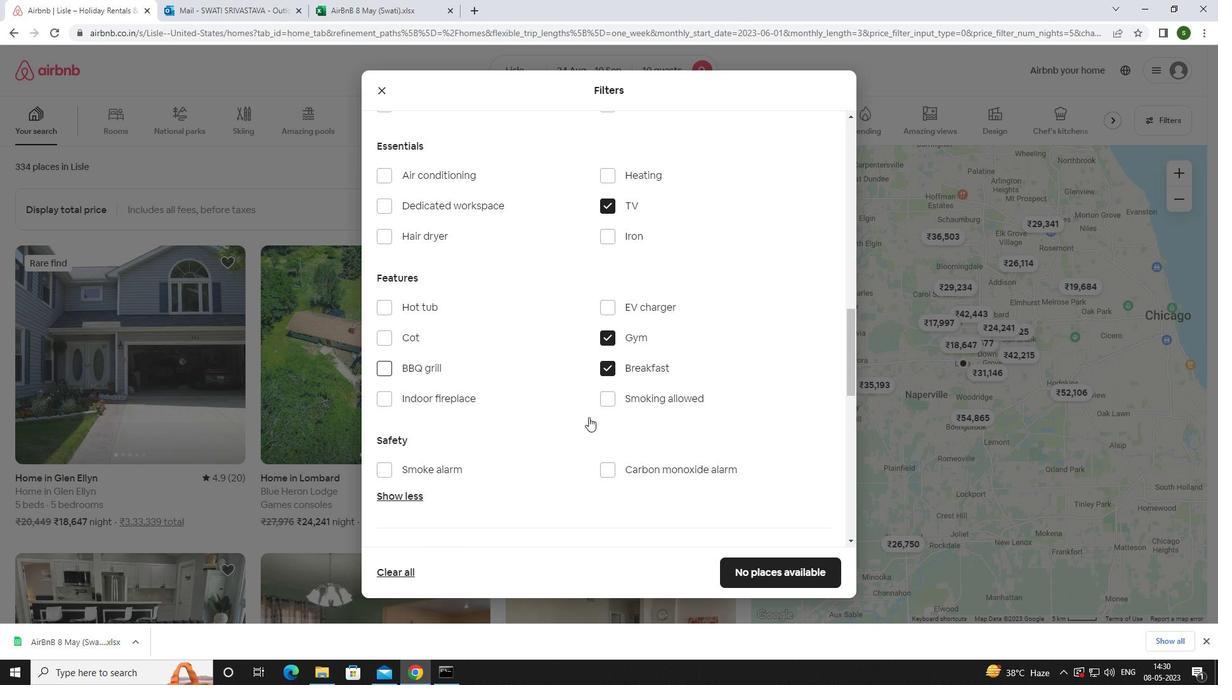 
Action: Mouse moved to (798, 440)
Screenshot: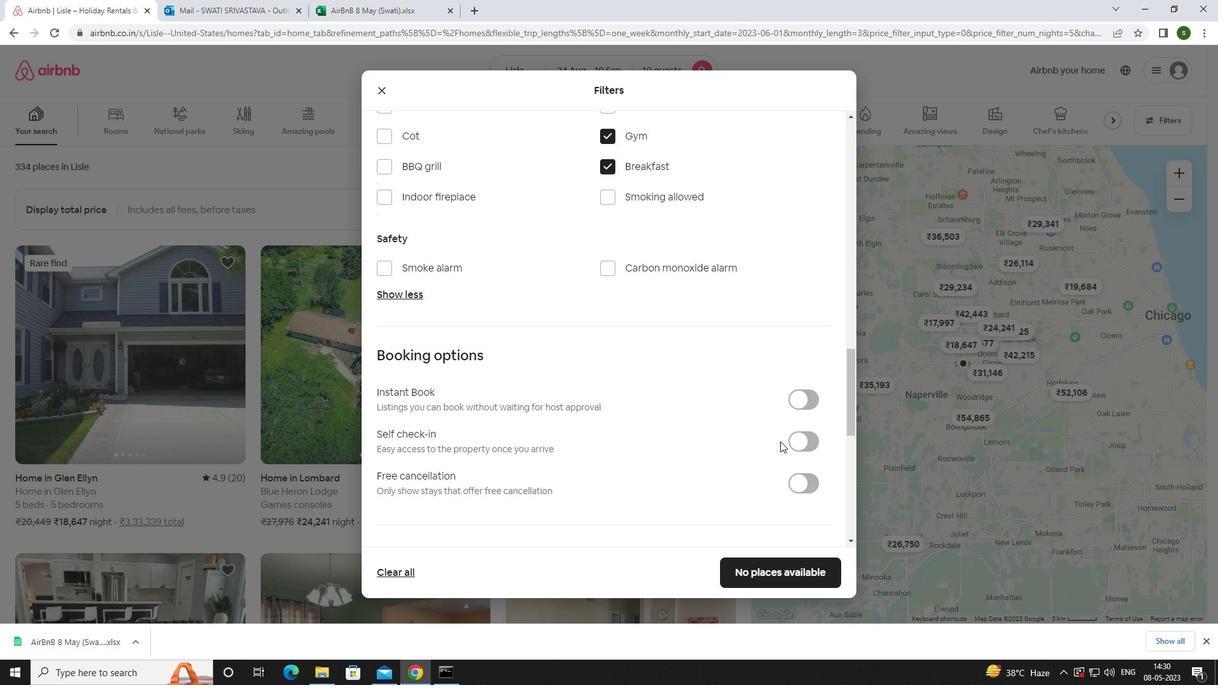 
Action: Mouse pressed left at (798, 440)
Screenshot: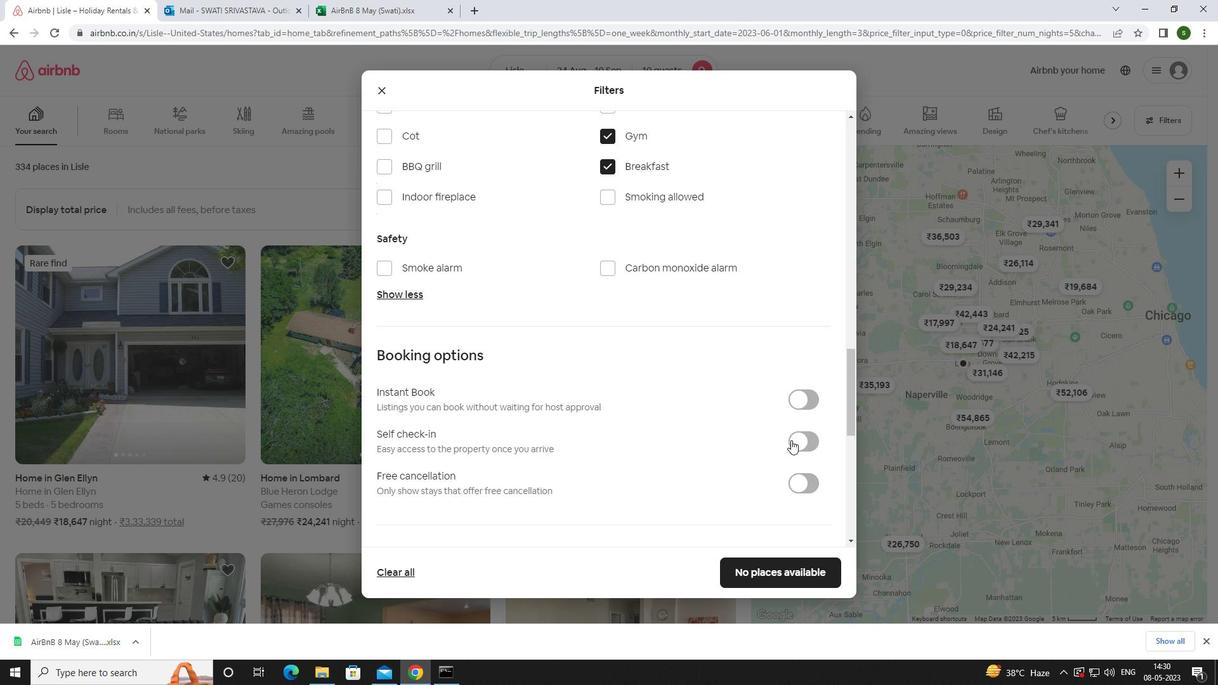 
Action: Mouse moved to (685, 422)
Screenshot: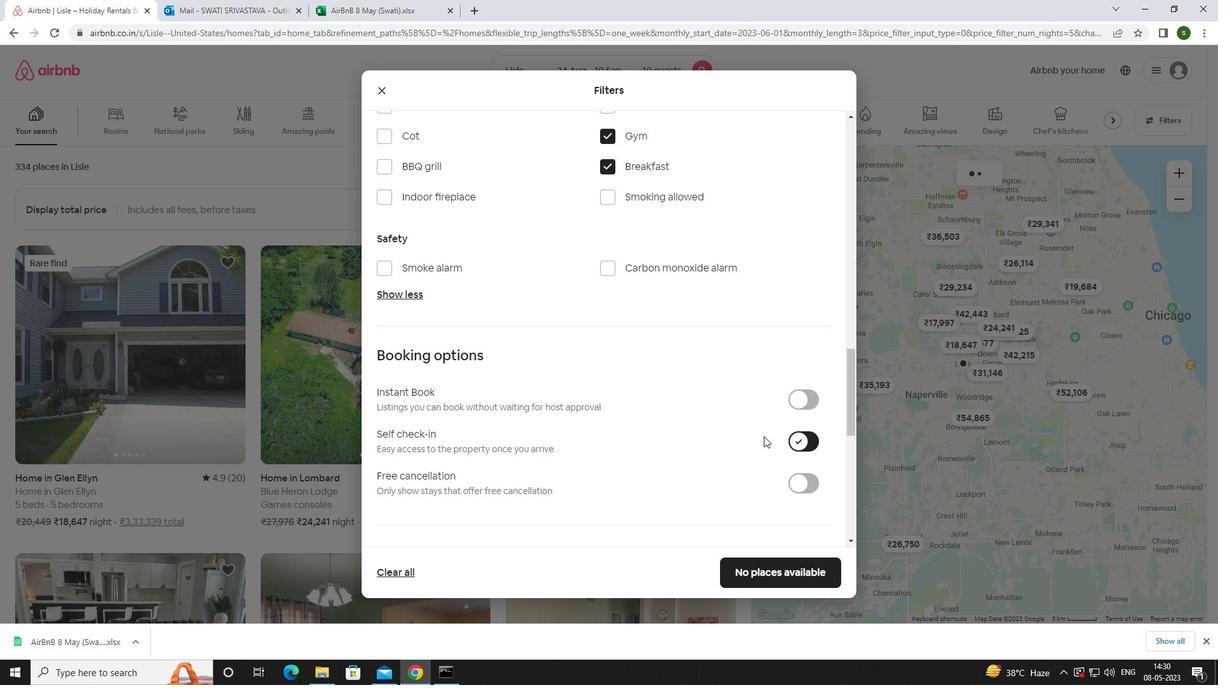 
Action: Mouse scrolled (685, 421) with delta (0, 0)
Screenshot: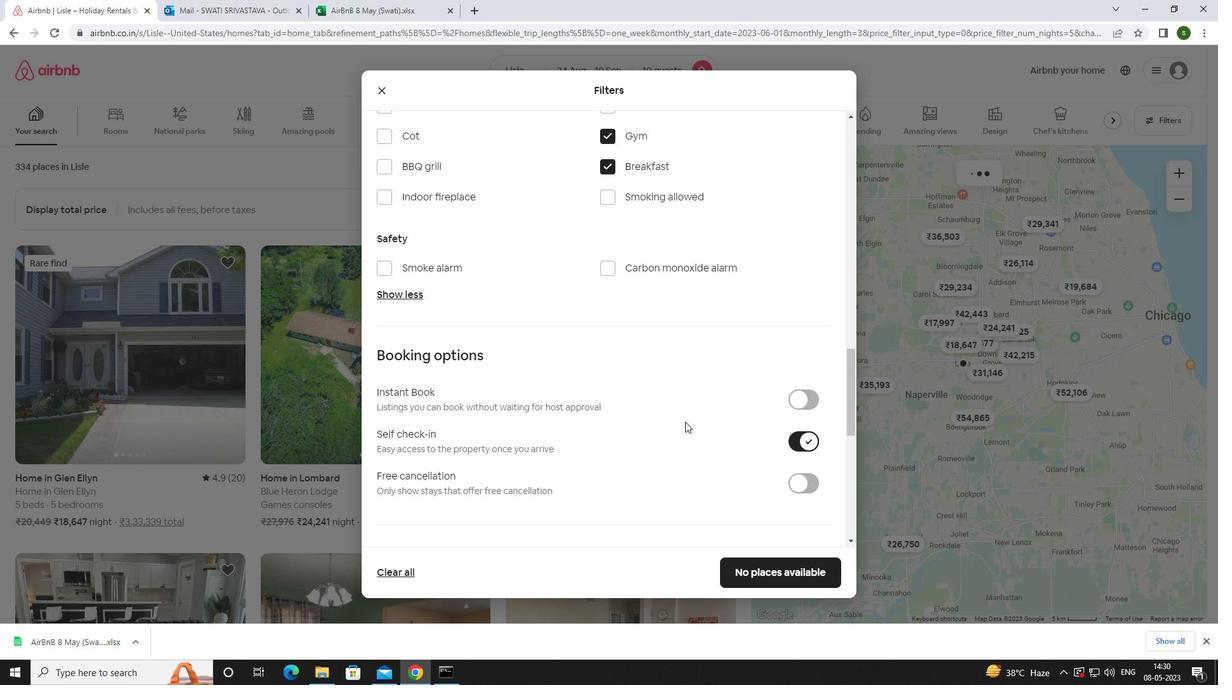 
Action: Mouse scrolled (685, 421) with delta (0, 0)
Screenshot: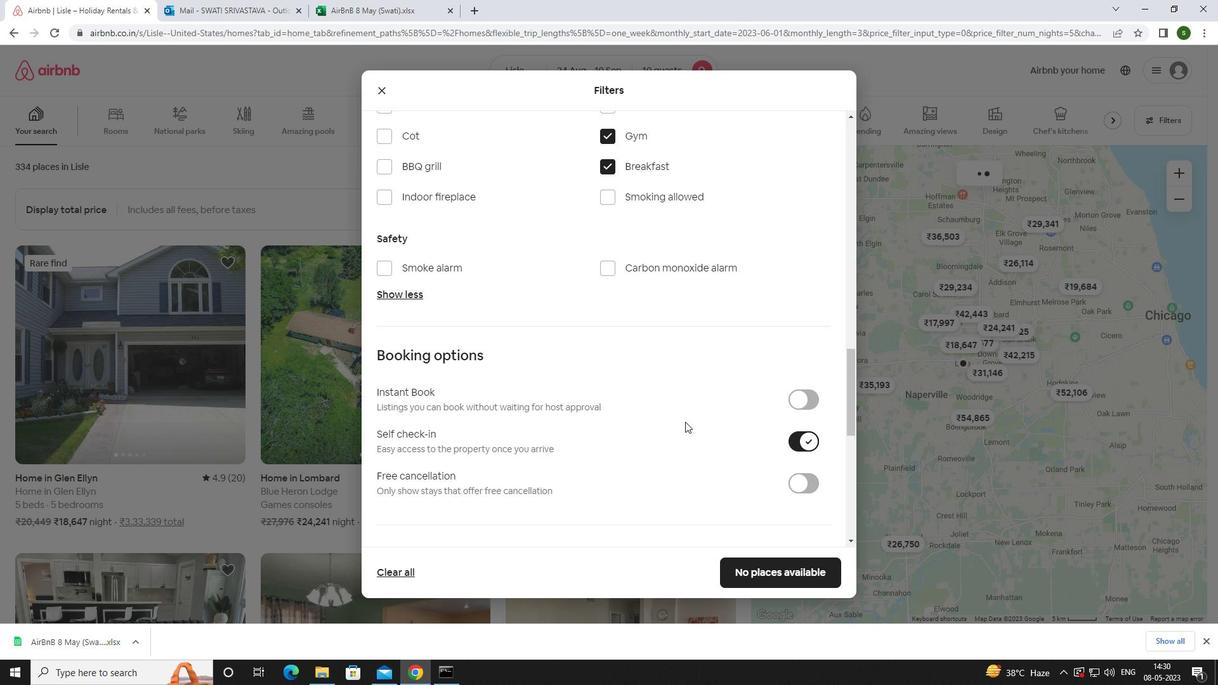 
Action: Mouse scrolled (685, 421) with delta (0, 0)
Screenshot: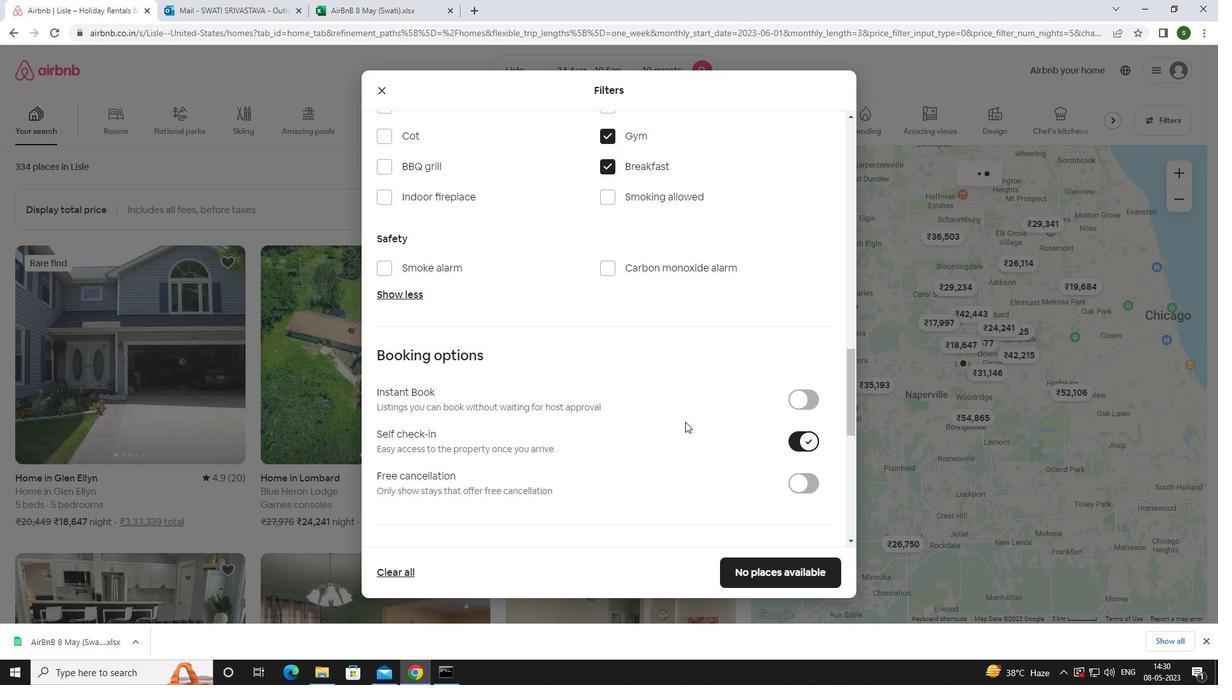
Action: Mouse scrolled (685, 421) with delta (0, 0)
Screenshot: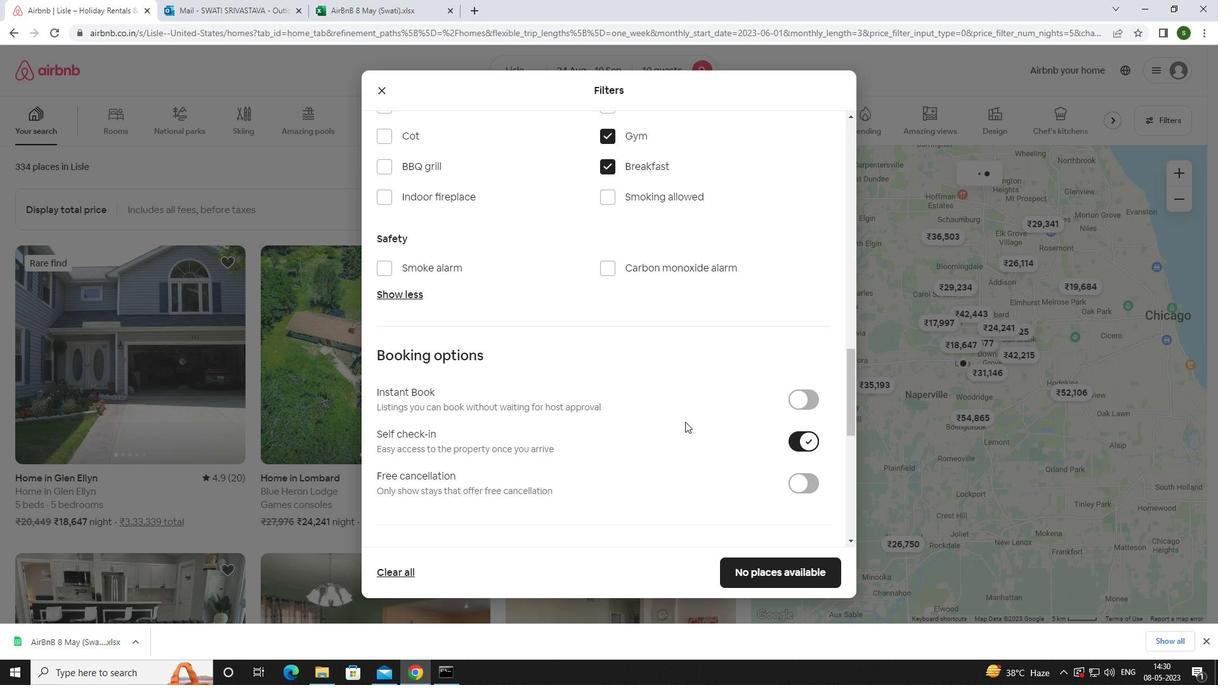 
Action: Mouse scrolled (685, 421) with delta (0, 0)
Screenshot: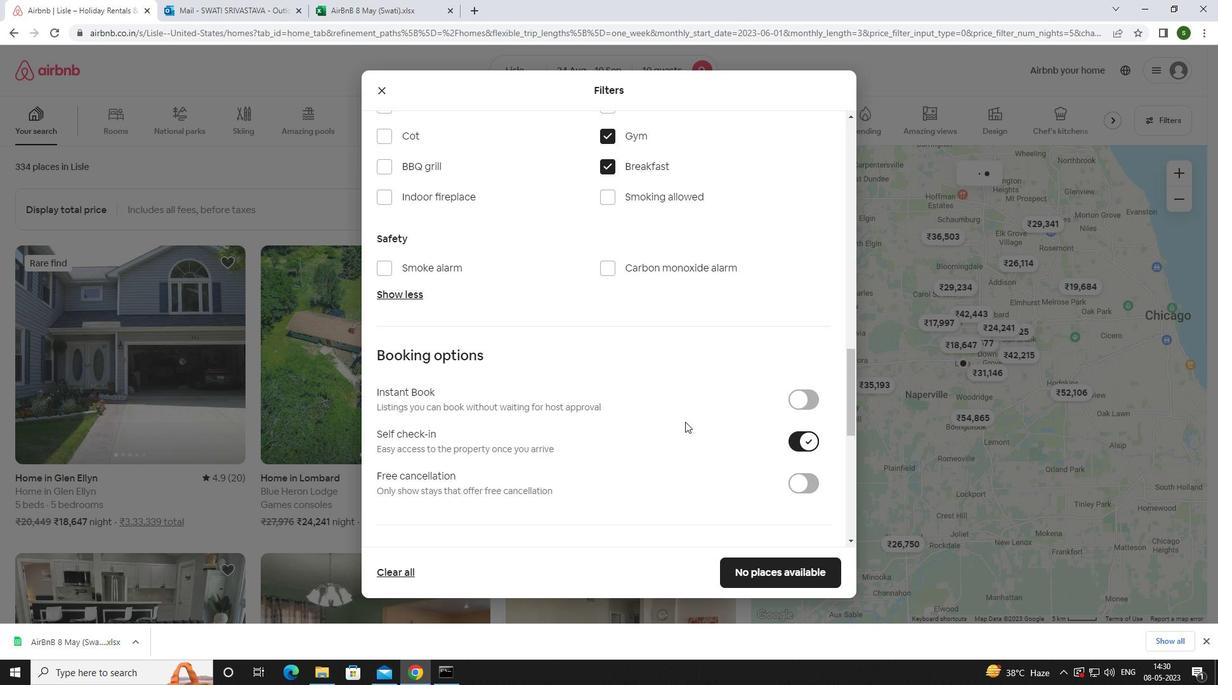 
Action: Mouse scrolled (685, 421) with delta (0, 0)
Screenshot: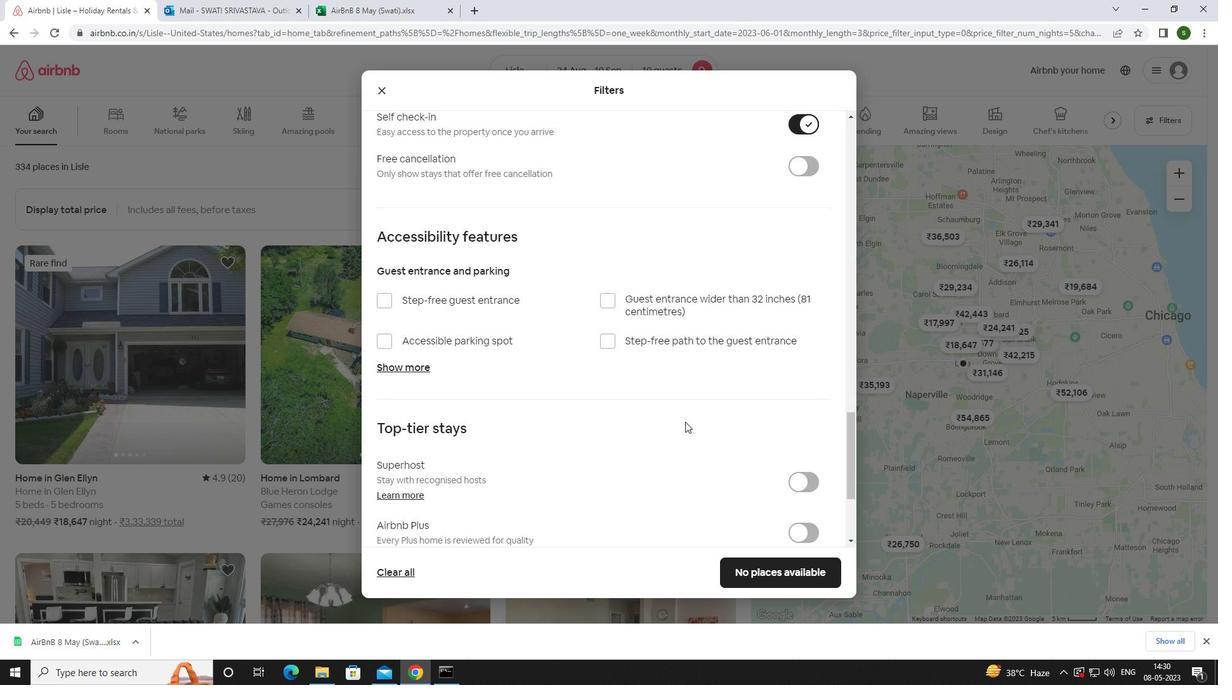 
Action: Mouse scrolled (685, 421) with delta (0, 0)
Screenshot: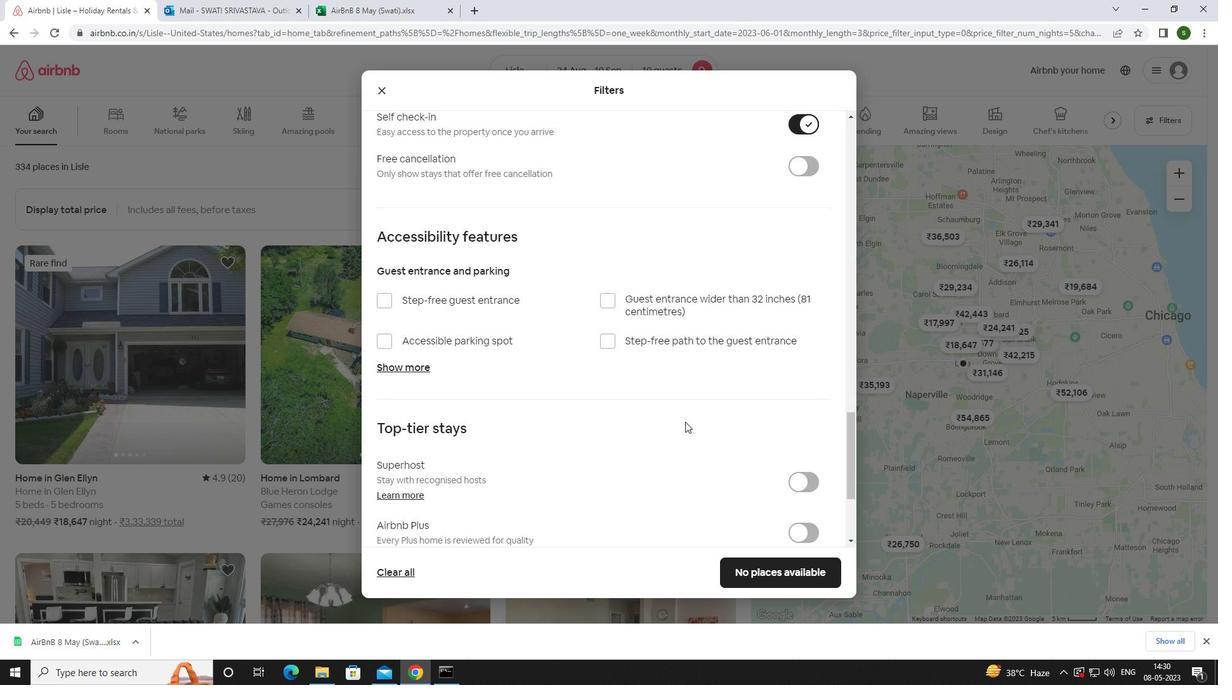 
Action: Mouse scrolled (685, 421) with delta (0, 0)
Screenshot: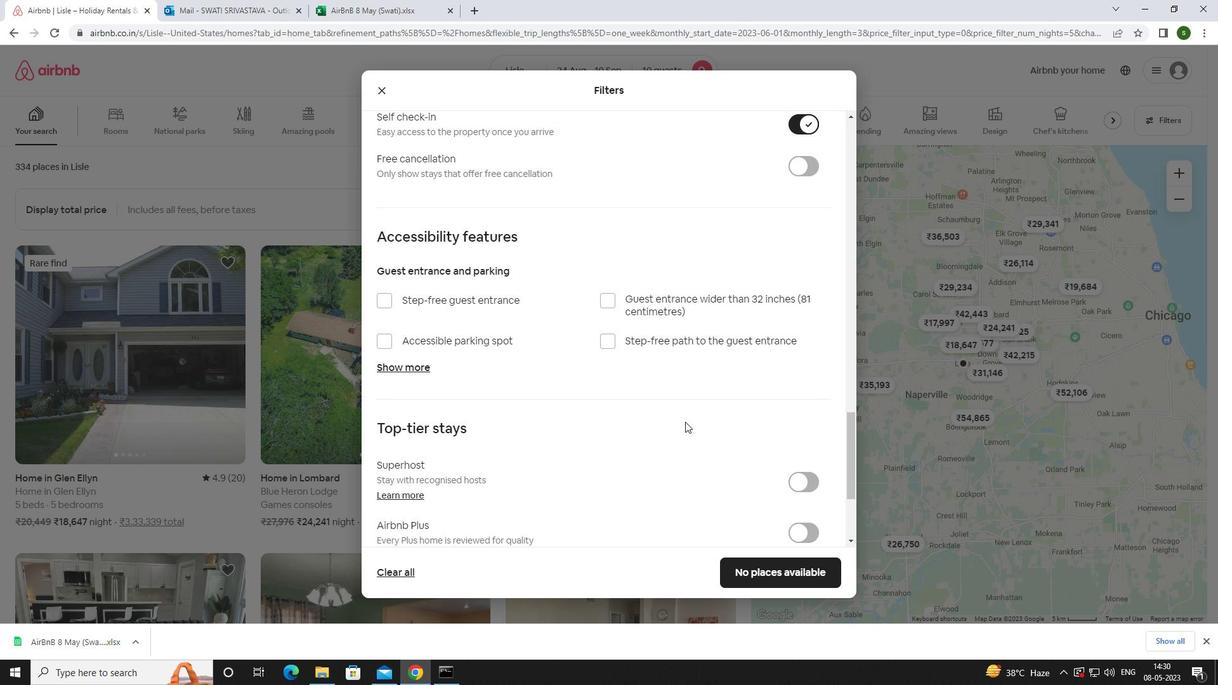 
Action: Mouse scrolled (685, 421) with delta (0, 0)
Screenshot: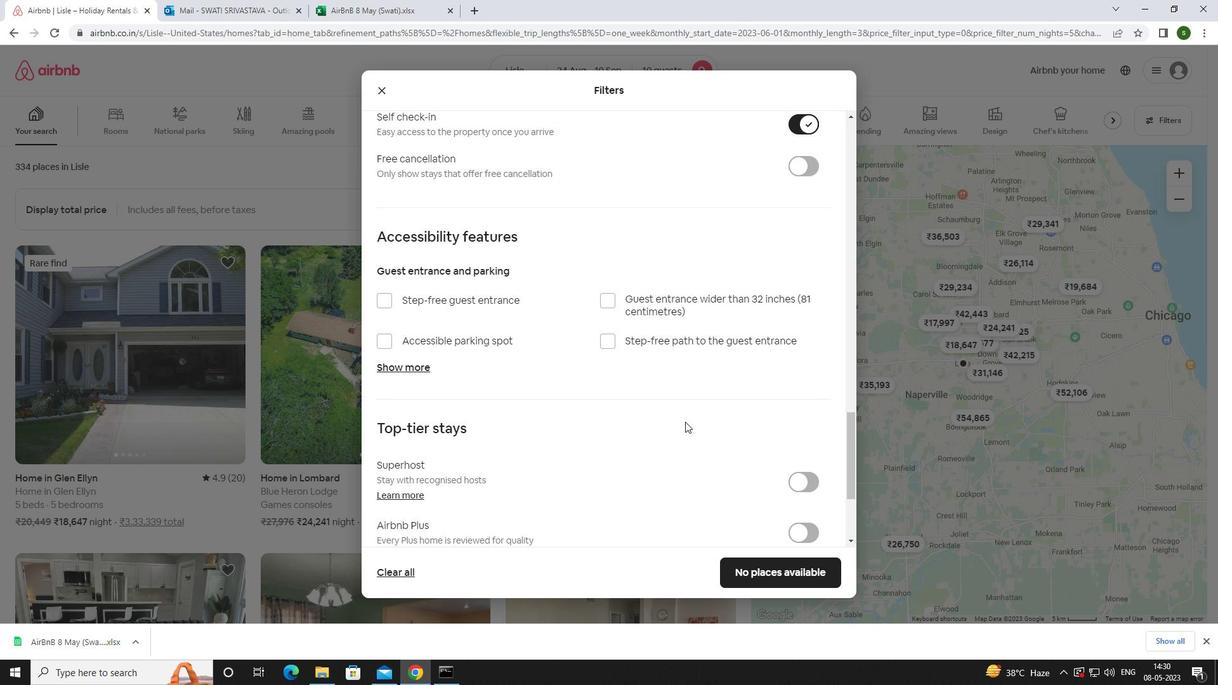 
Action: Mouse scrolled (685, 421) with delta (0, 0)
Screenshot: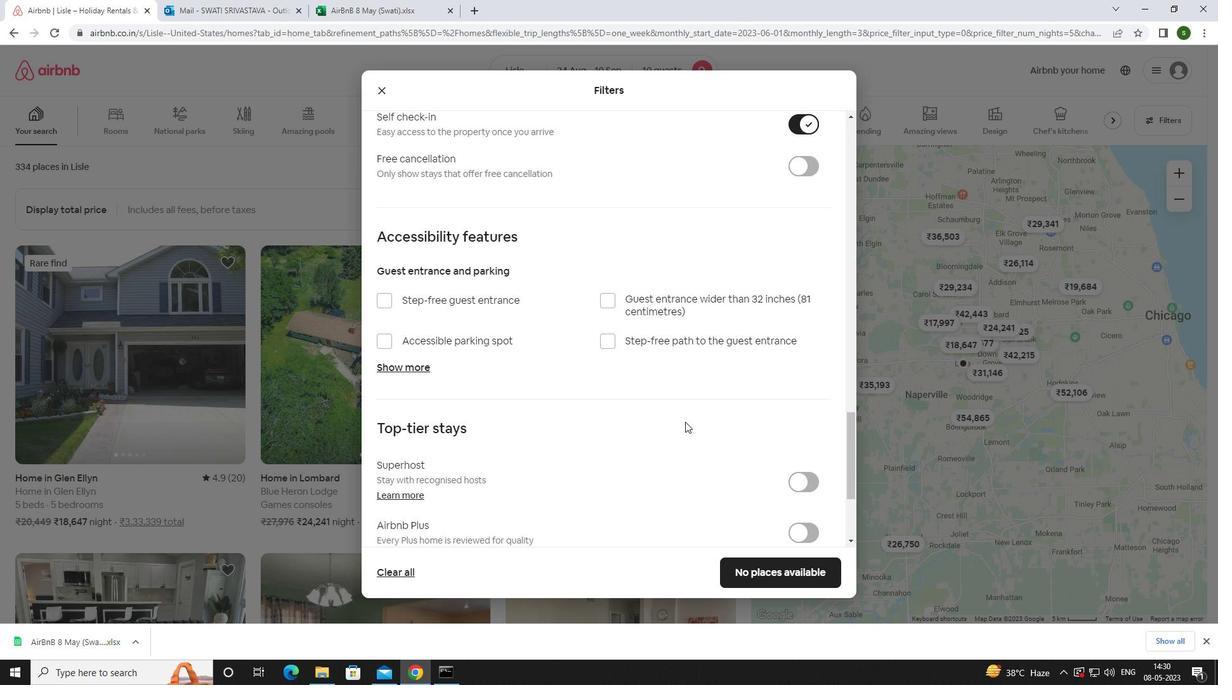 
Action: Mouse moved to (387, 458)
Screenshot: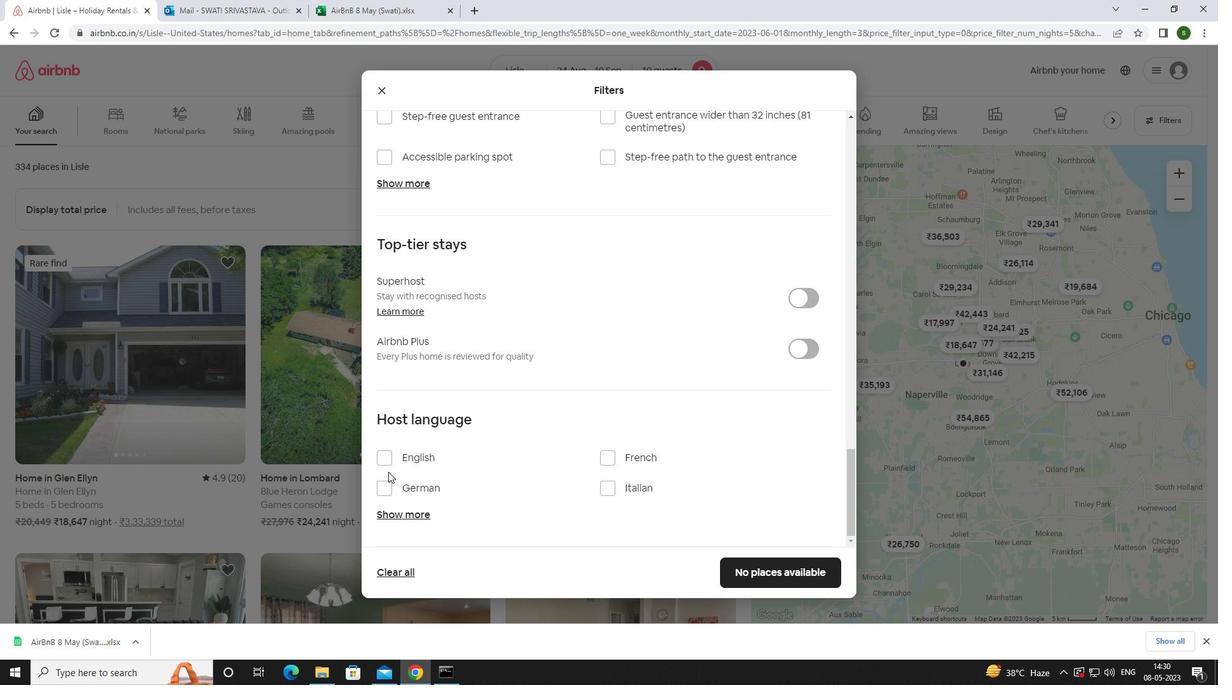 
Action: Mouse pressed left at (387, 458)
Screenshot: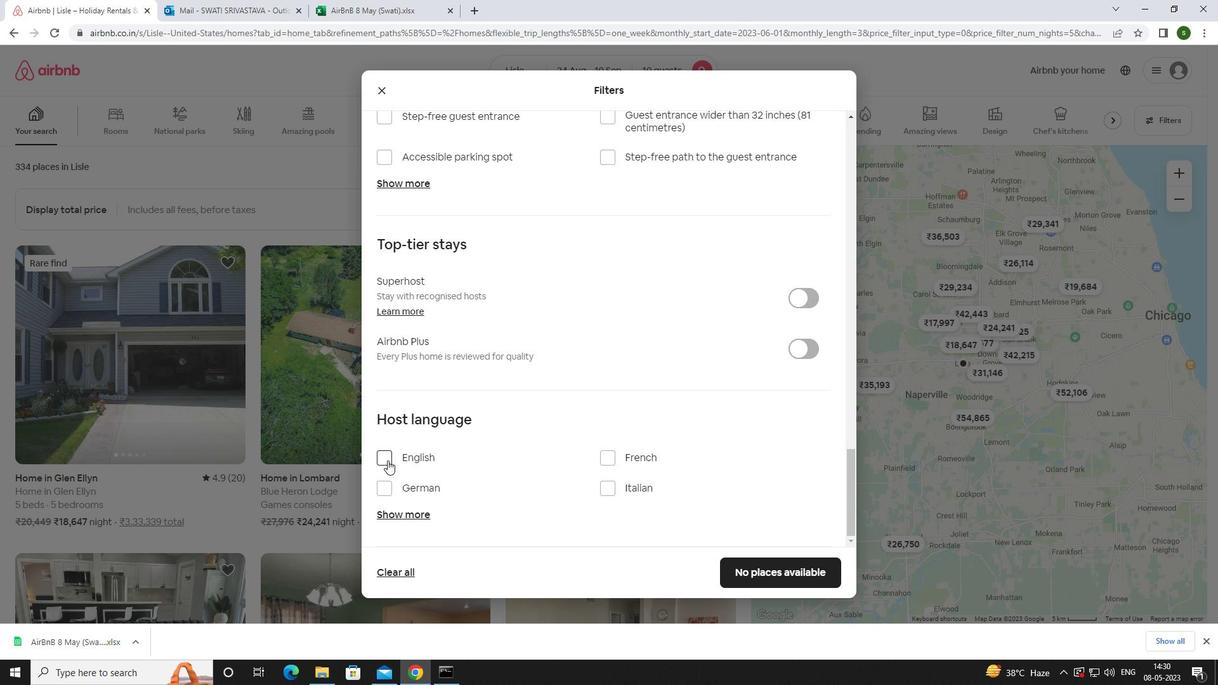 
Action: Mouse moved to (774, 573)
Screenshot: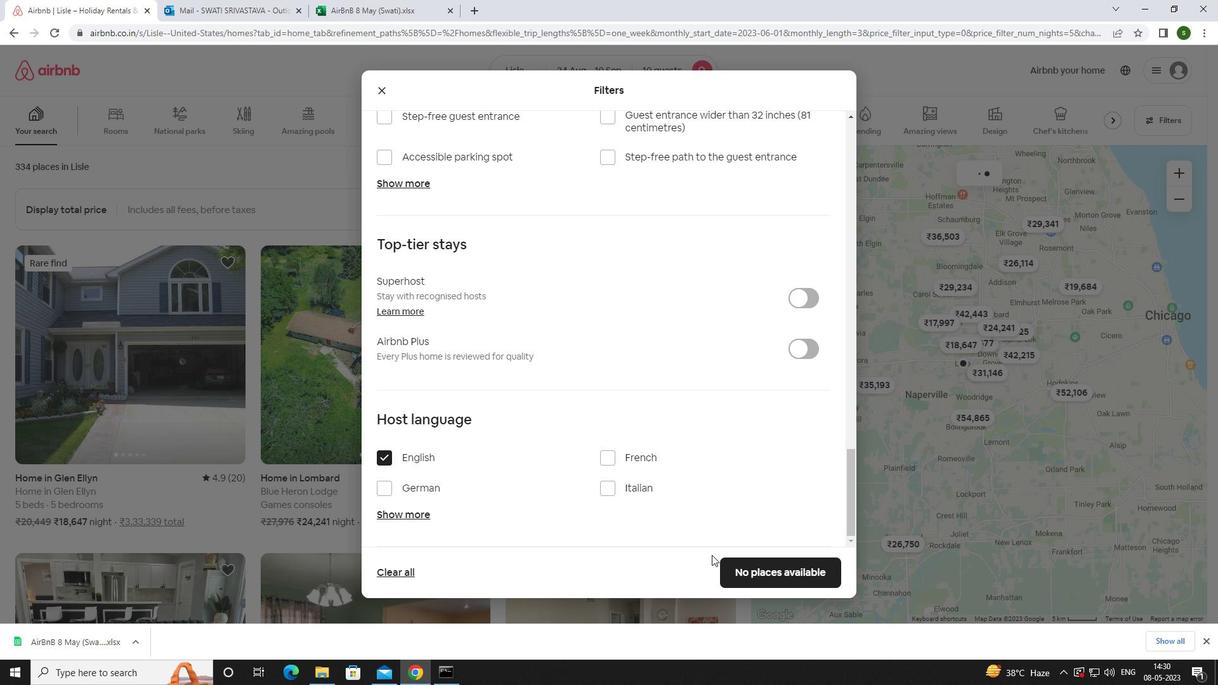 
Action: Mouse pressed left at (774, 573)
Screenshot: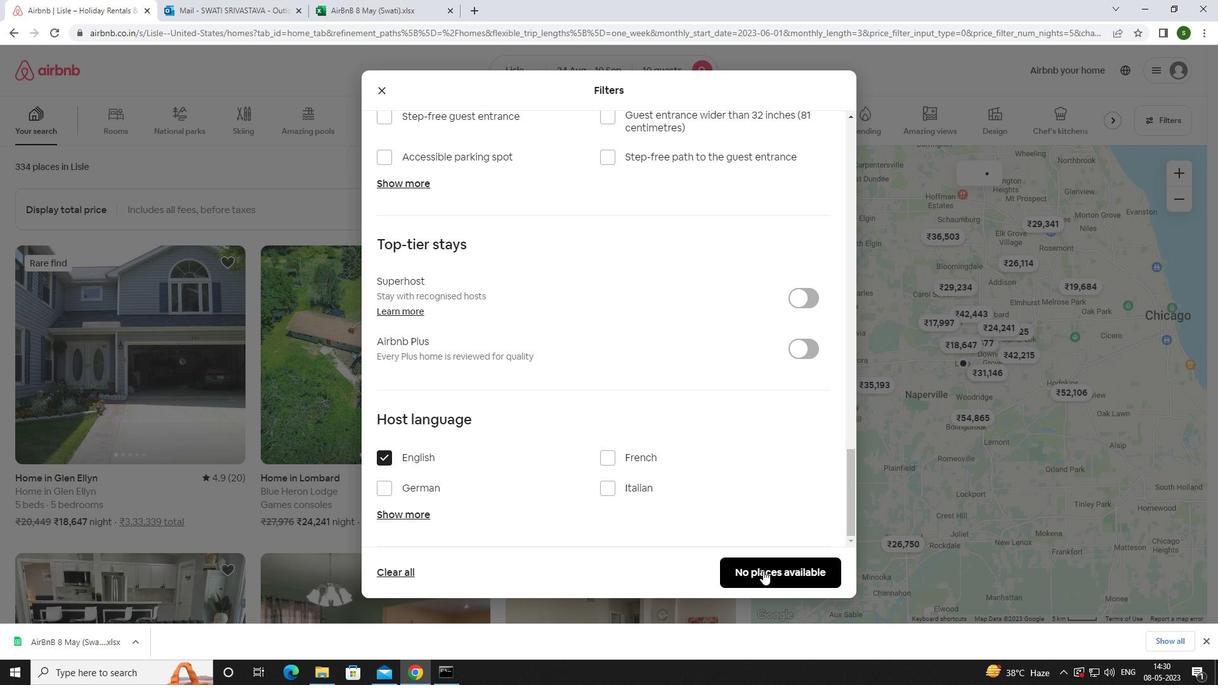 
Action: Mouse moved to (539, 415)
Screenshot: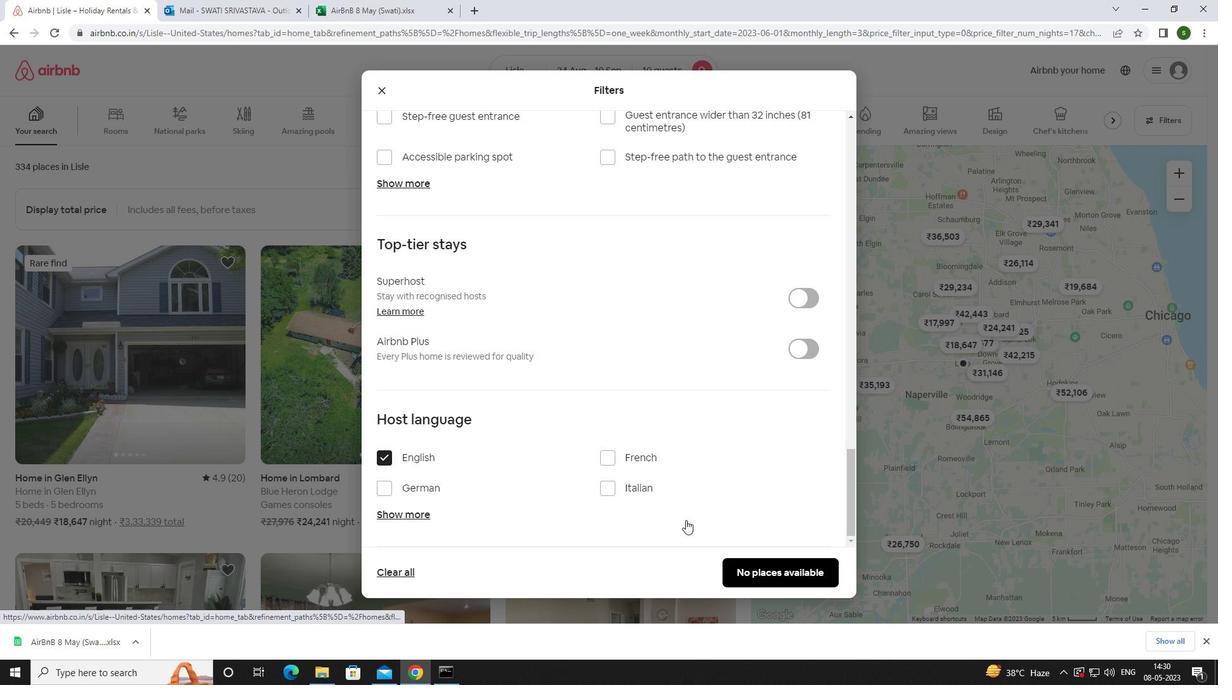 
